 Task: Font style For heading Use Calibri Light with pink colour, bold & Underline. font size for heading '28 Pt. 'Change the font style of data to Calibri Lightand font size to  18 Pt. Change the alignment of both headline & data to  Align bottom. In the sheet  Attendance Sheet for Weekly Follow-up
Action: Mouse pressed left at (112, 144)
Screenshot: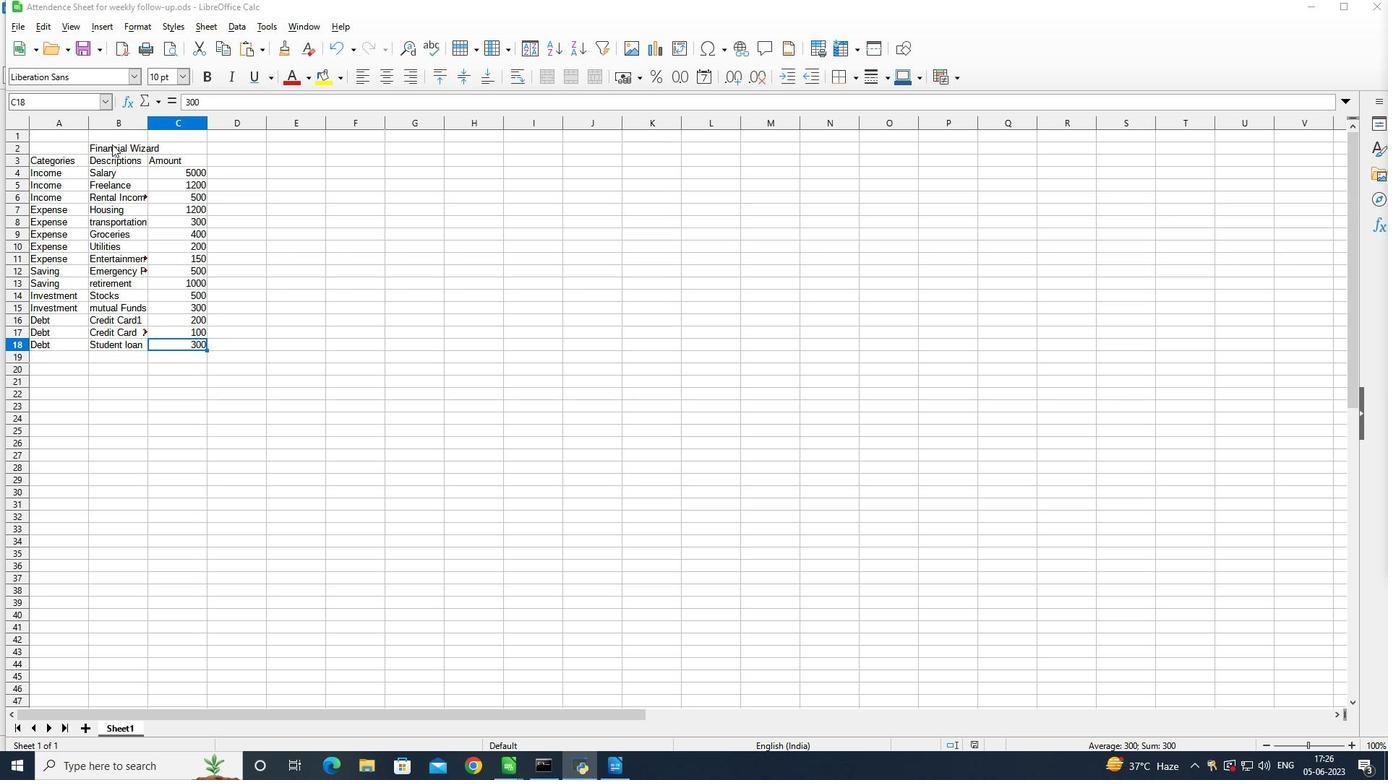 
Action: Mouse moved to (113, 144)
Screenshot: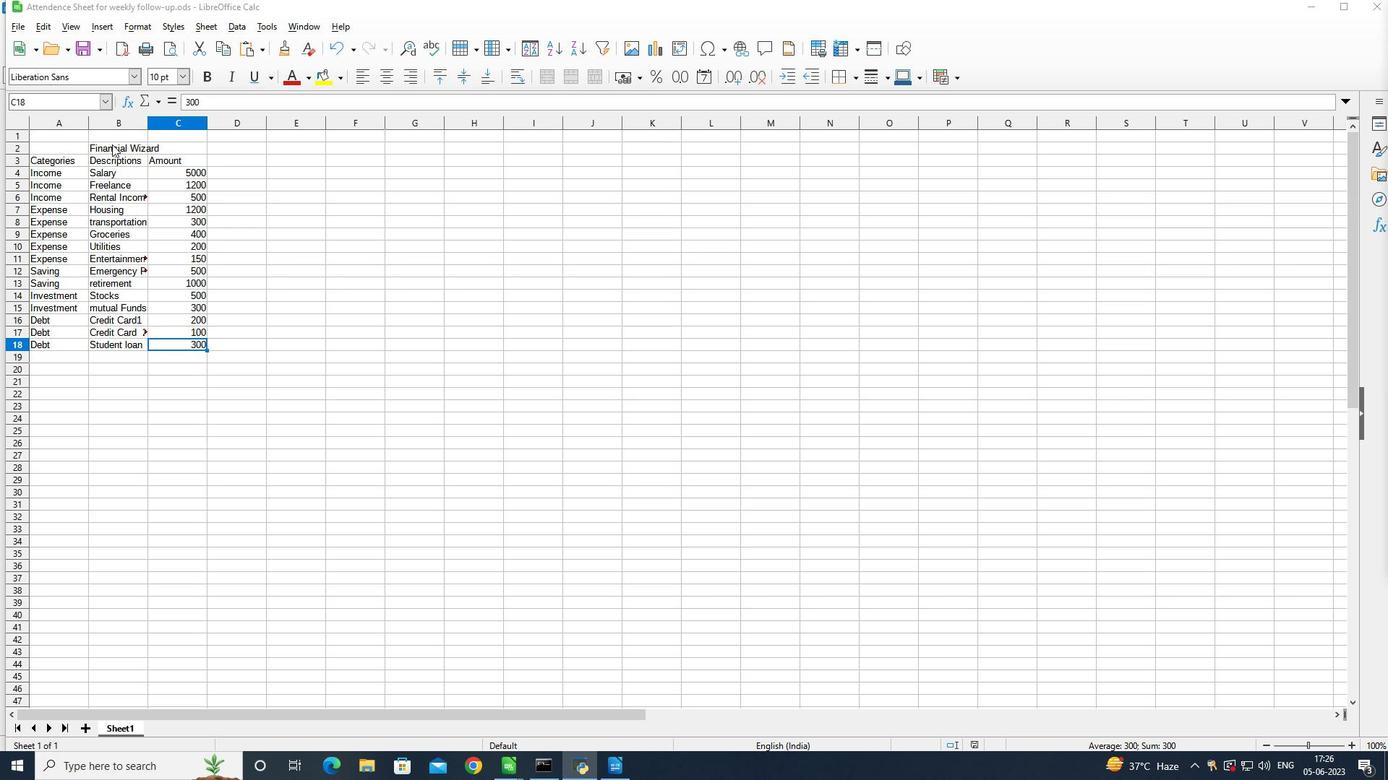 
Action: Mouse pressed left at (113, 144)
Screenshot: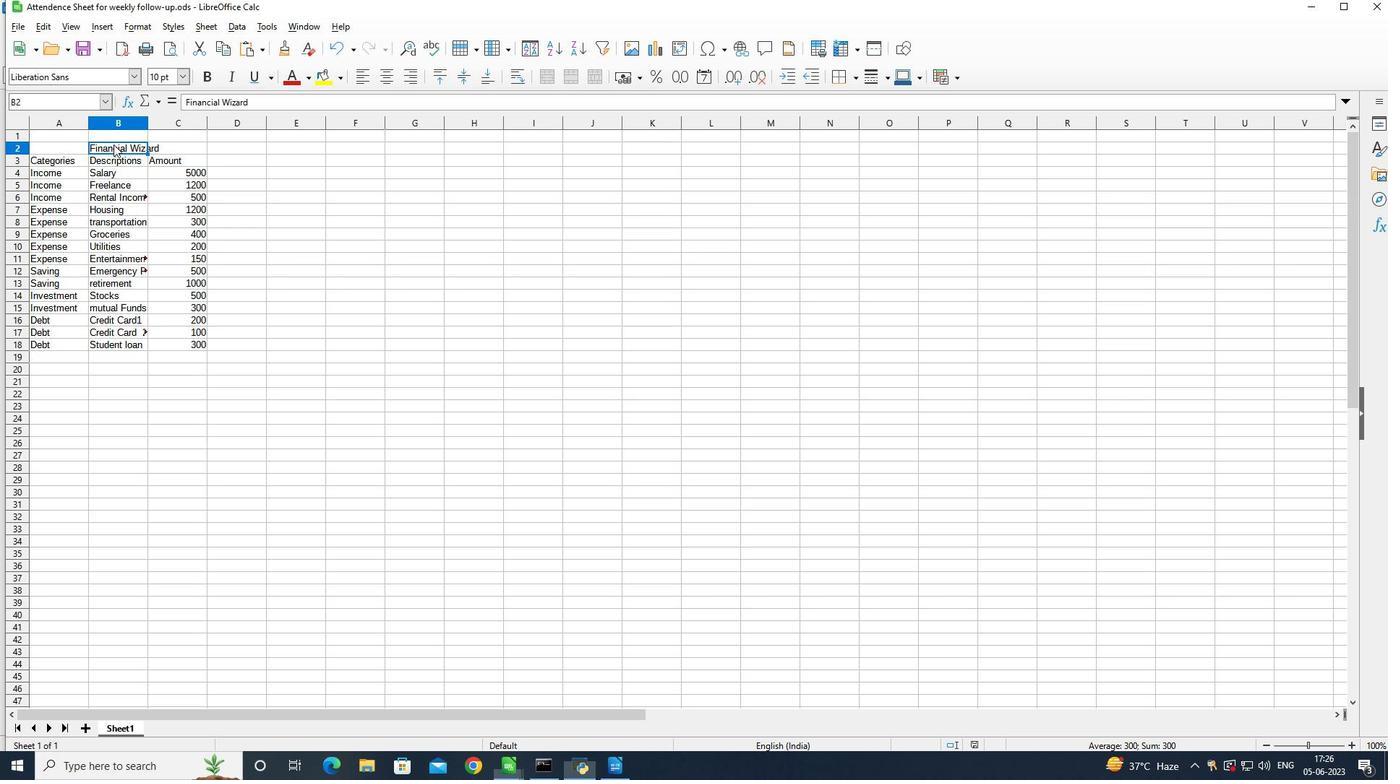 
Action: Mouse pressed left at (113, 144)
Screenshot: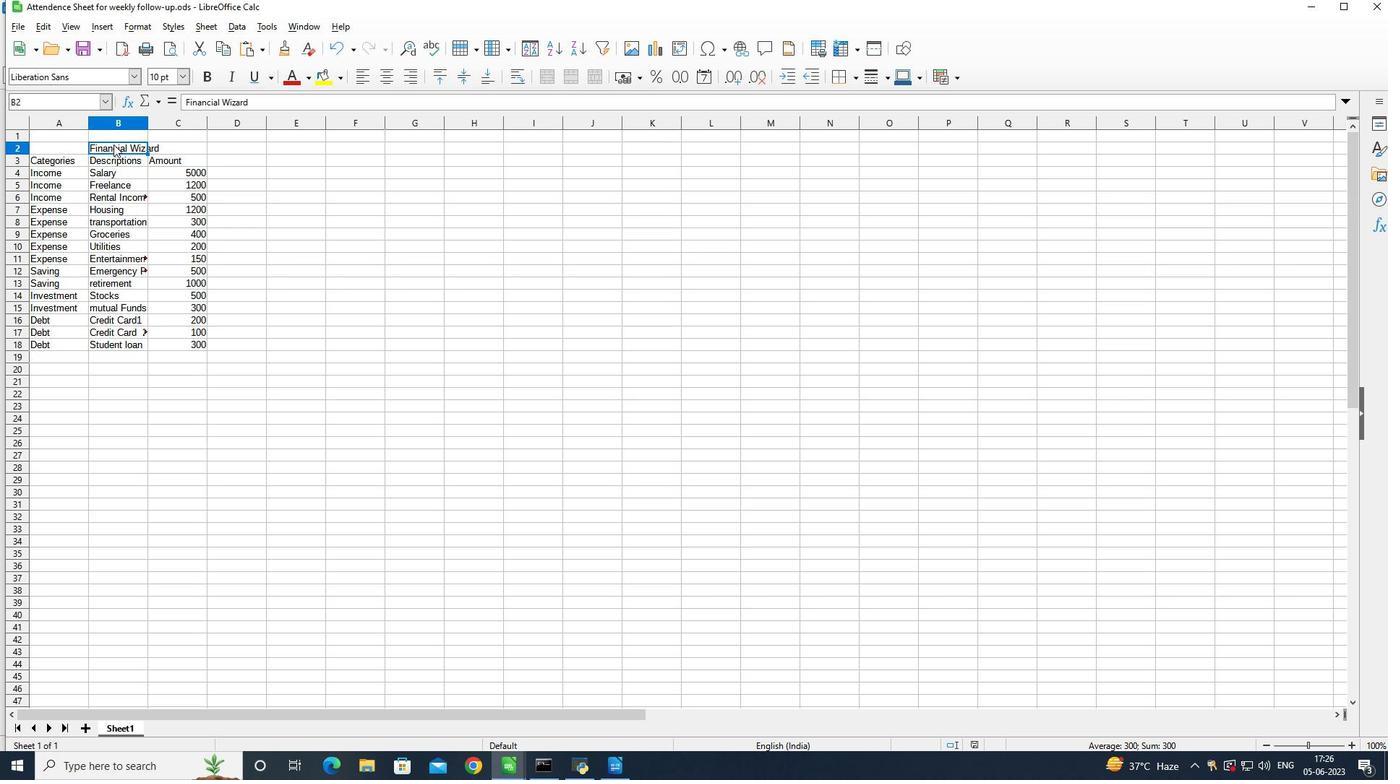
Action: Mouse moved to (85, 75)
Screenshot: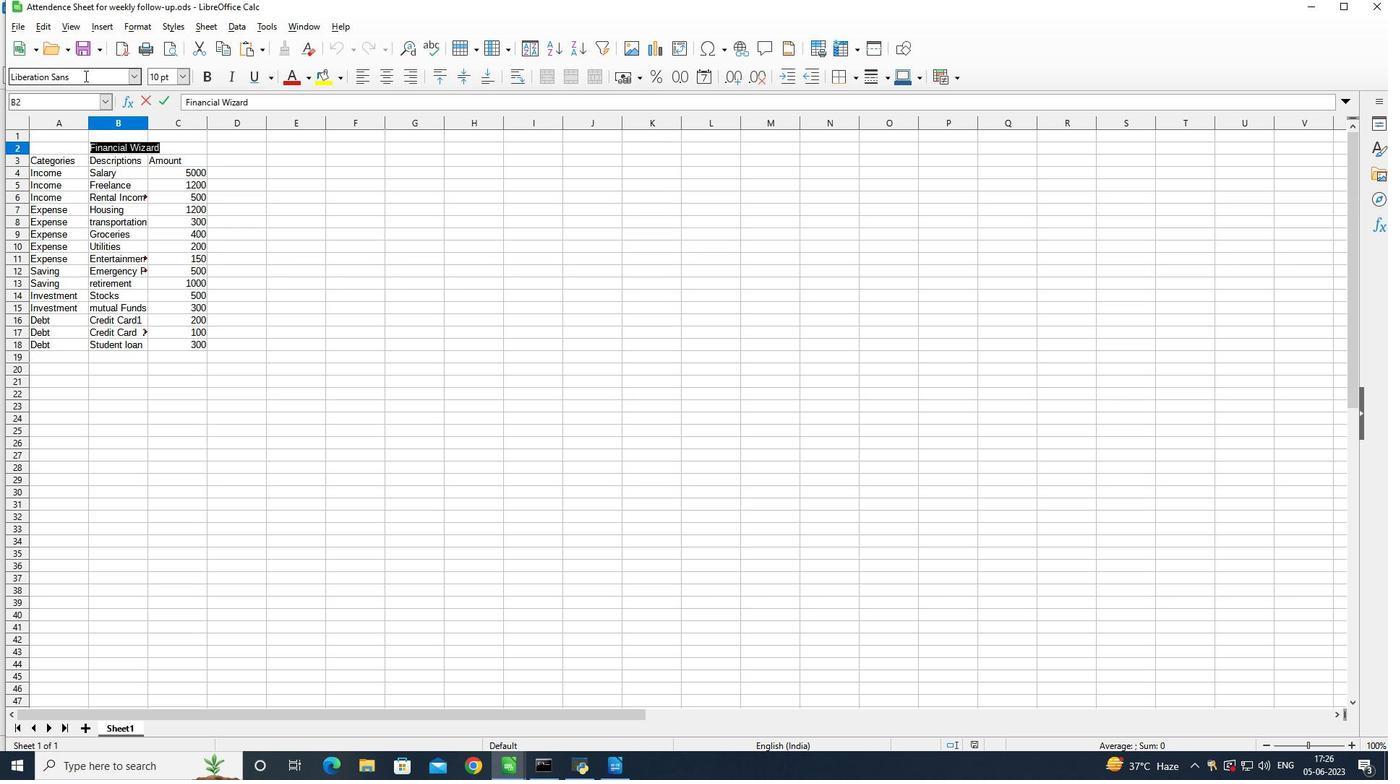 
Action: Mouse pressed left at (85, 75)
Screenshot: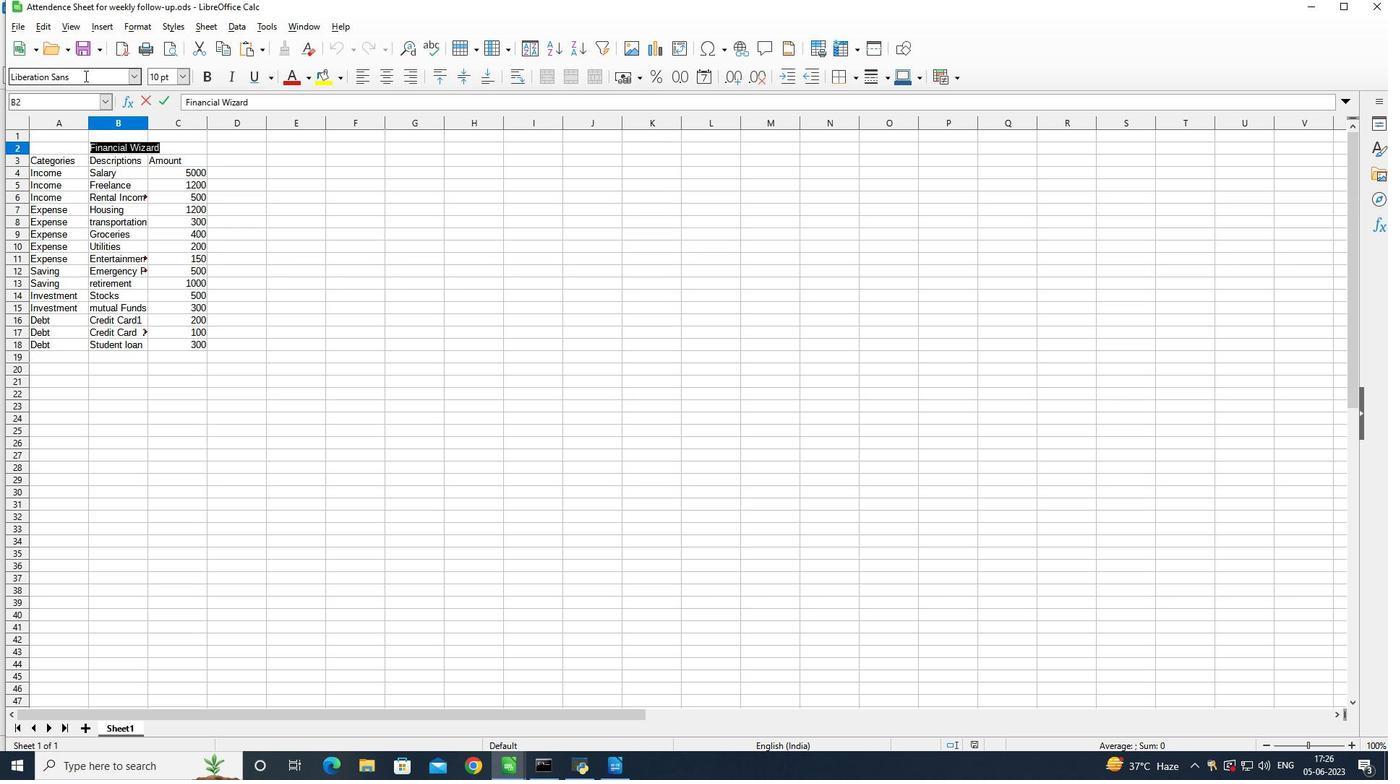 
Action: Mouse moved to (780, 132)
Screenshot: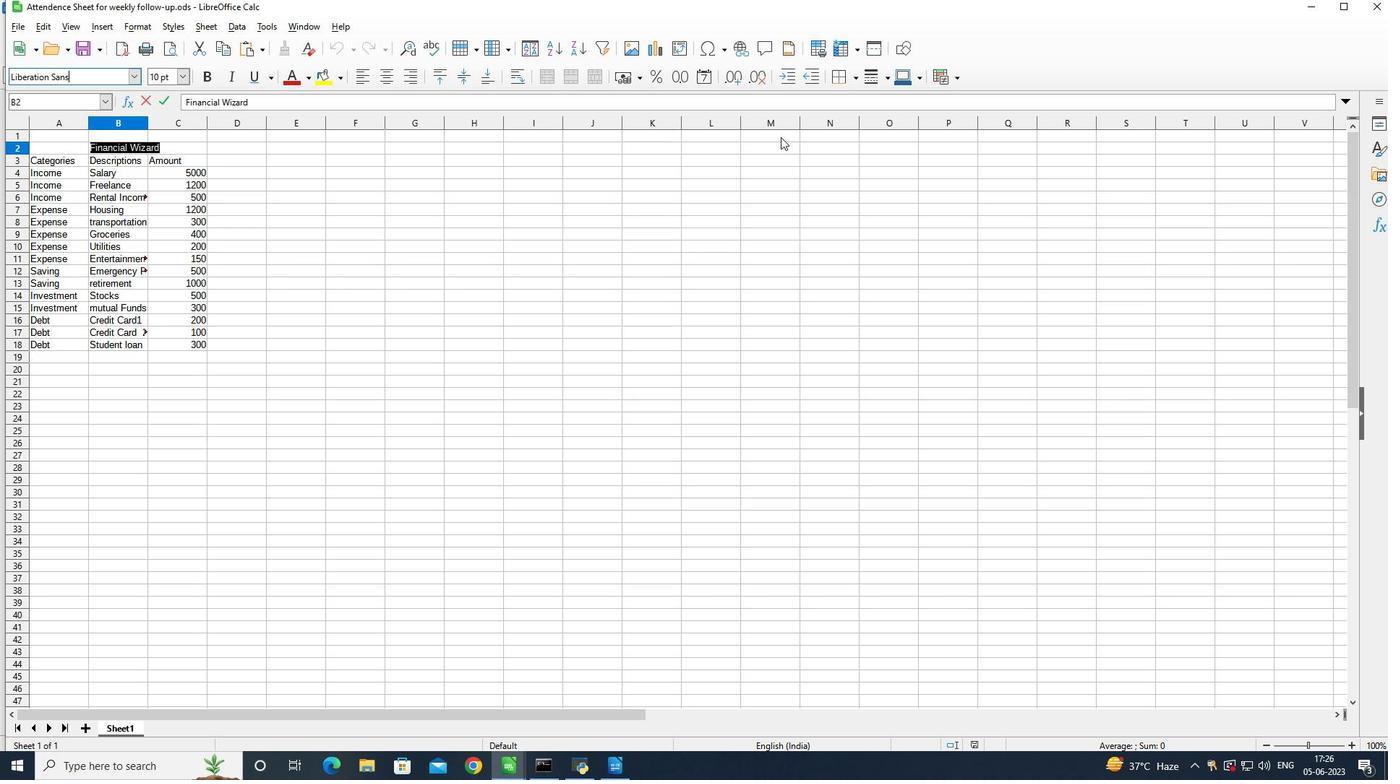 
Action: Key pressed <Key.enter><Key.enter><Key.enter><Key.enter><Key.enter><Key.enter><Key.enter><Key.enter><Key.enter><Key.enter><Key.enter><Key.enter><Key.enter><Key.enter><Key.enter><Key.enter><Key.enter><Key.enter><Key.enter><Key.enter><Key.enter><Key.enter>
Screenshot: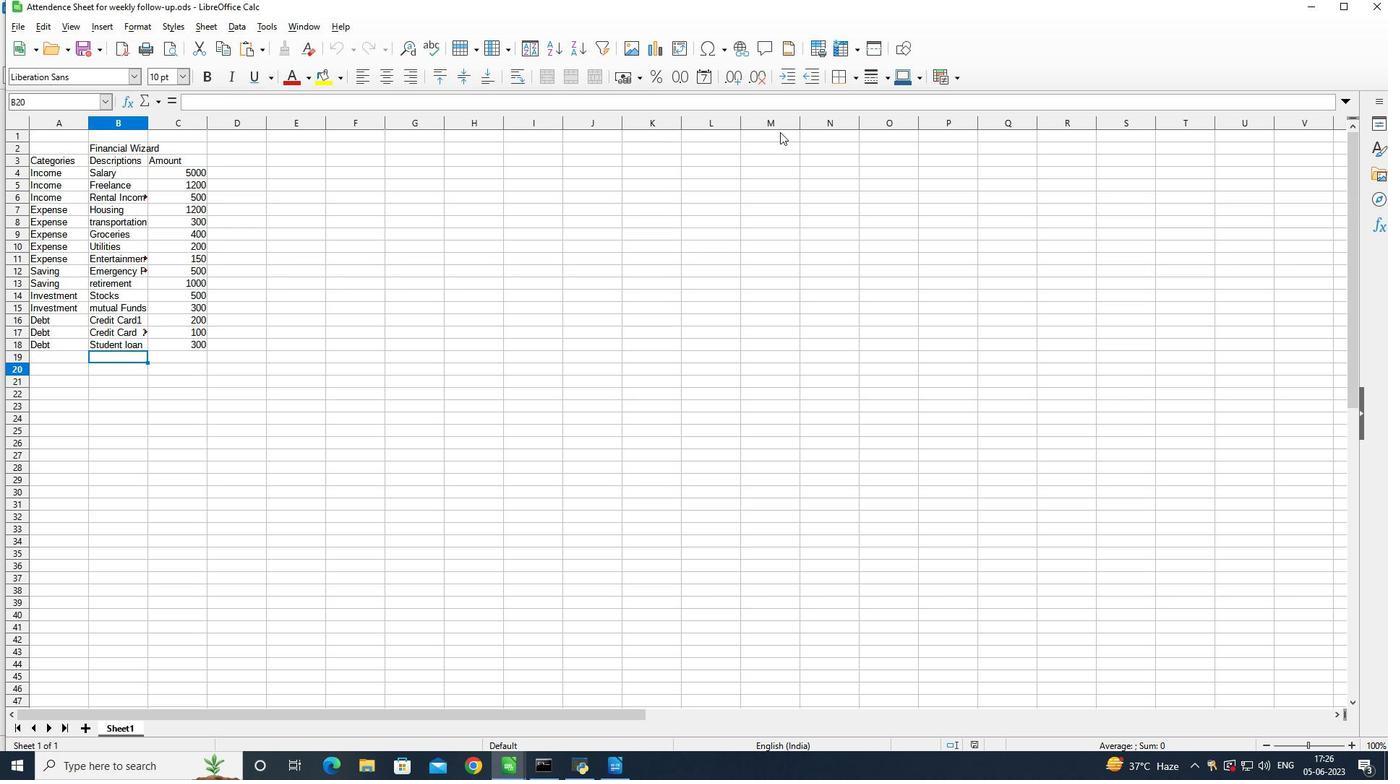 
Action: Mouse moved to (114, 147)
Screenshot: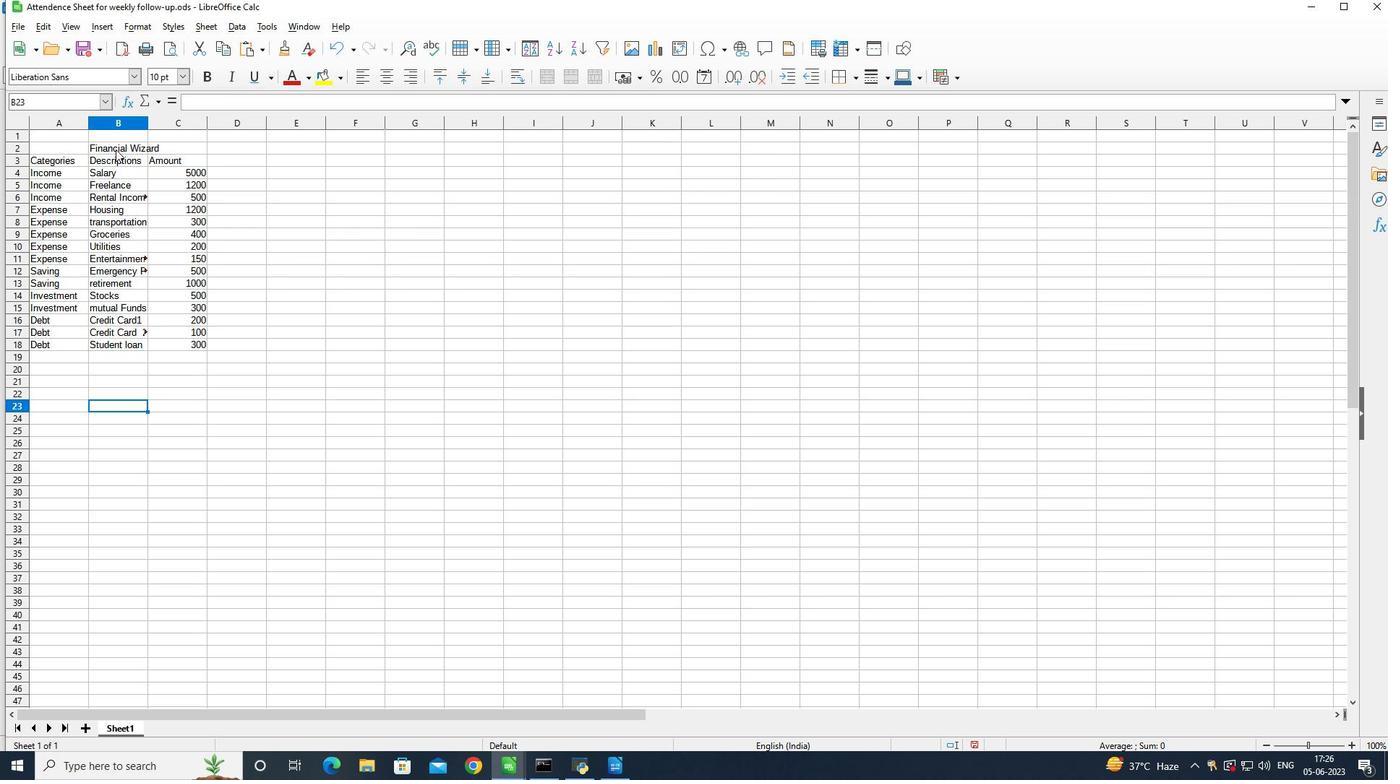 
Action: Mouse pressed left at (114, 147)
Screenshot: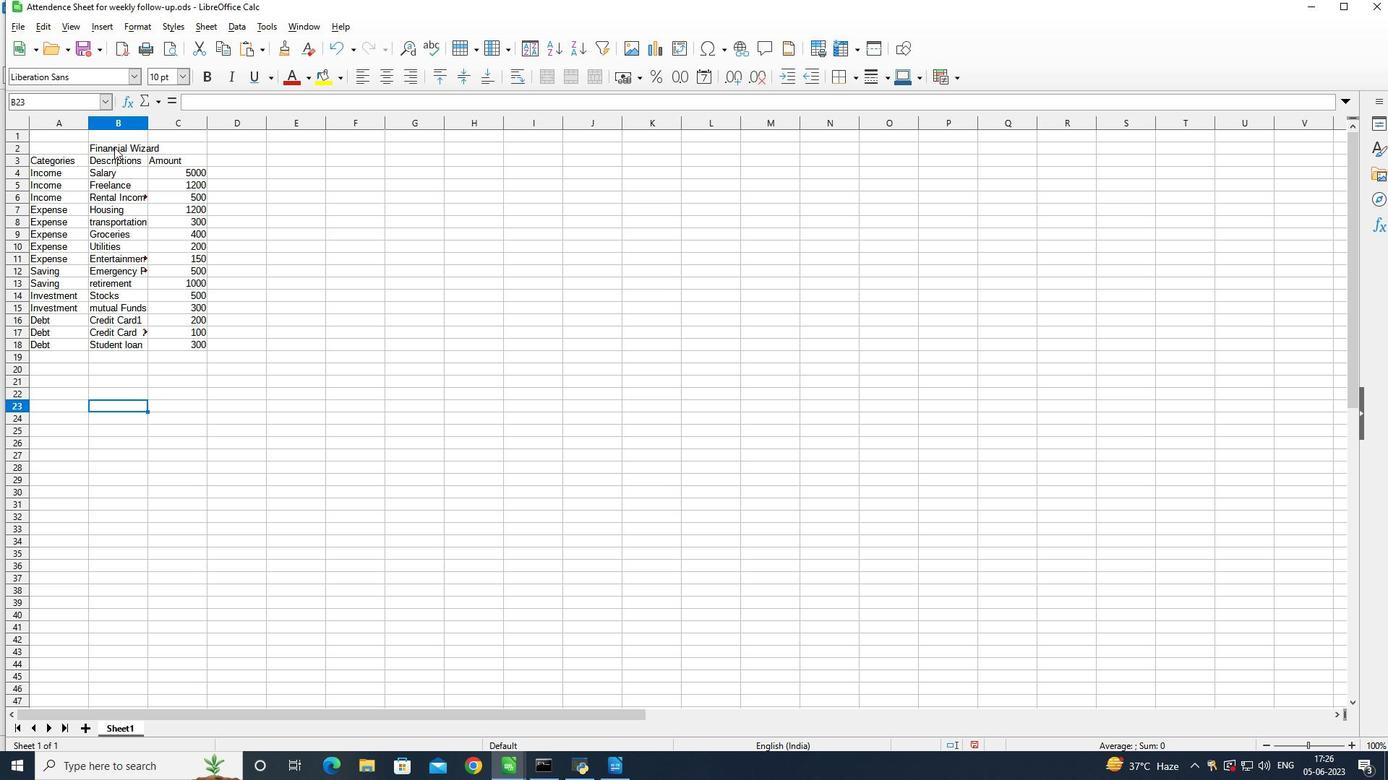 
Action: Mouse pressed left at (114, 147)
Screenshot: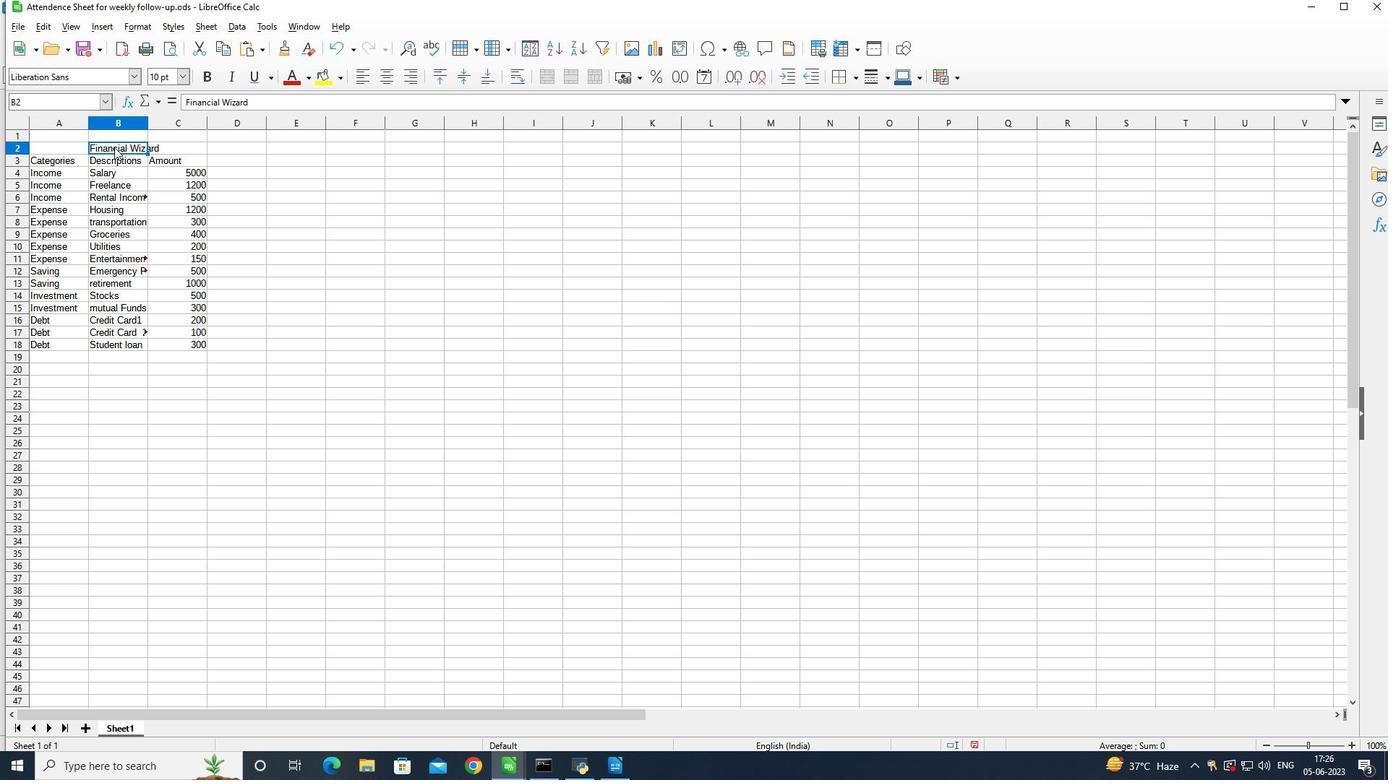 
Action: Mouse moved to (114, 147)
Screenshot: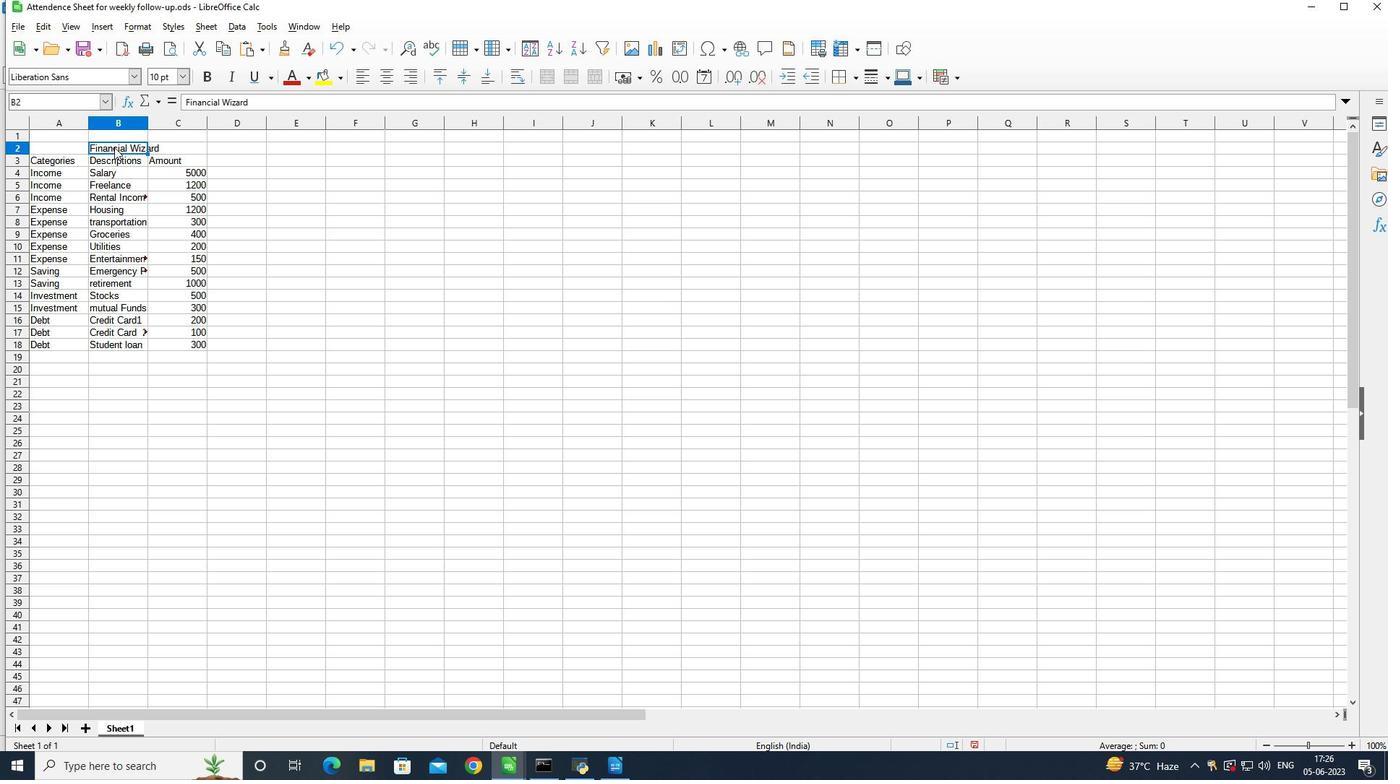 
Action: Mouse pressed left at (114, 147)
Screenshot: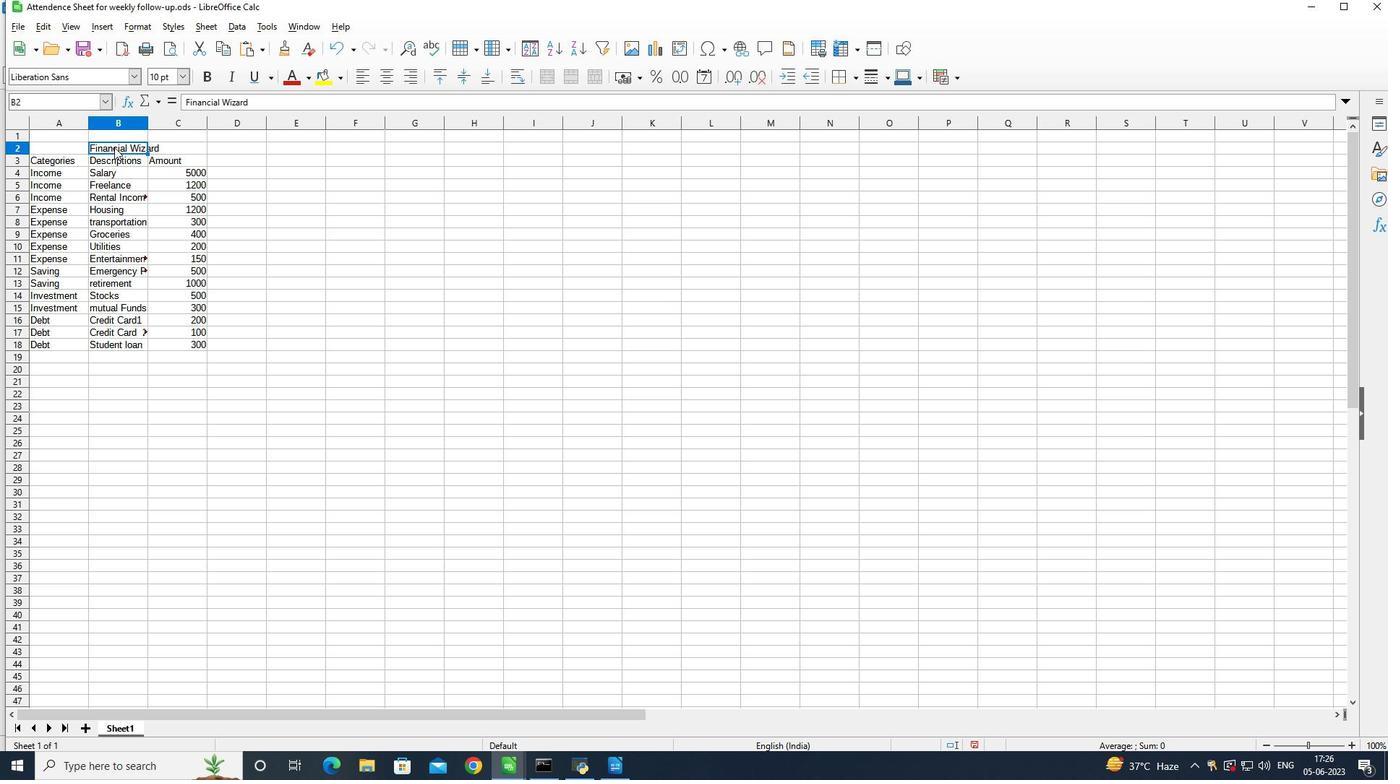 
Action: Mouse moved to (83, 73)
Screenshot: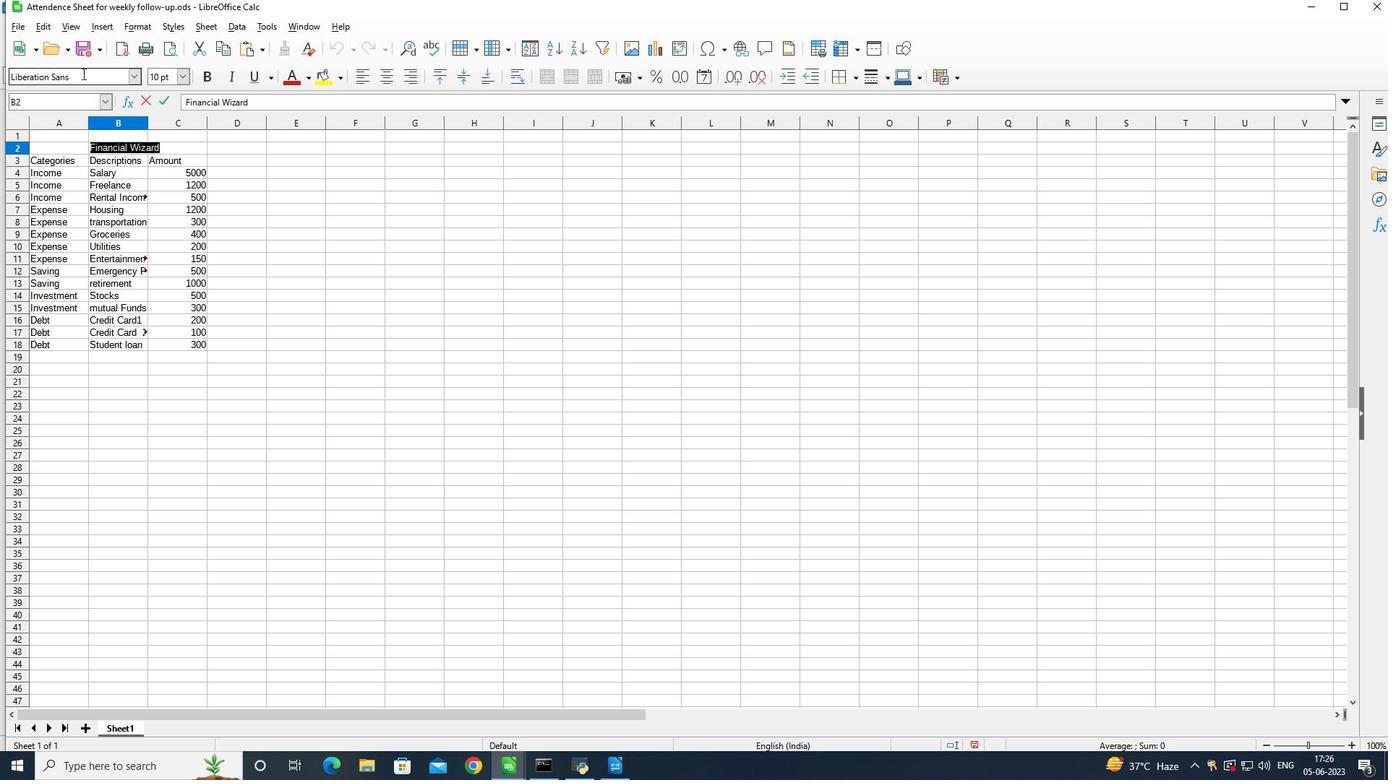 
Action: Mouse pressed left at (83, 73)
Screenshot: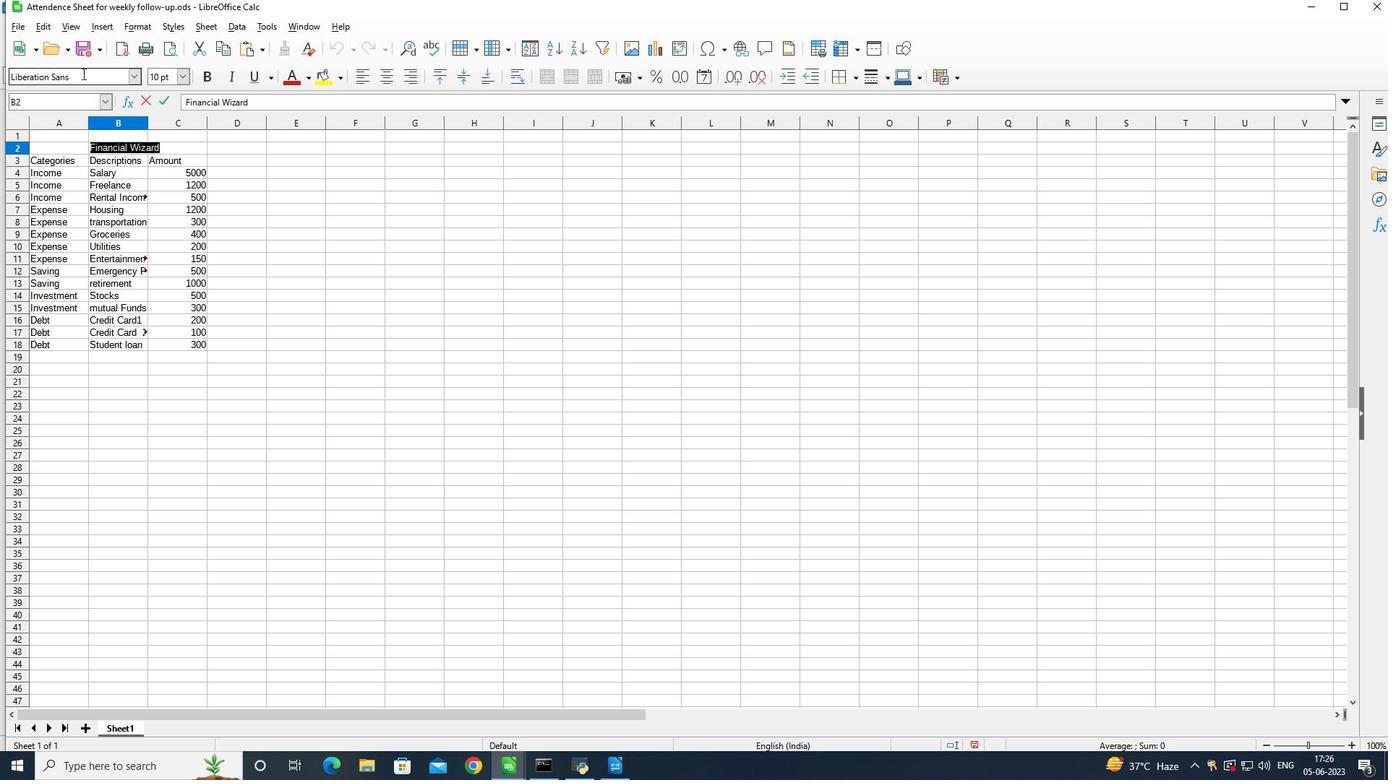 
Action: Mouse moved to (387, 87)
Screenshot: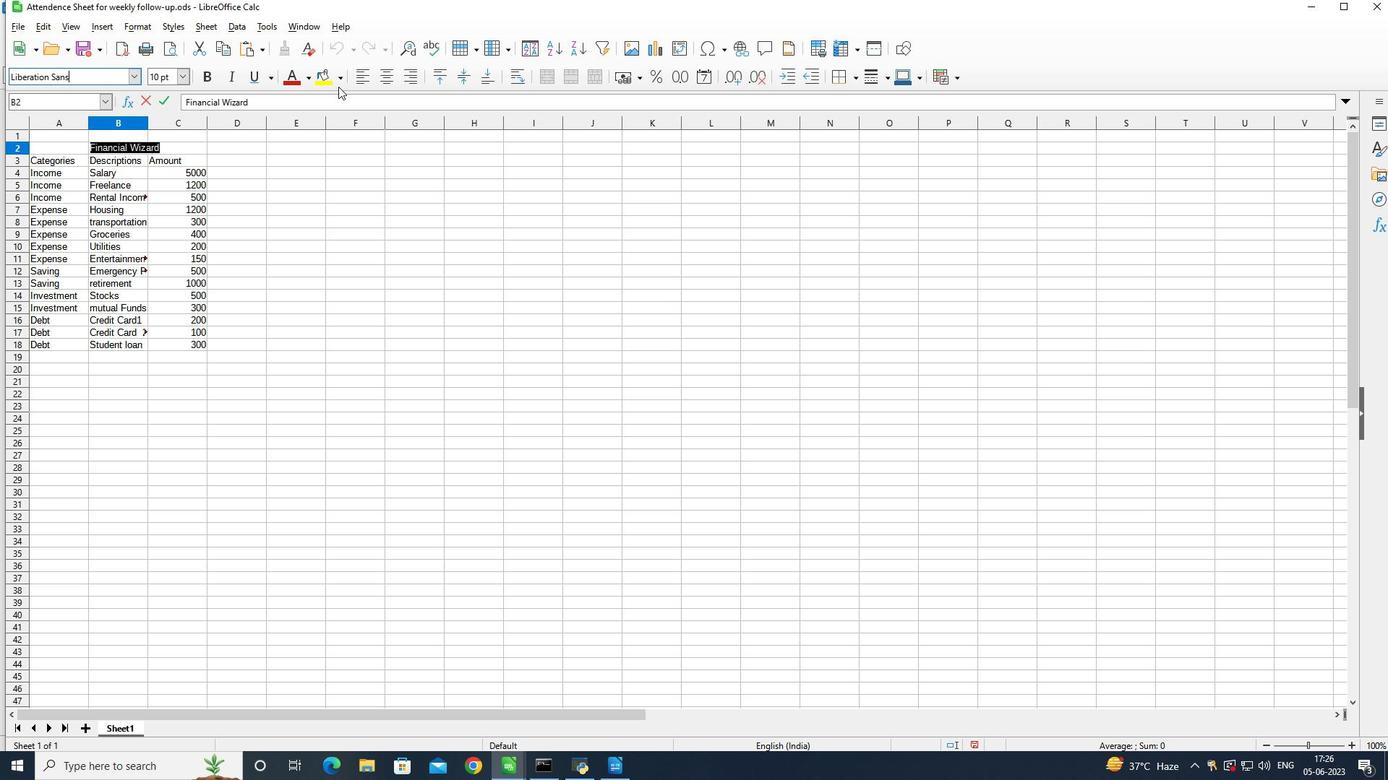 
Action: Key pressed <Key.backspace><Key.backspace><Key.backspace><Key.backspace><Key.backspace><Key.backspace><Key.backspace><Key.backspace><Key.backspace><Key.backspace><Key.backspace><Key.backspace><Key.backspace><Key.backspace><Key.backspace><Key.backspace><Key.backspace><Key.backspace><Key.backspace><Key.backspace><Key.shift>c<Key.backspace>alibri<Key.space><Key.shift>Light<Key.enter>
Screenshot: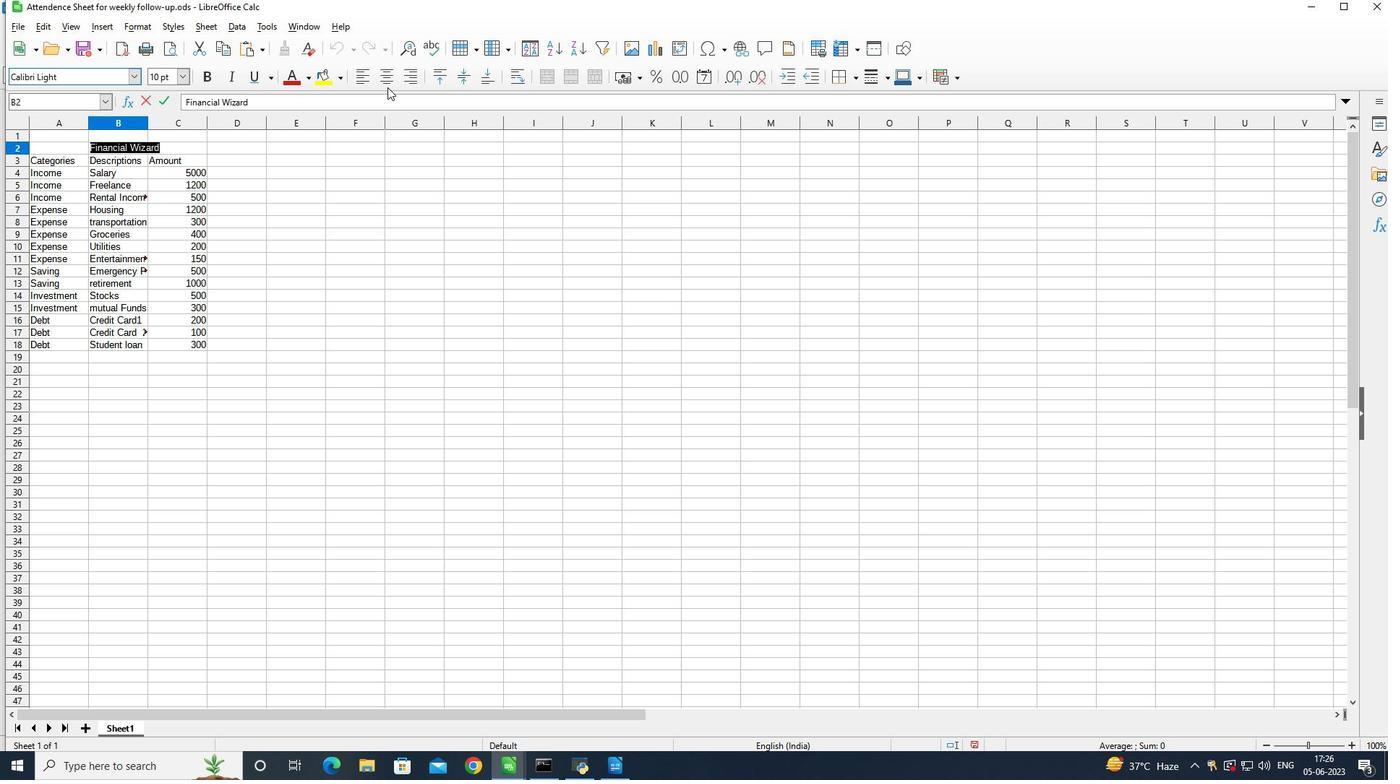 
Action: Mouse moved to (310, 73)
Screenshot: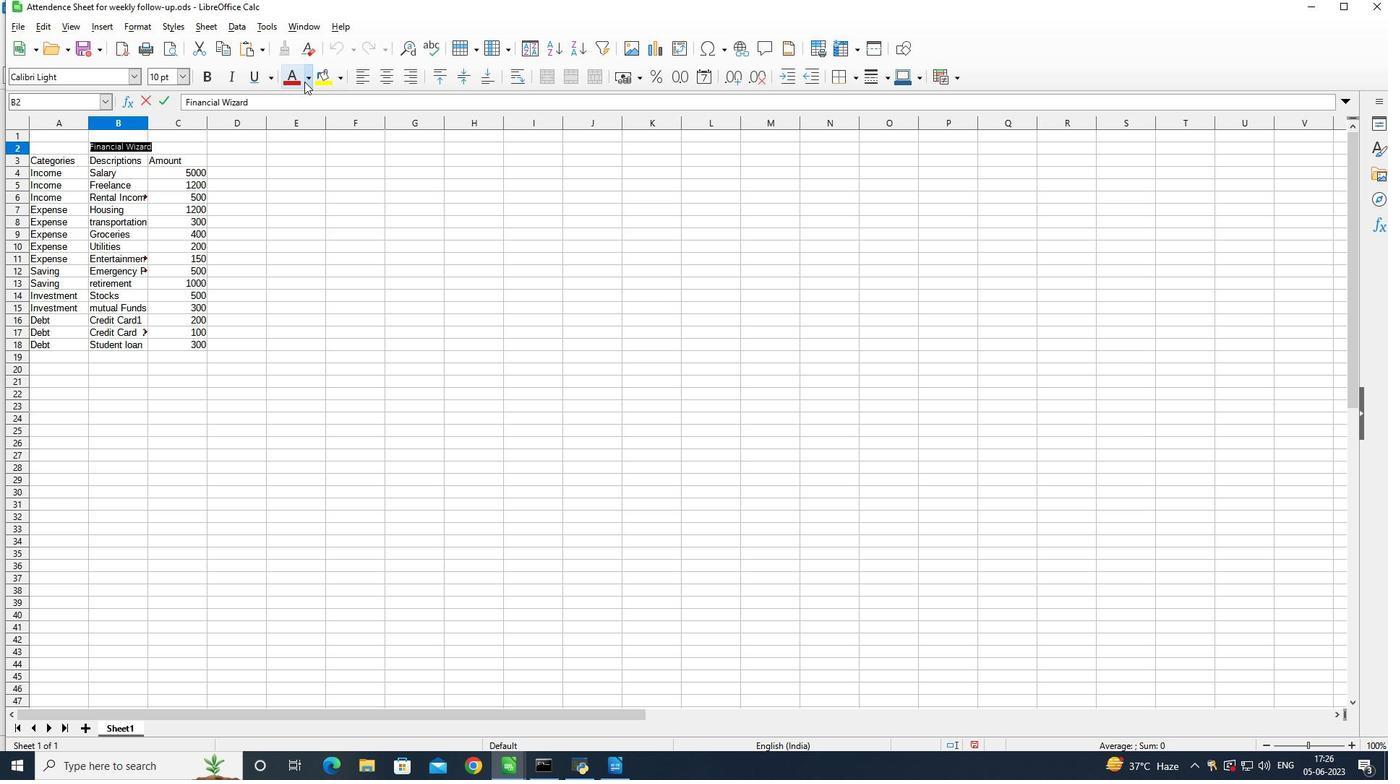 
Action: Mouse pressed left at (310, 73)
Screenshot: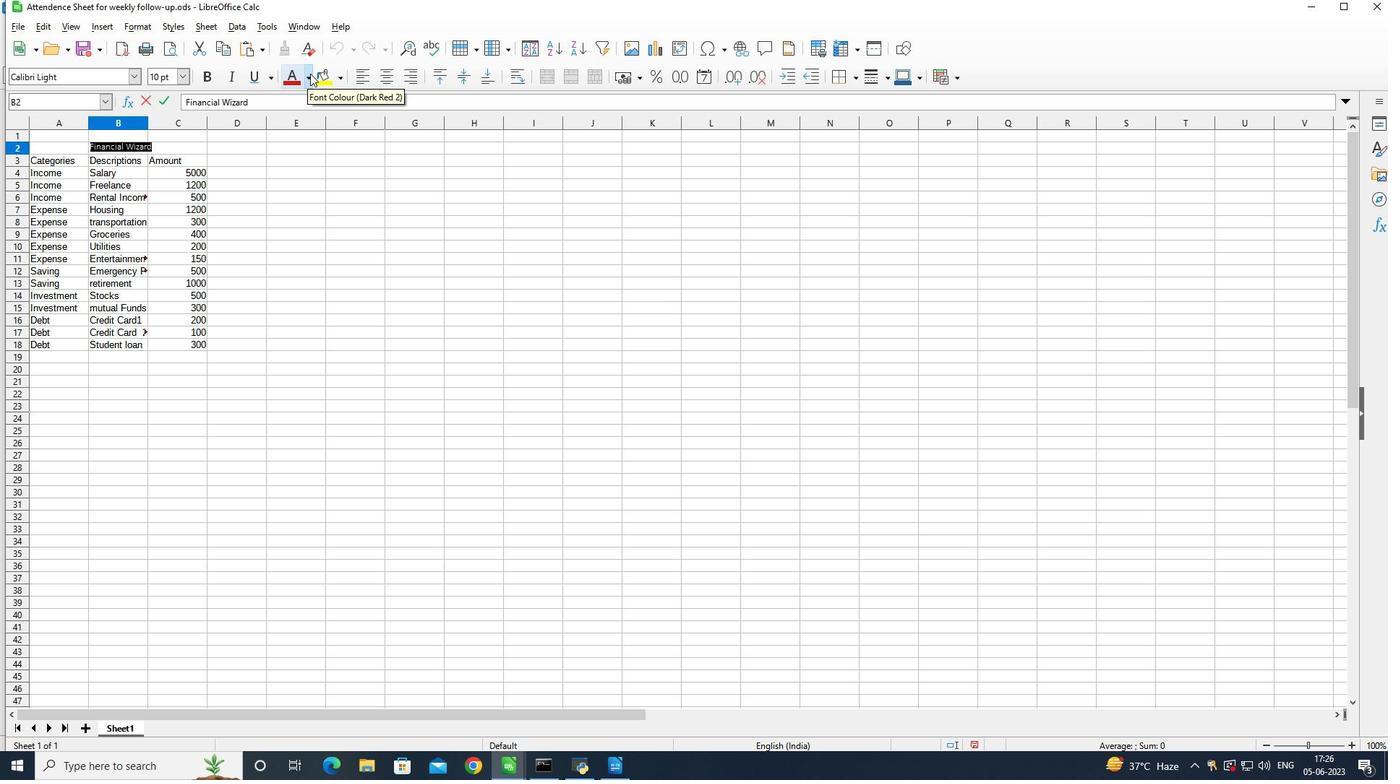 
Action: Mouse moved to (420, 149)
Screenshot: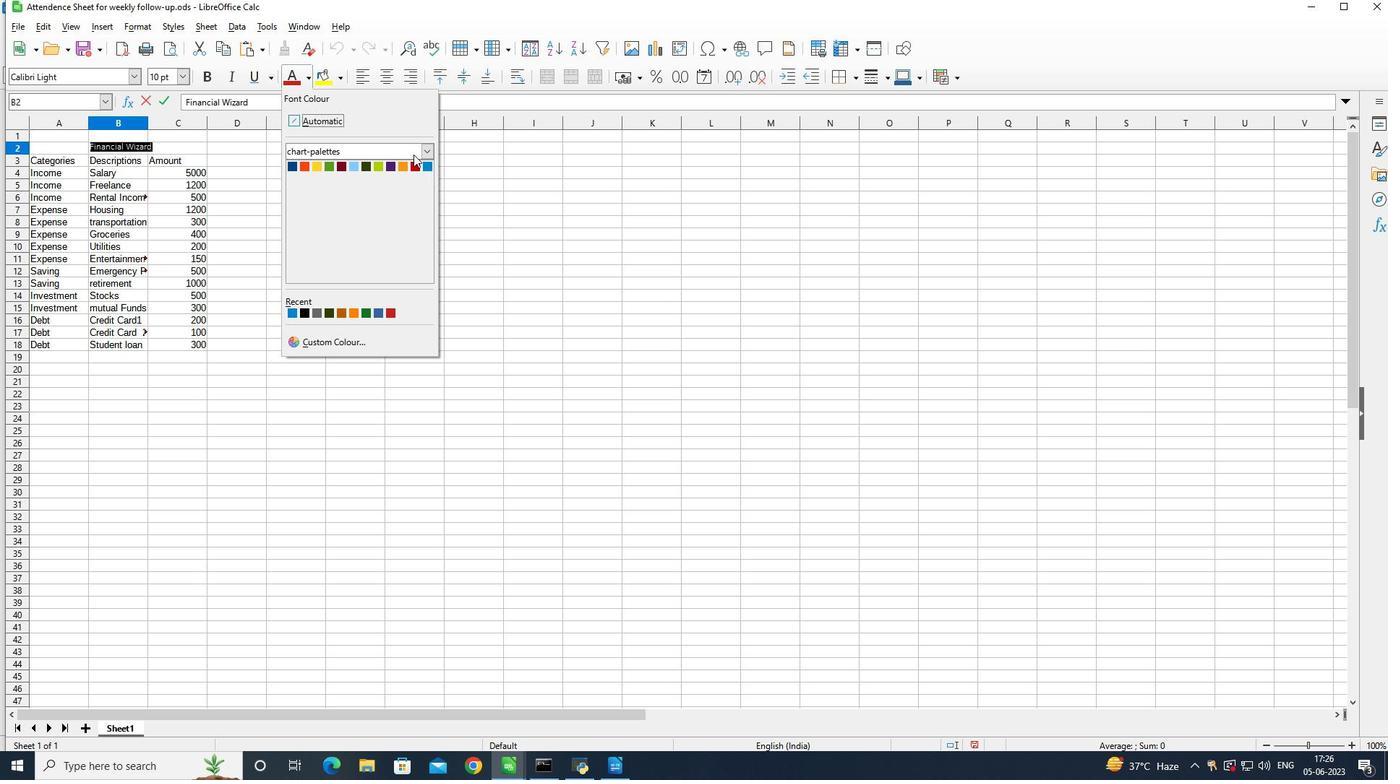 
Action: Mouse pressed left at (420, 149)
Screenshot: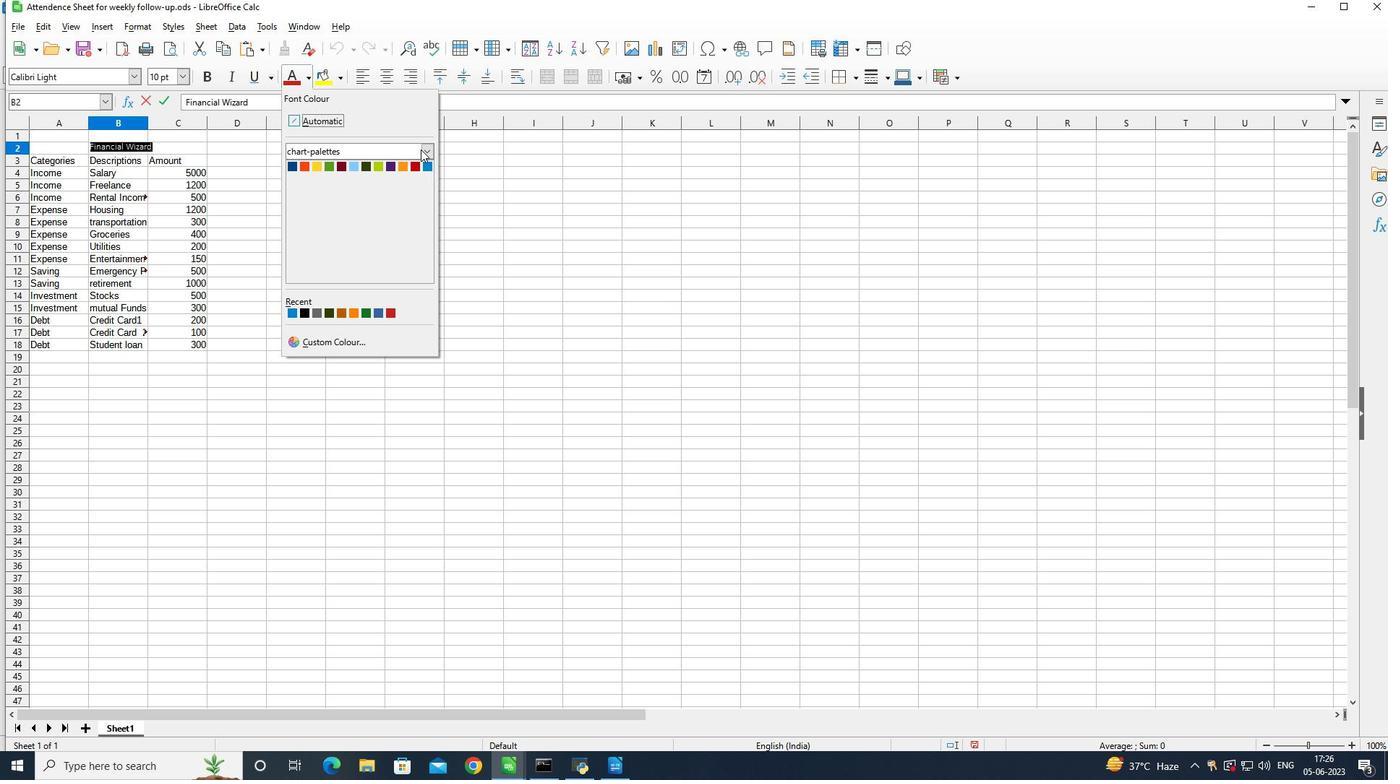 
Action: Mouse moved to (344, 254)
Screenshot: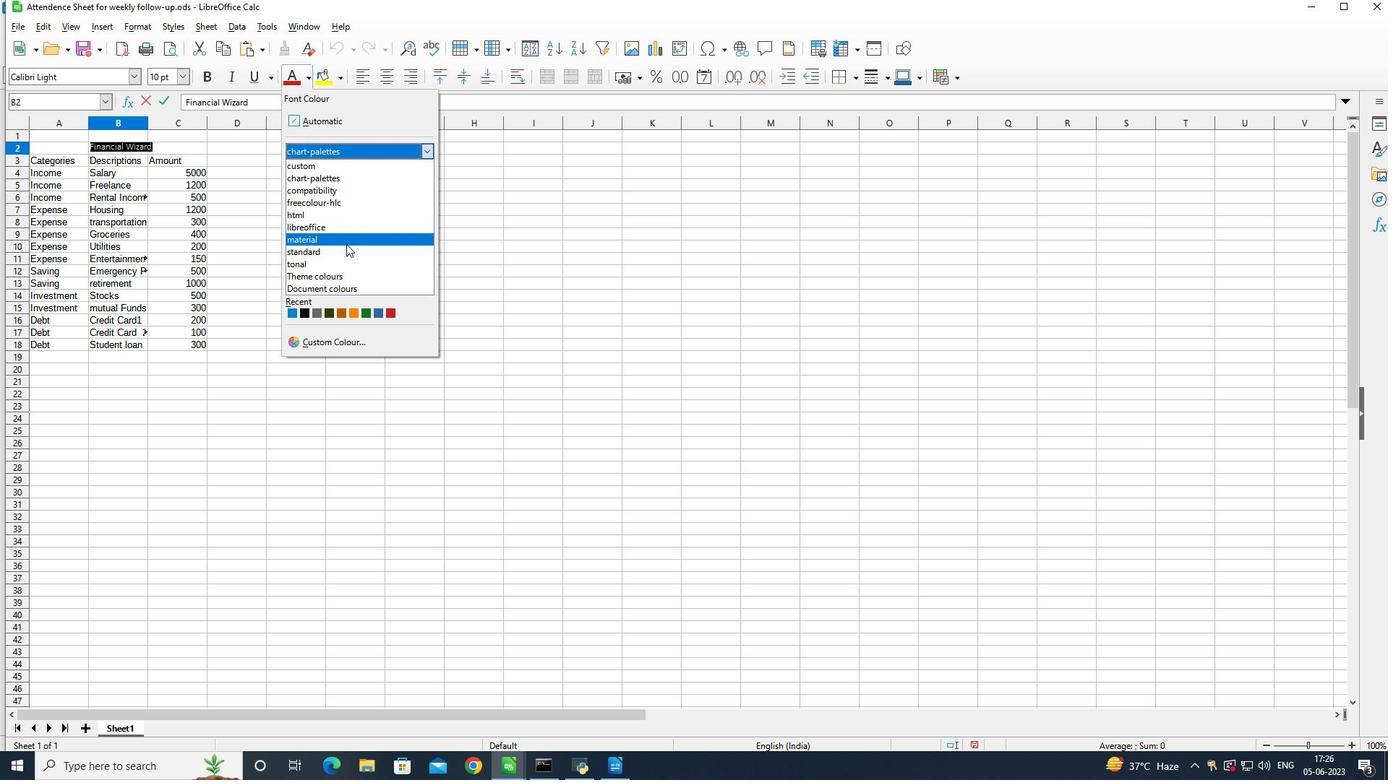 
Action: Mouse pressed left at (344, 254)
Screenshot: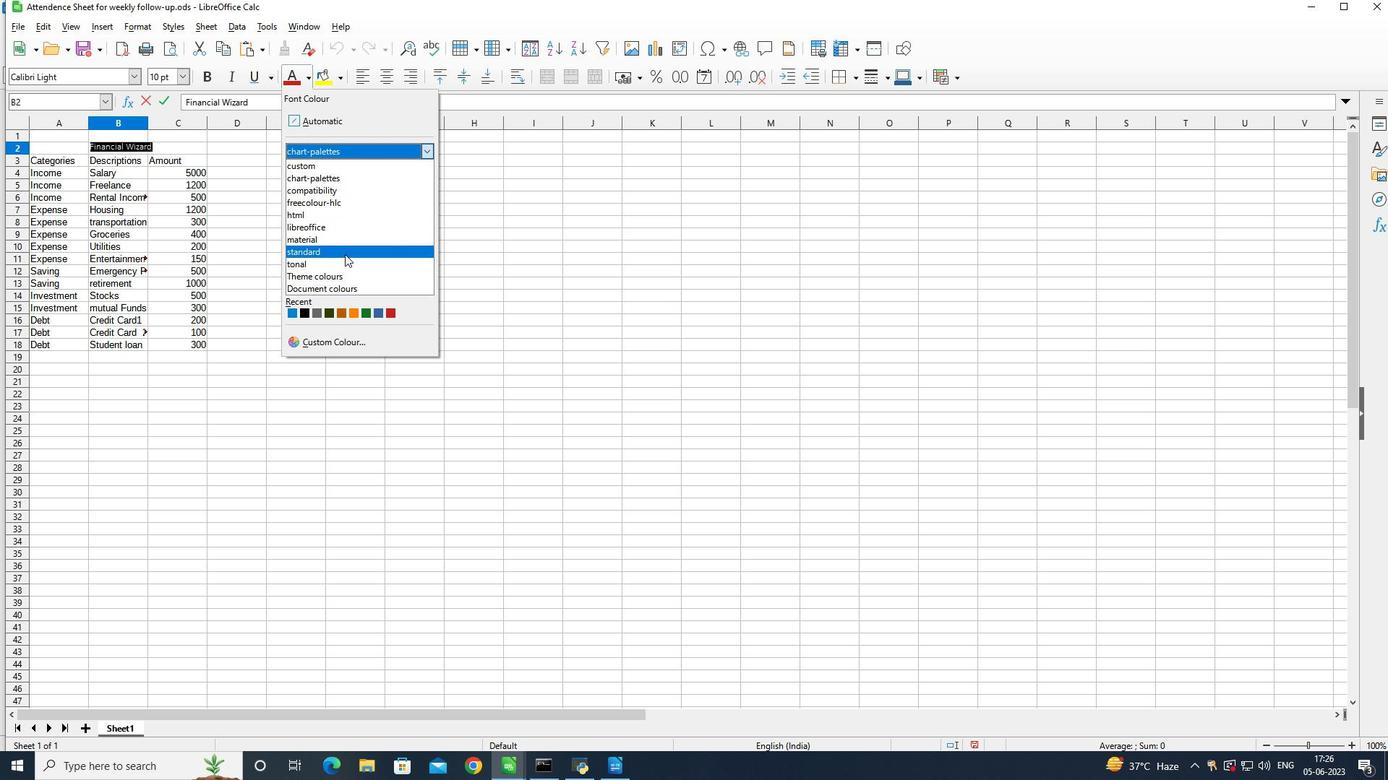 
Action: Mouse moved to (344, 341)
Screenshot: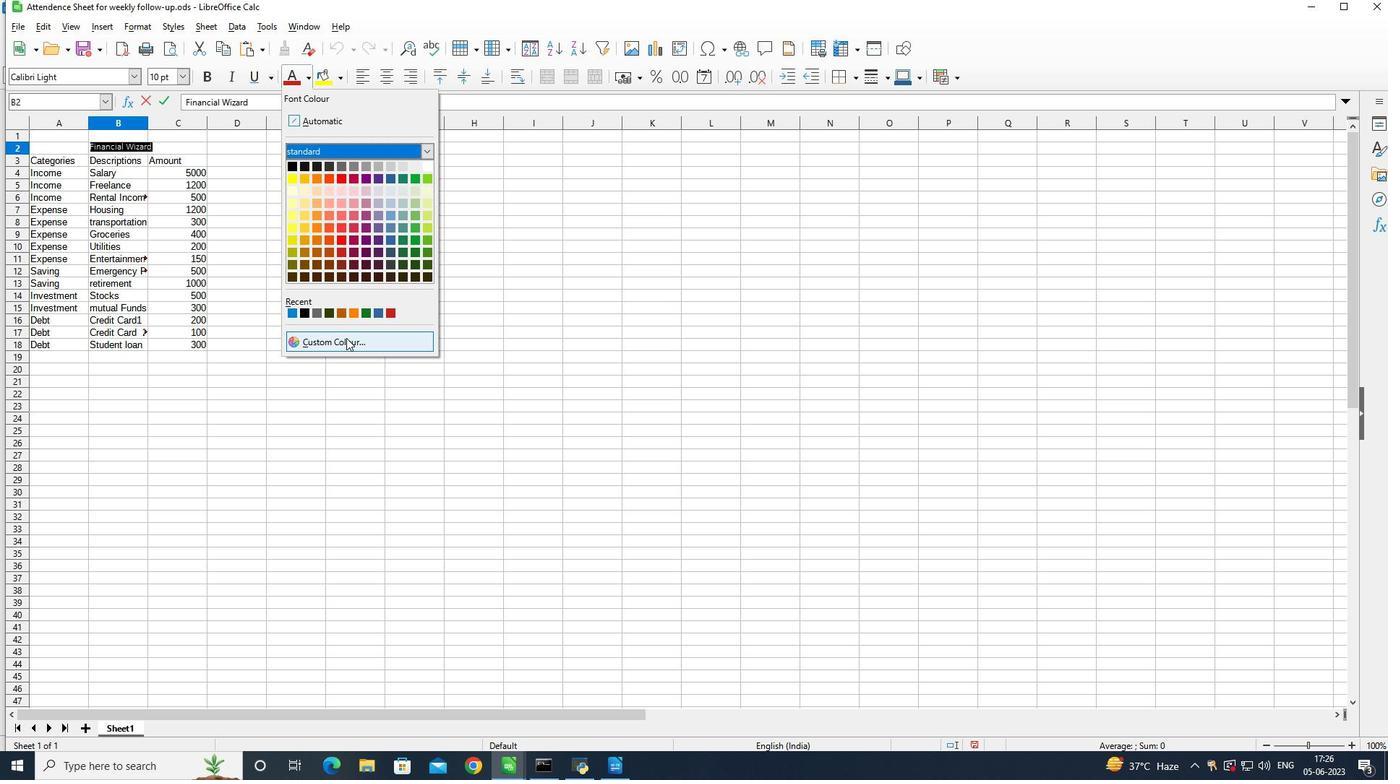 
Action: Mouse pressed left at (344, 341)
Screenshot: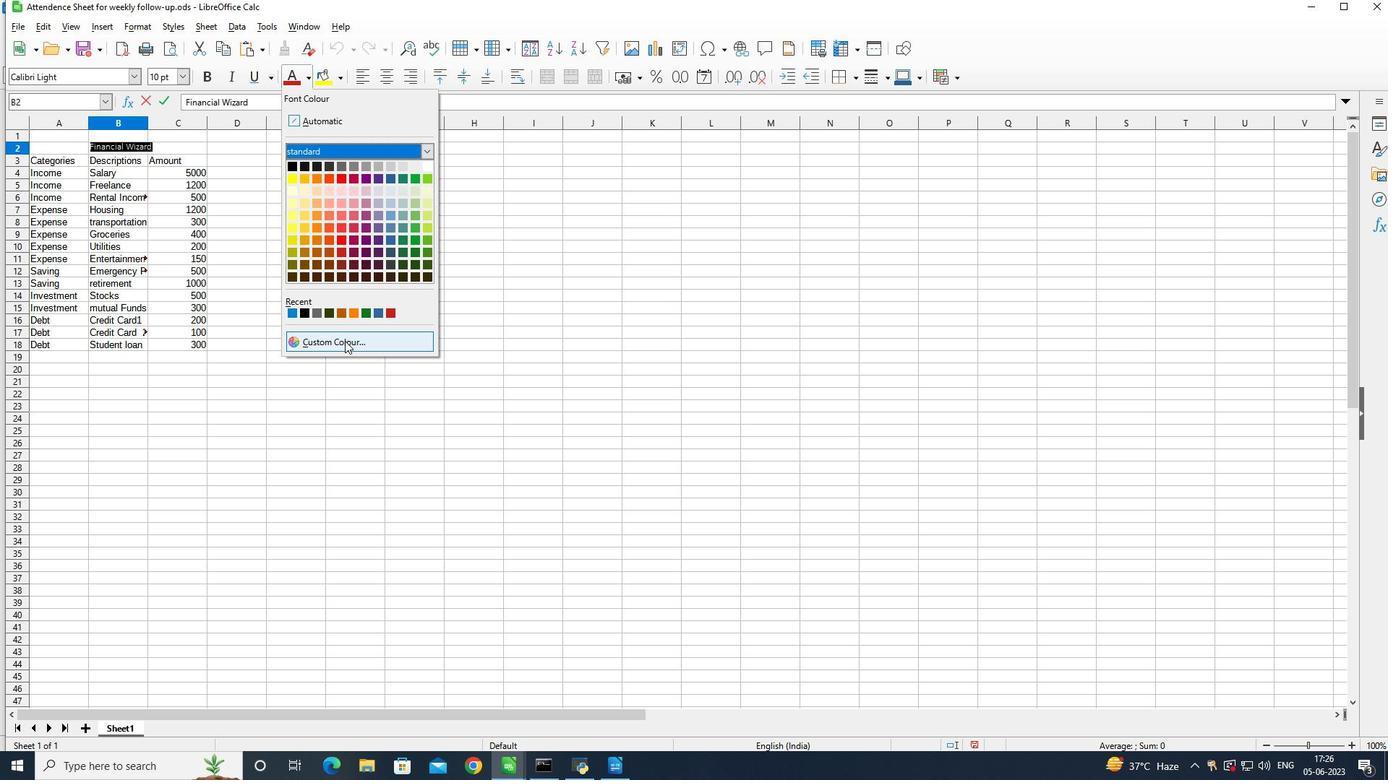 
Action: Mouse moved to (720, 275)
Screenshot: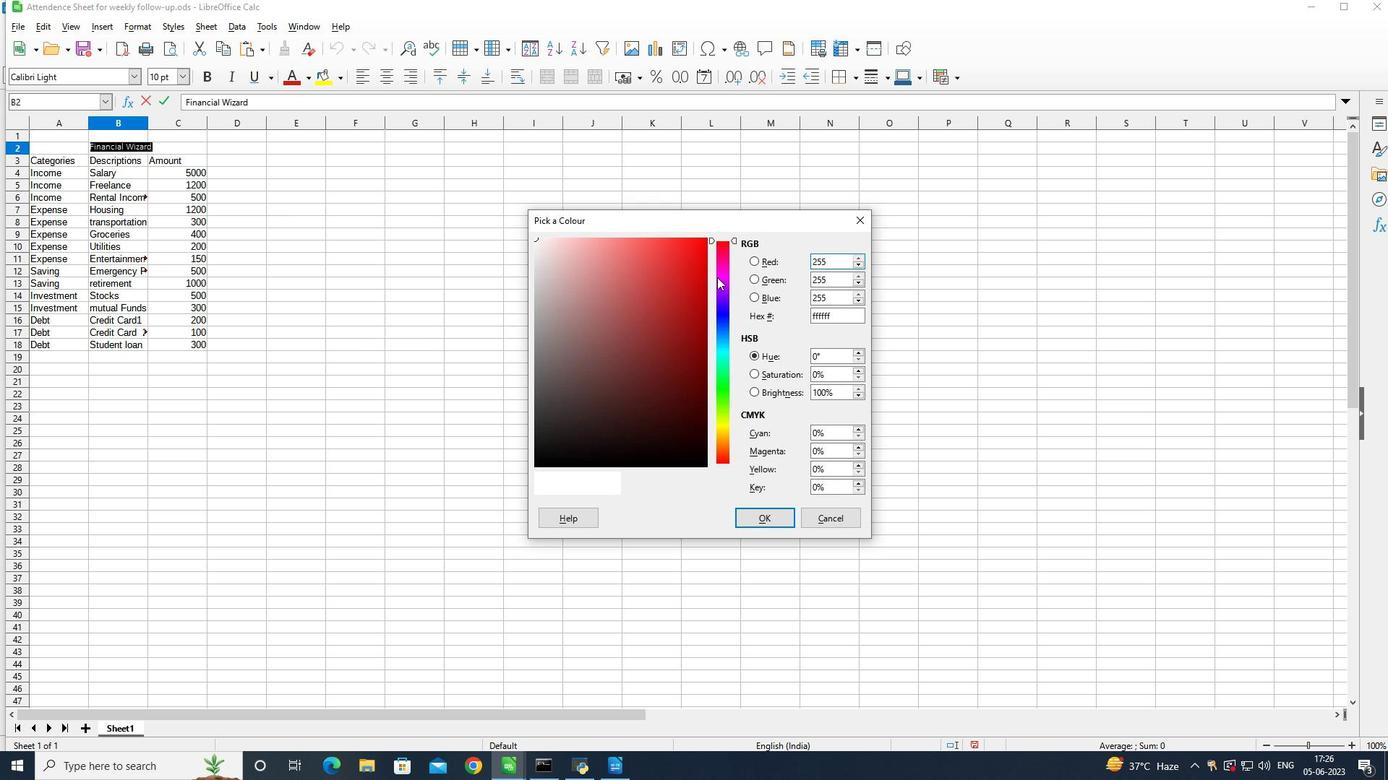 
Action: Mouse pressed left at (720, 275)
Screenshot: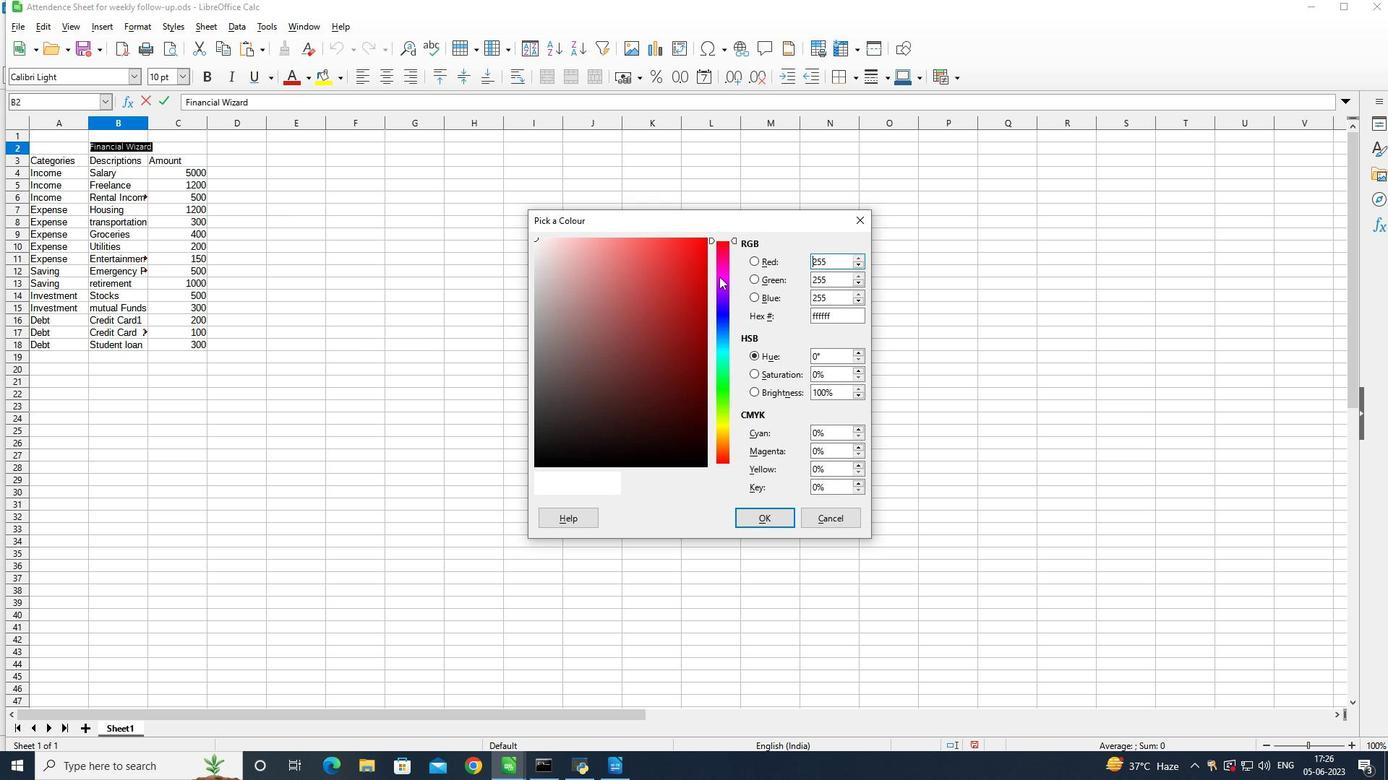 
Action: Mouse moved to (684, 269)
Screenshot: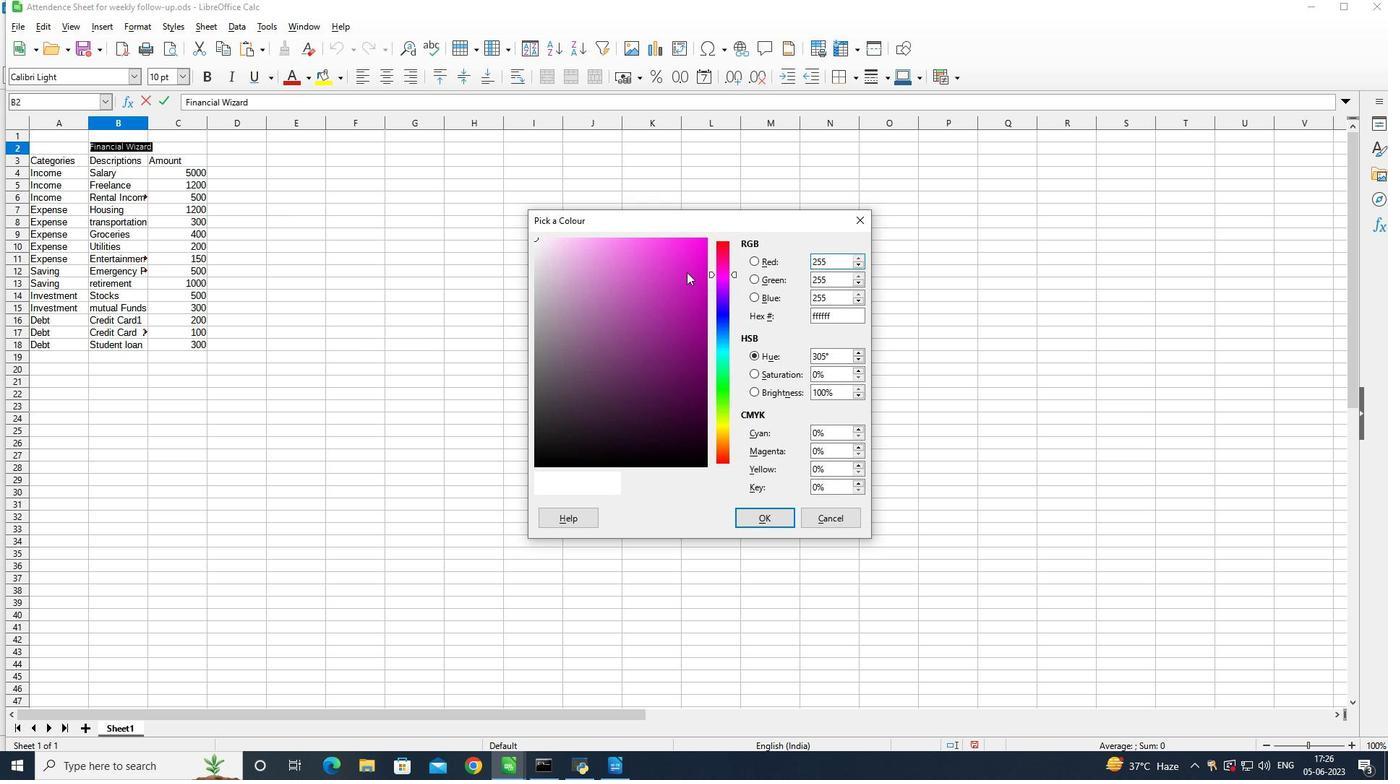 
Action: Mouse pressed left at (684, 269)
Screenshot: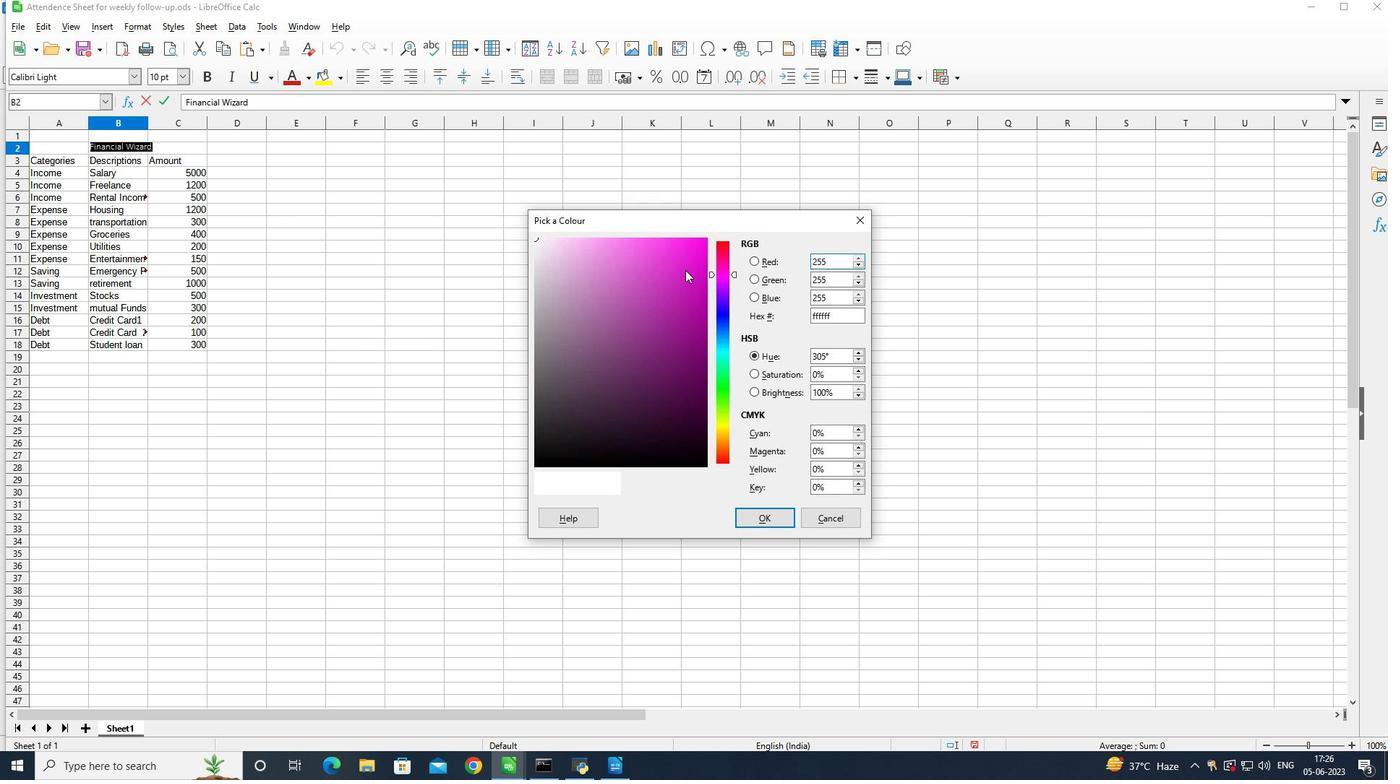 
Action: Mouse moved to (756, 519)
Screenshot: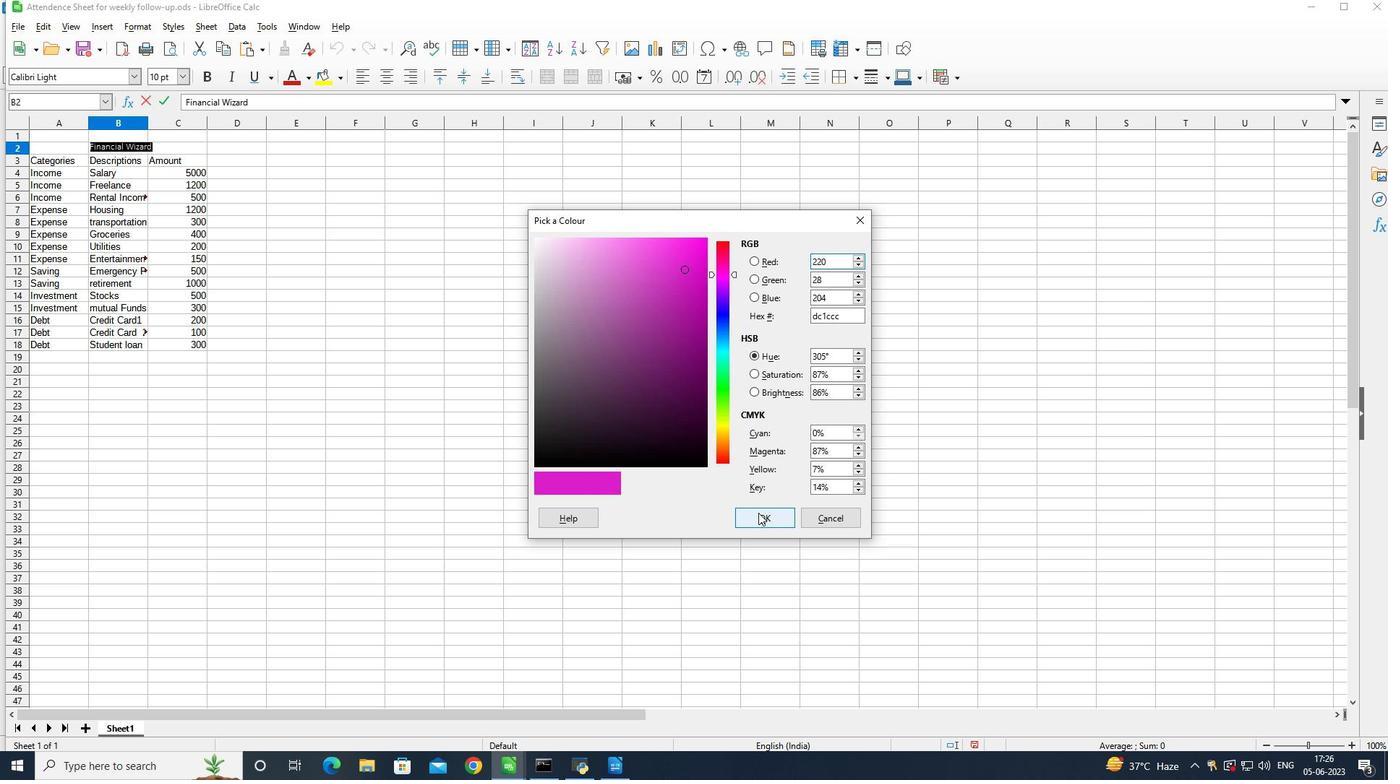 
Action: Mouse pressed left at (756, 519)
Screenshot: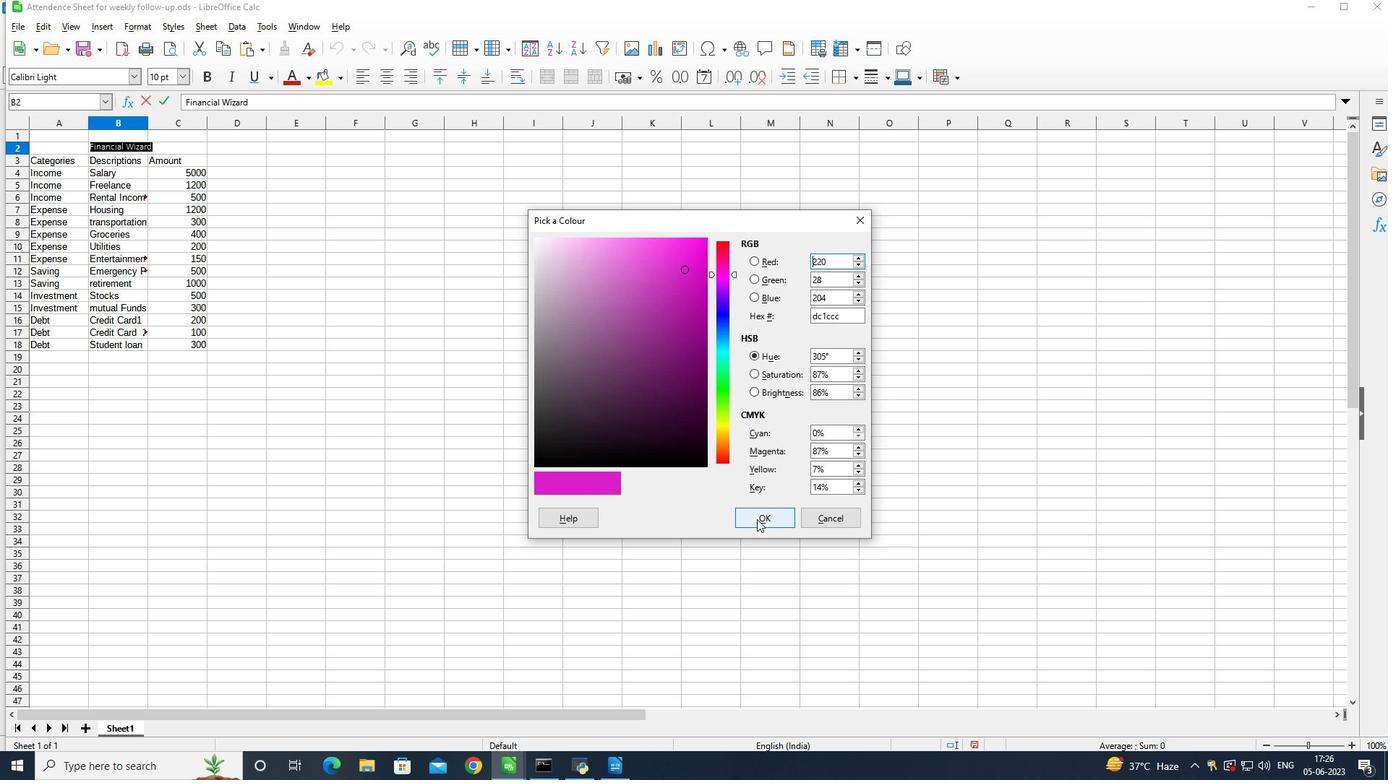 
Action: Mouse moved to (199, 72)
Screenshot: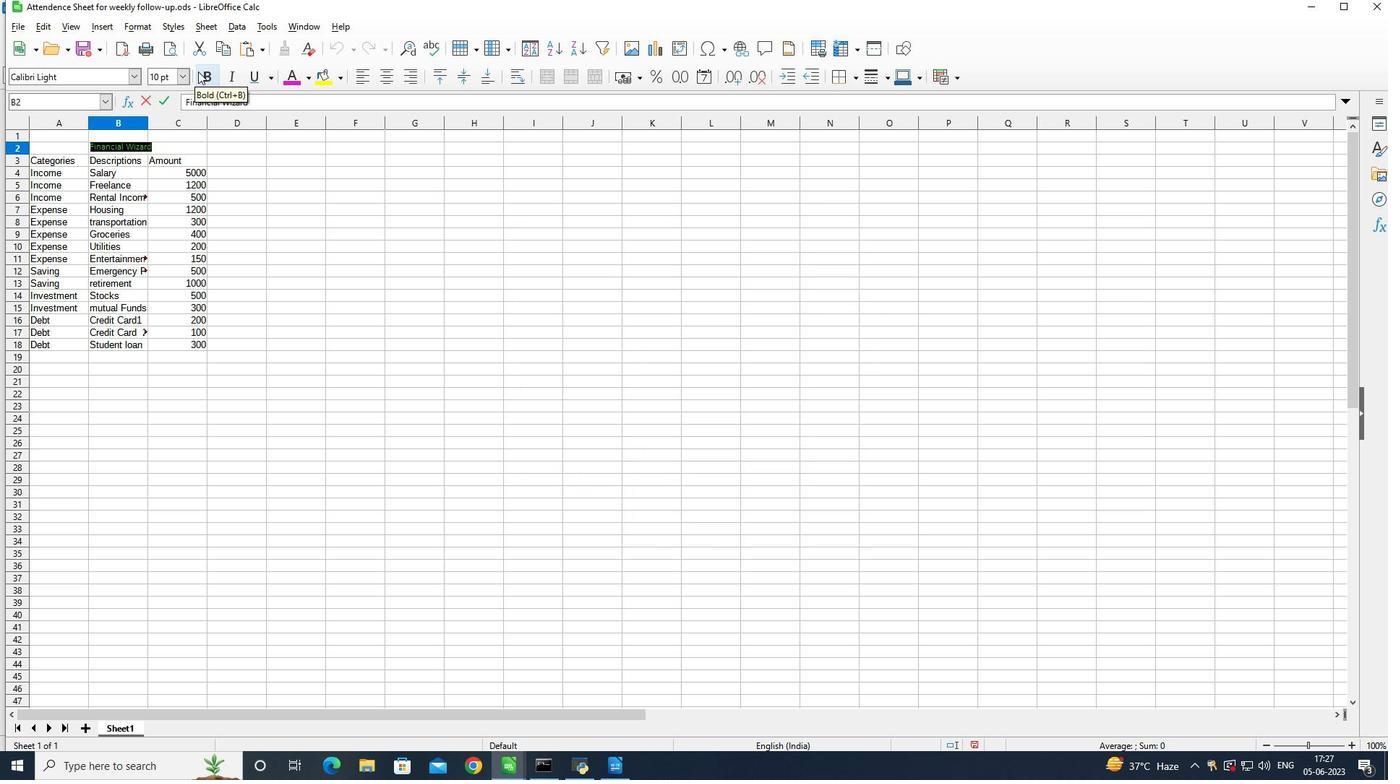 
Action: Mouse pressed left at (199, 72)
Screenshot: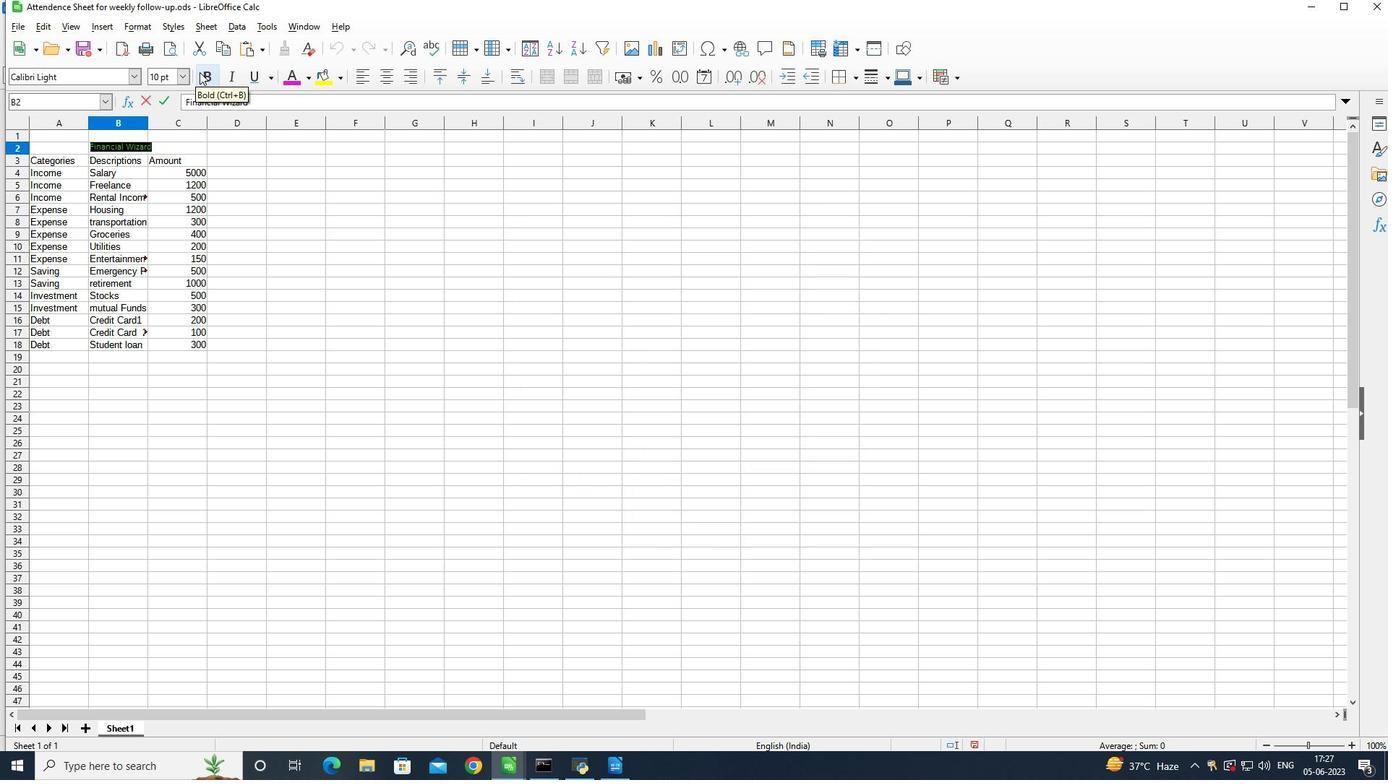 
Action: Mouse moved to (252, 78)
Screenshot: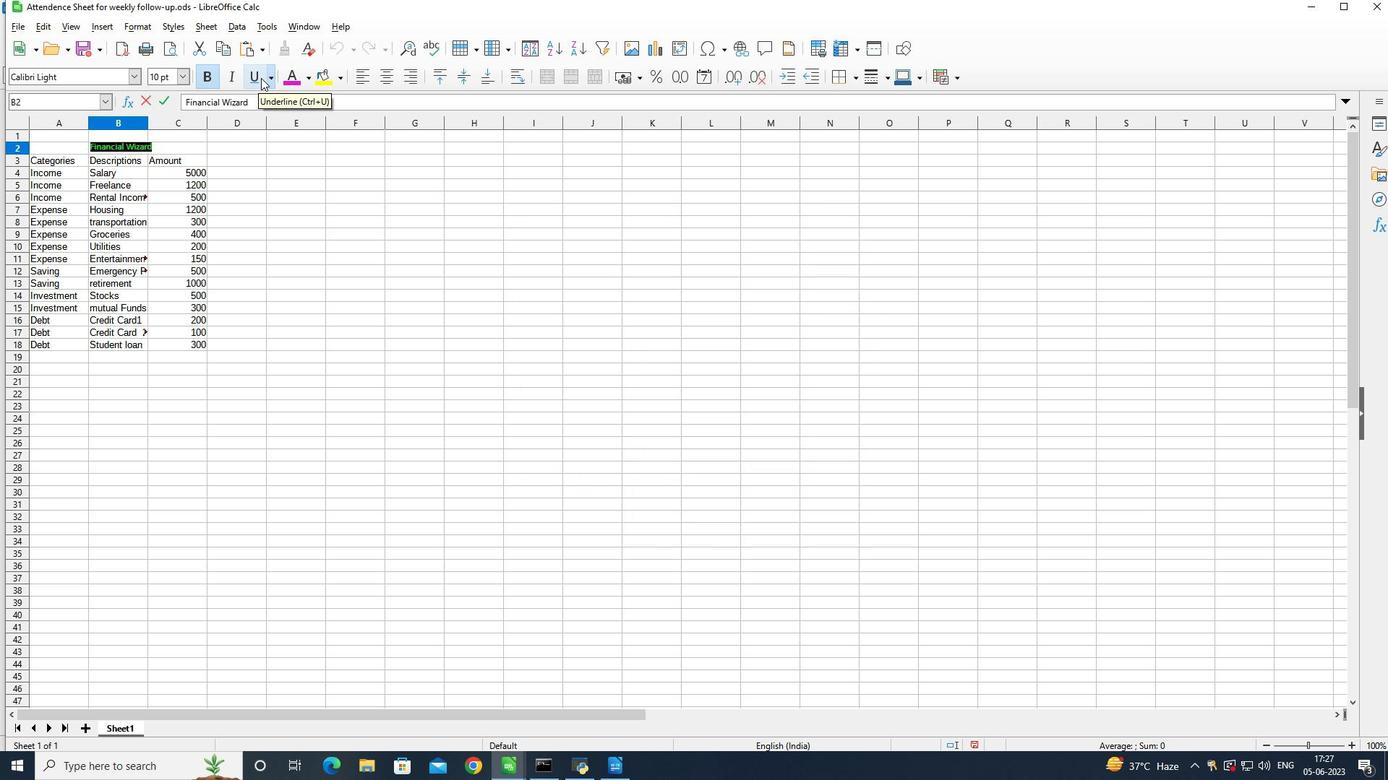 
Action: Mouse pressed left at (252, 78)
Screenshot: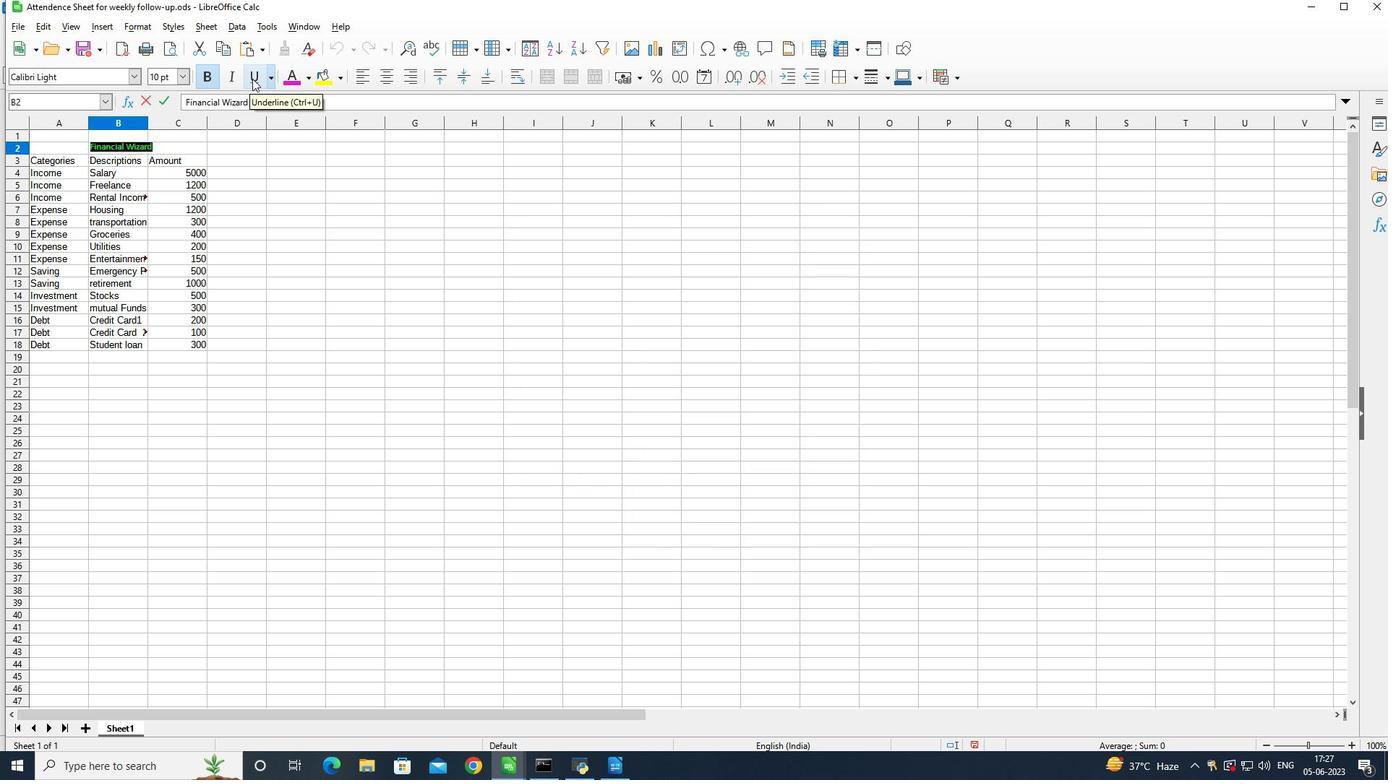 
Action: Mouse moved to (180, 75)
Screenshot: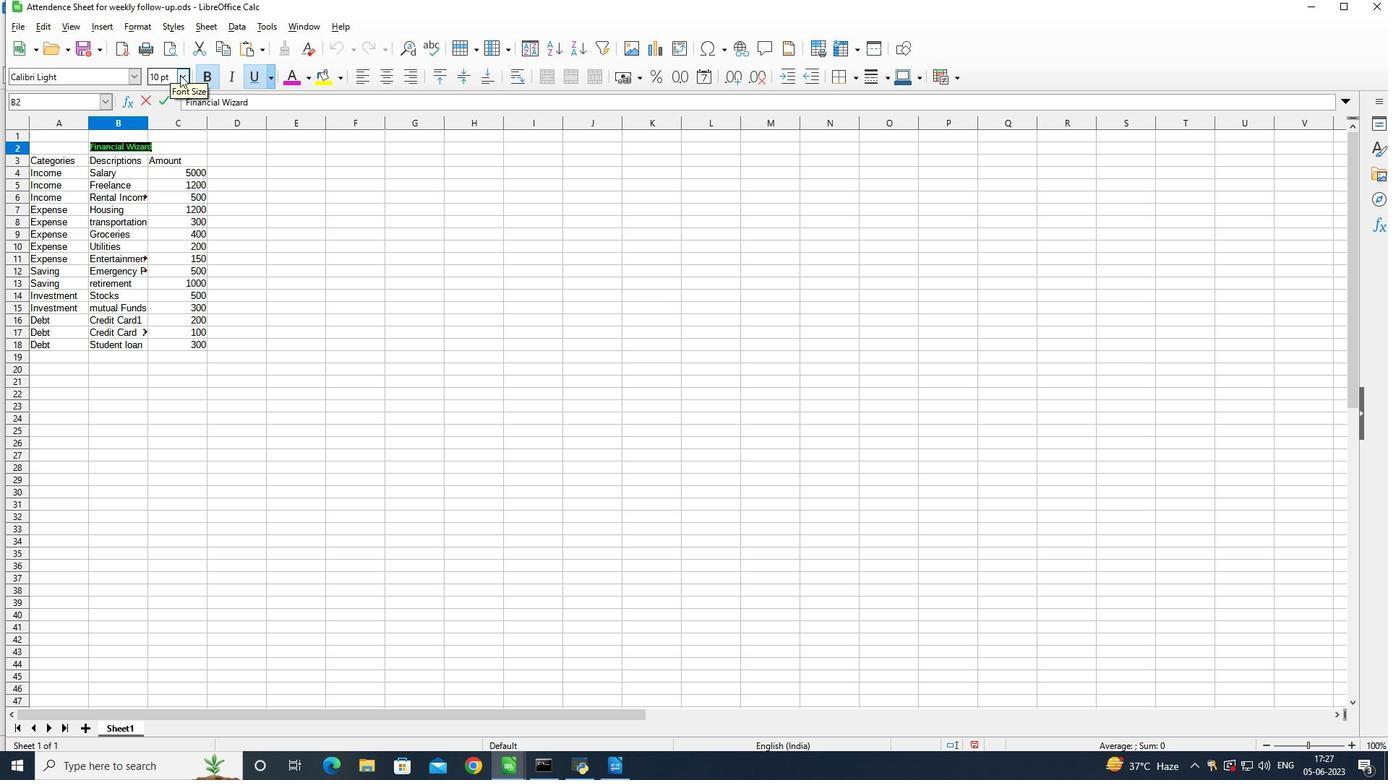 
Action: Mouse pressed left at (180, 75)
Screenshot: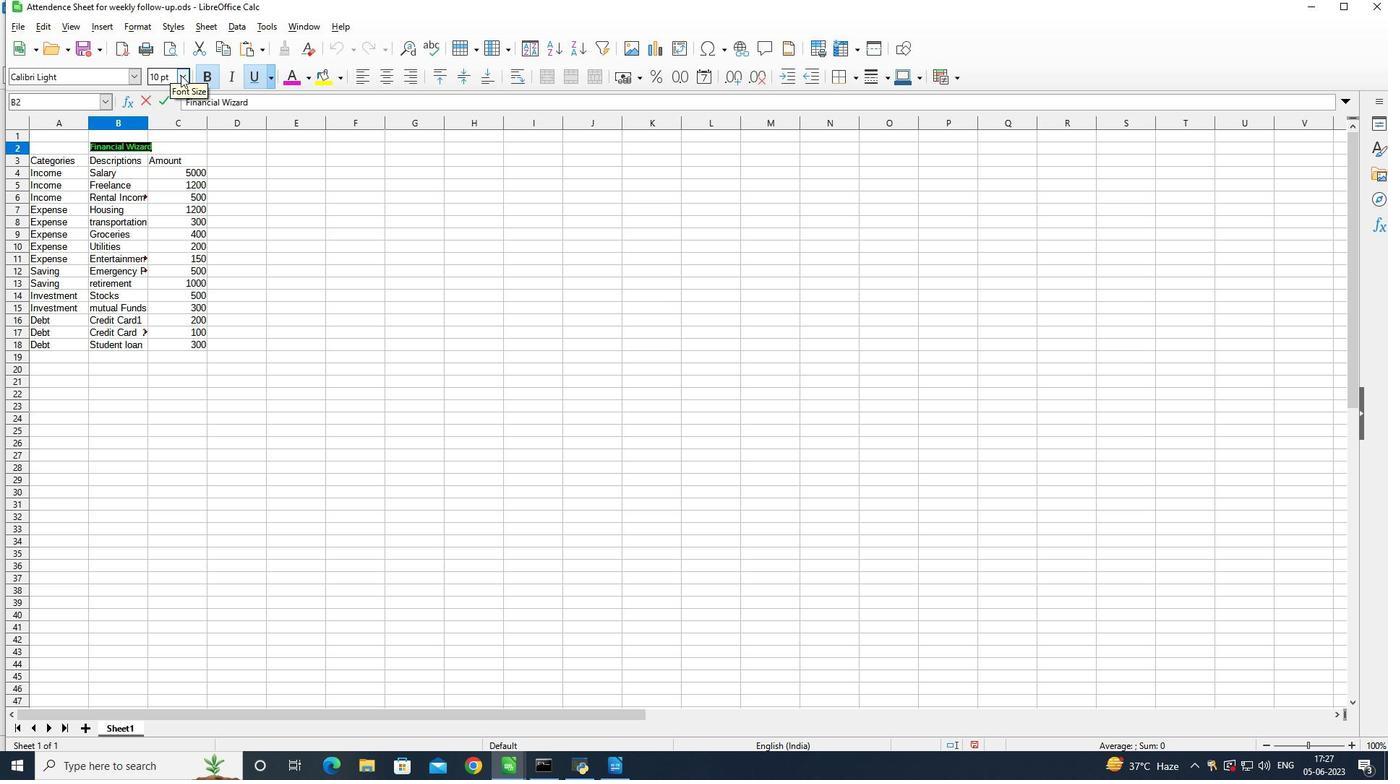 
Action: Mouse moved to (160, 310)
Screenshot: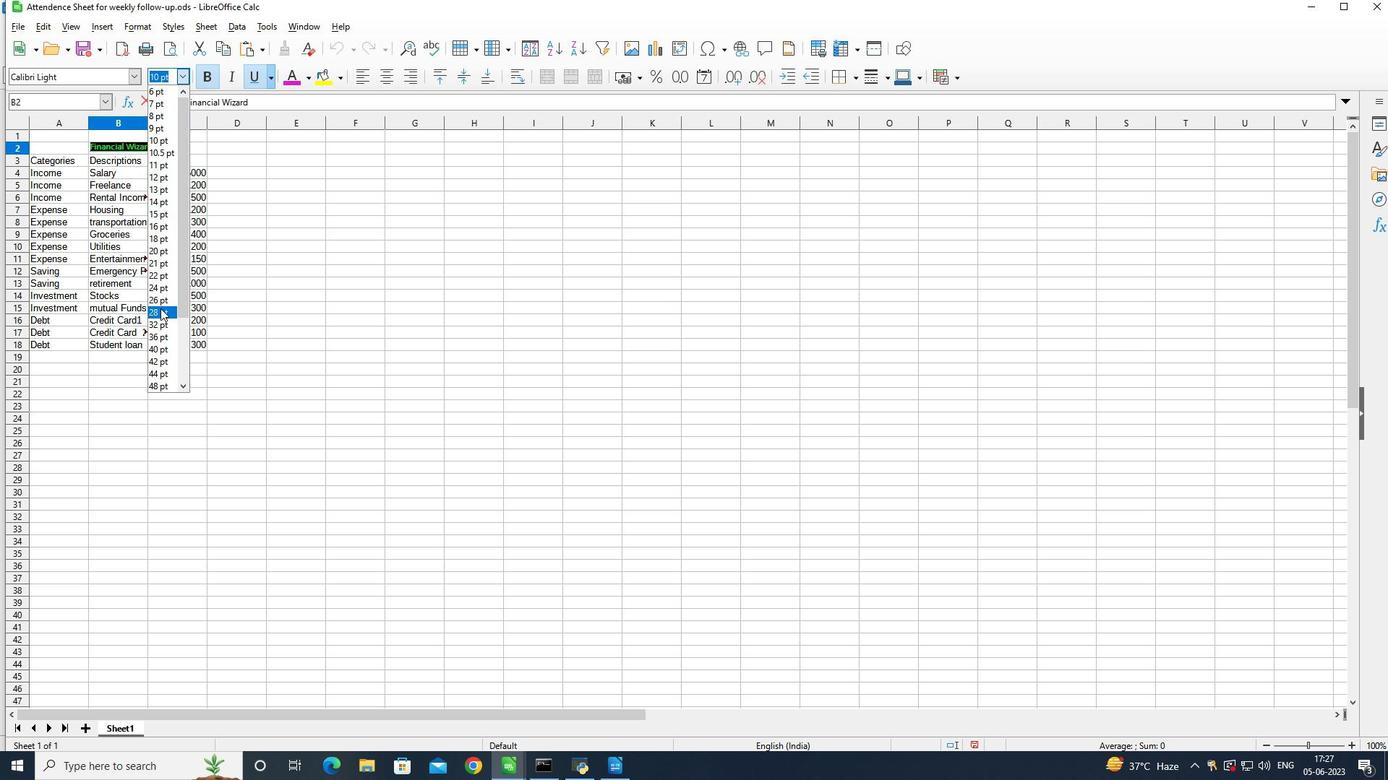 
Action: Mouse pressed left at (160, 310)
Screenshot: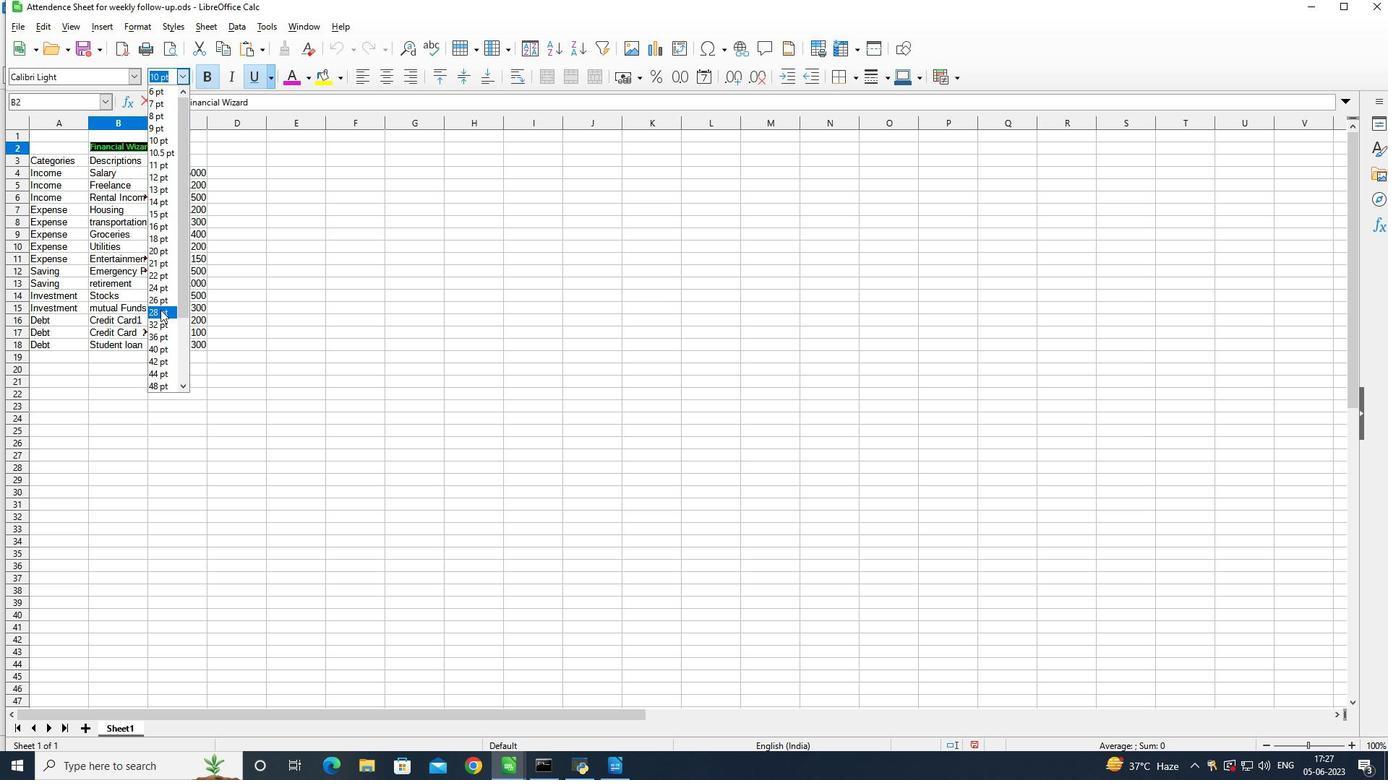 
Action: Mouse moved to (122, 222)
Screenshot: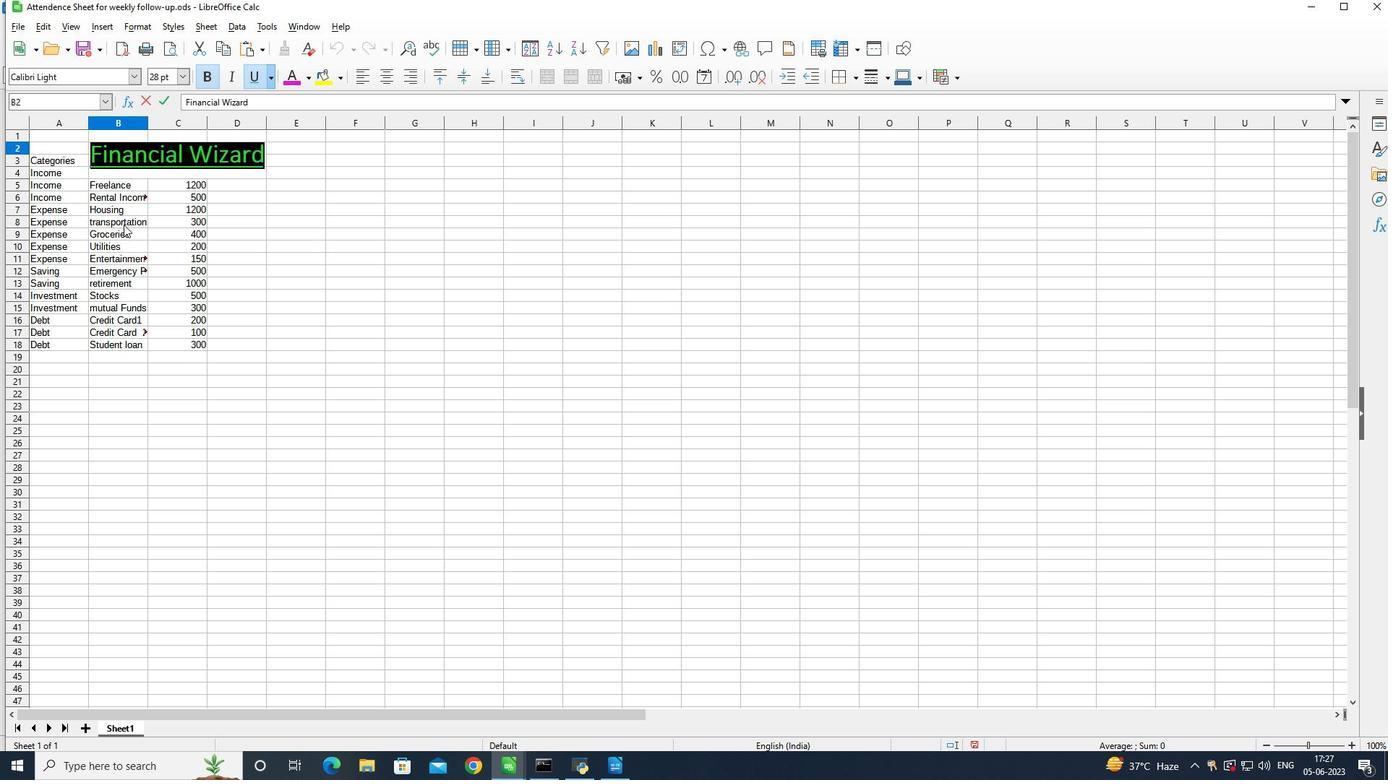 
Action: Mouse pressed left at (122, 222)
Screenshot: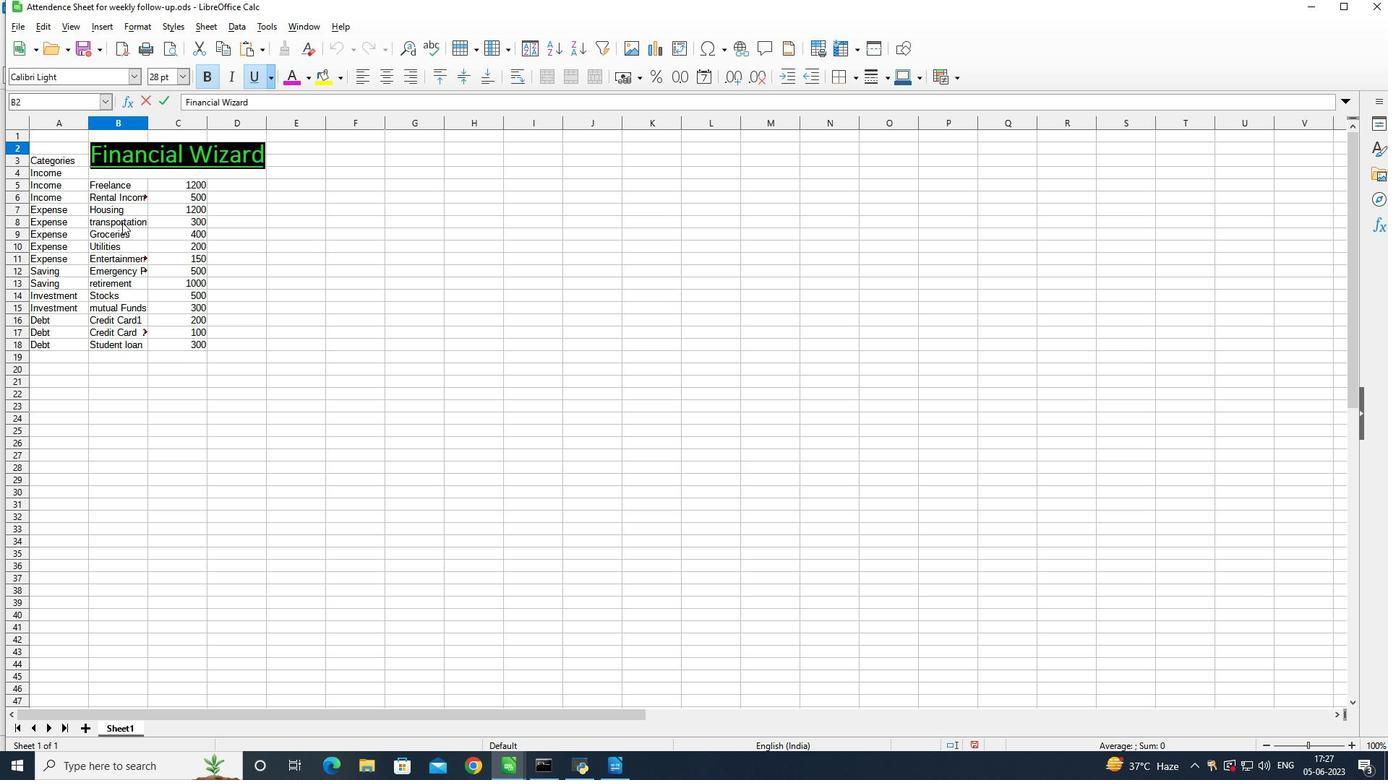 
Action: Mouse moved to (36, 180)
Screenshot: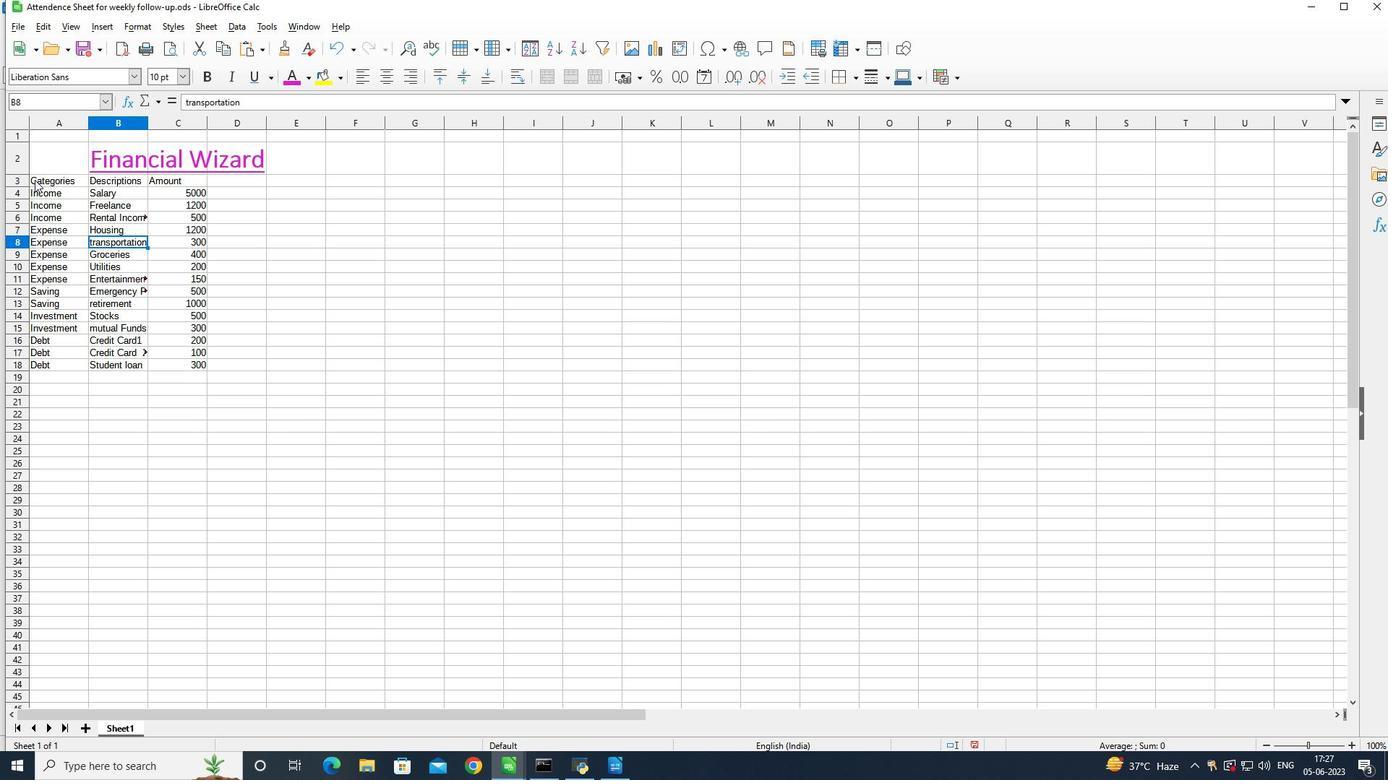 
Action: Mouse pressed left at (36, 180)
Screenshot: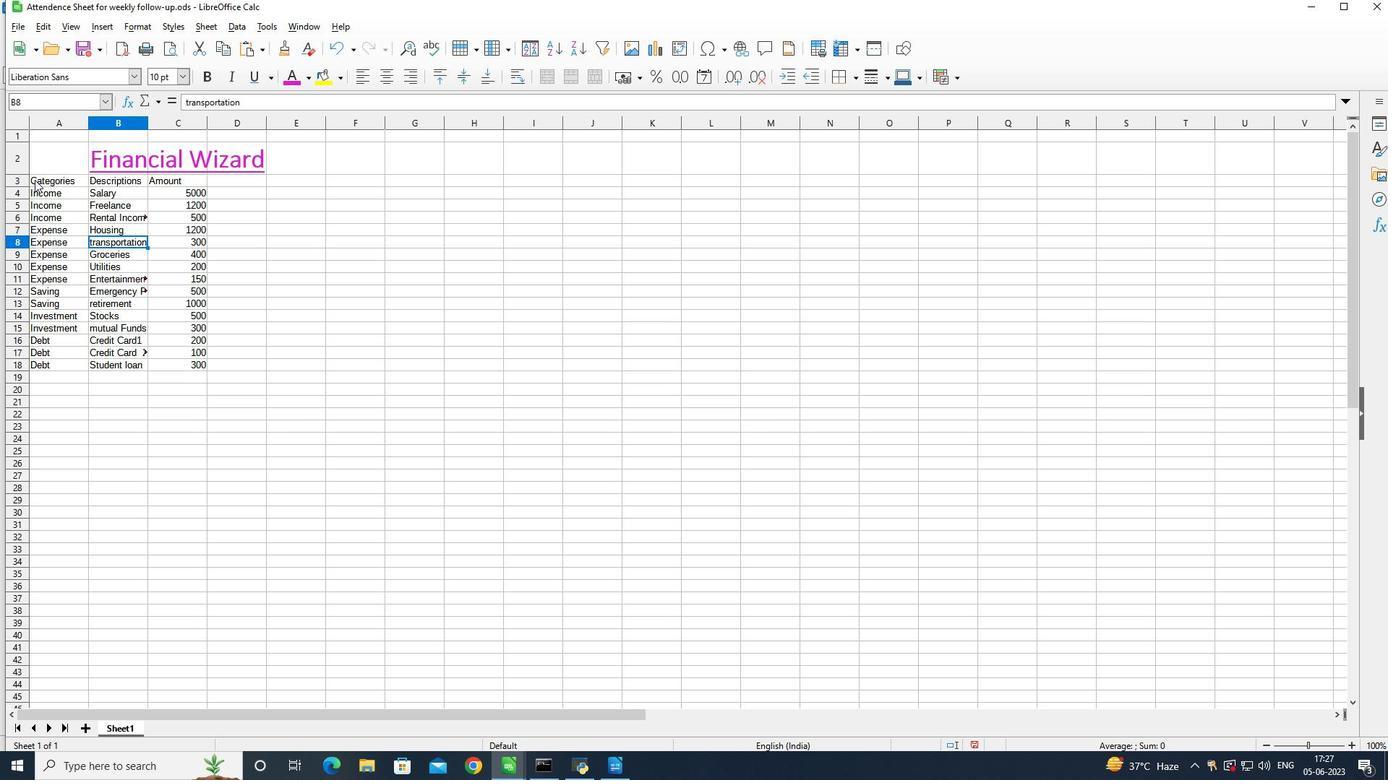 
Action: Mouse moved to (90, 75)
Screenshot: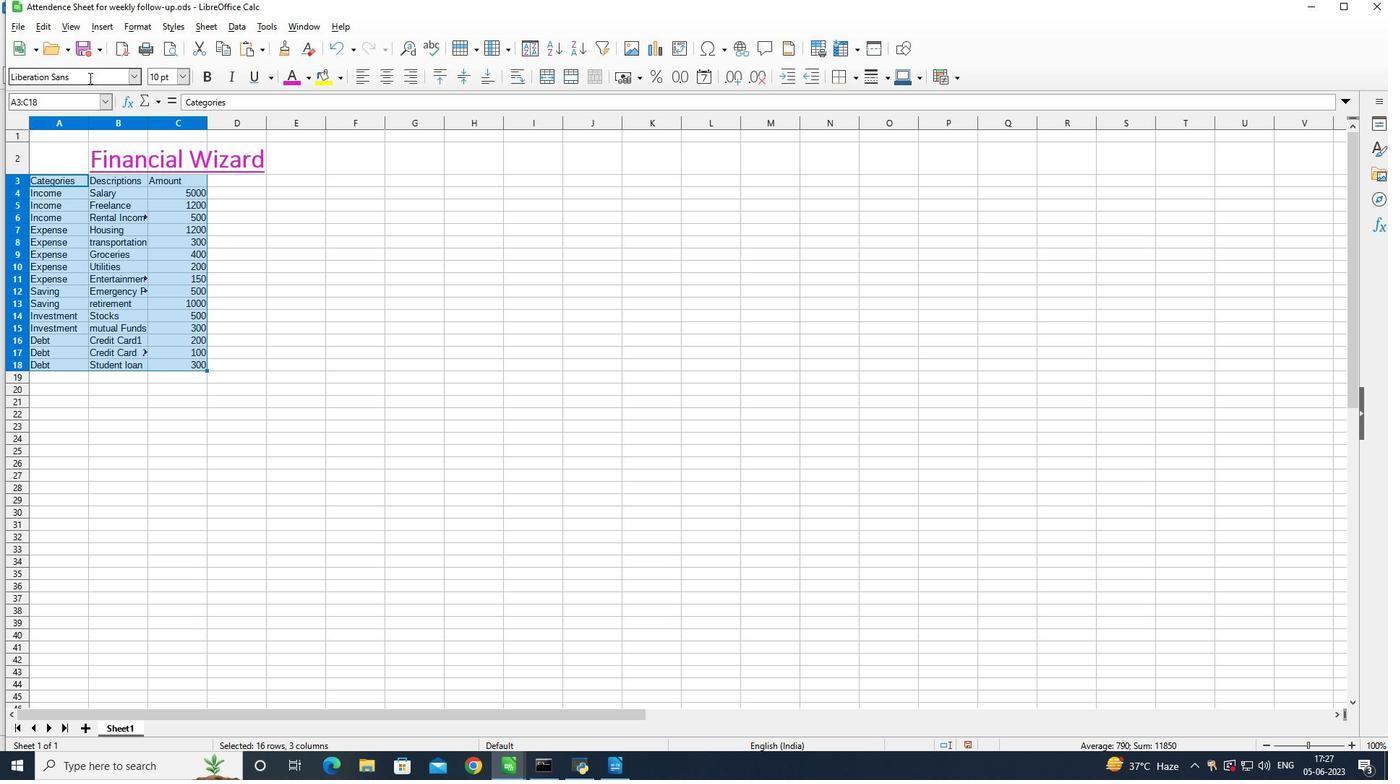 
Action: Mouse pressed left at (90, 75)
Screenshot: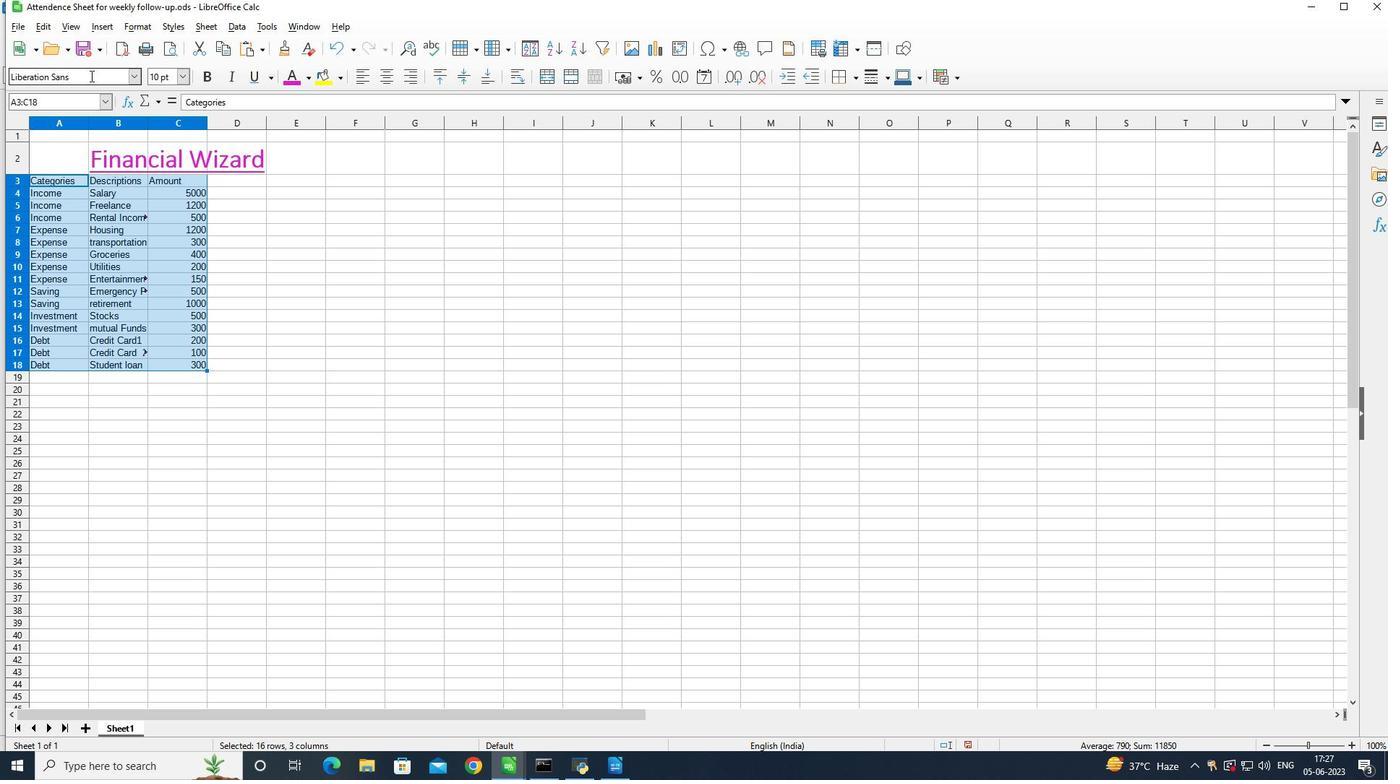 
Action: Mouse moved to (527, 67)
Screenshot: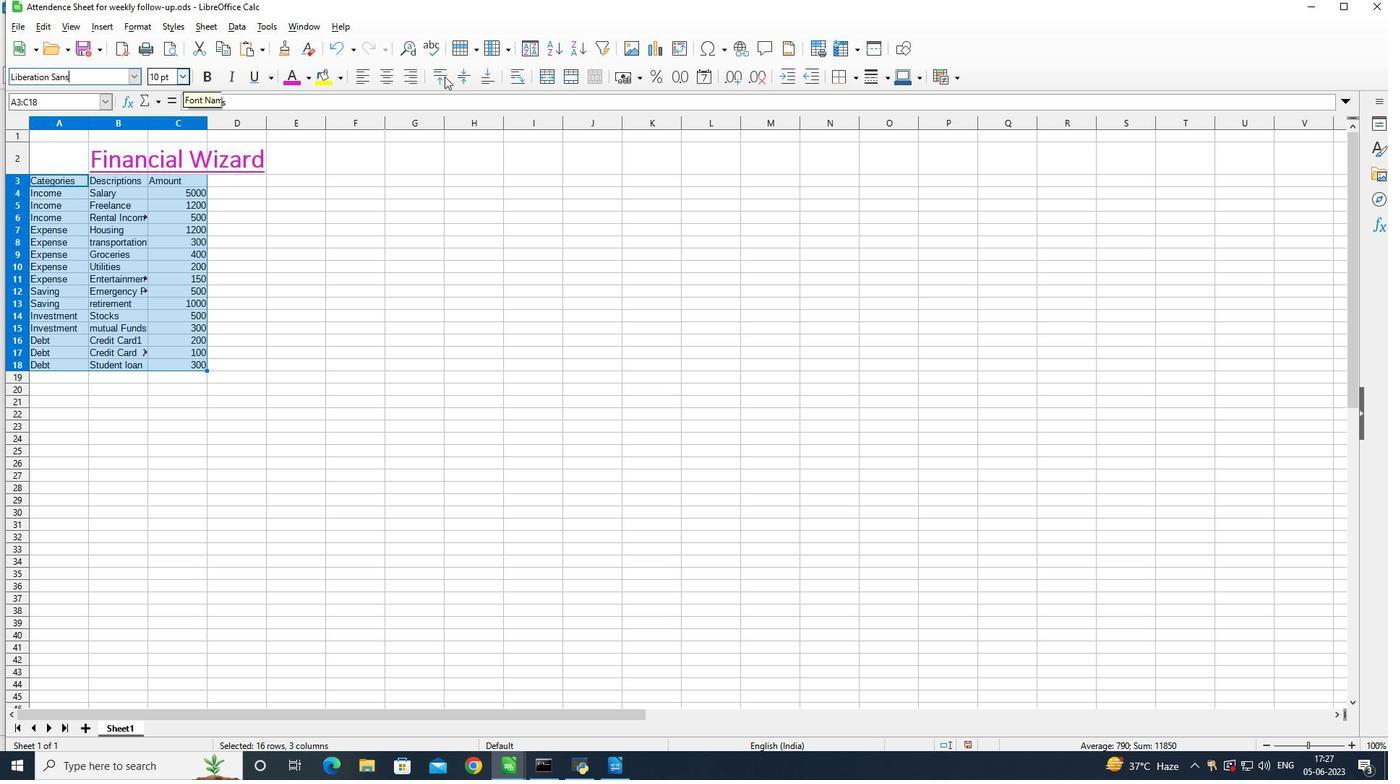 
Action: Key pressed <Key.backspace><Key.backspace><Key.backspace><Key.backspace><Key.backspace><Key.backspace><Key.backspace><Key.backspace><Key.backspace><Key.backspace><Key.backspace><Key.backspace><Key.backspace><Key.backspace><Key.backspace><Key.backspace><Key.backspace><Key.backspace><Key.backspace><Key.backspace><Key.backspace><Key.backspace><Key.backspace><Key.backspace><Key.backspace><Key.backspace><Key.shift>Calibri<Key.space><Key.shift>Light<Key.enter>
Screenshot: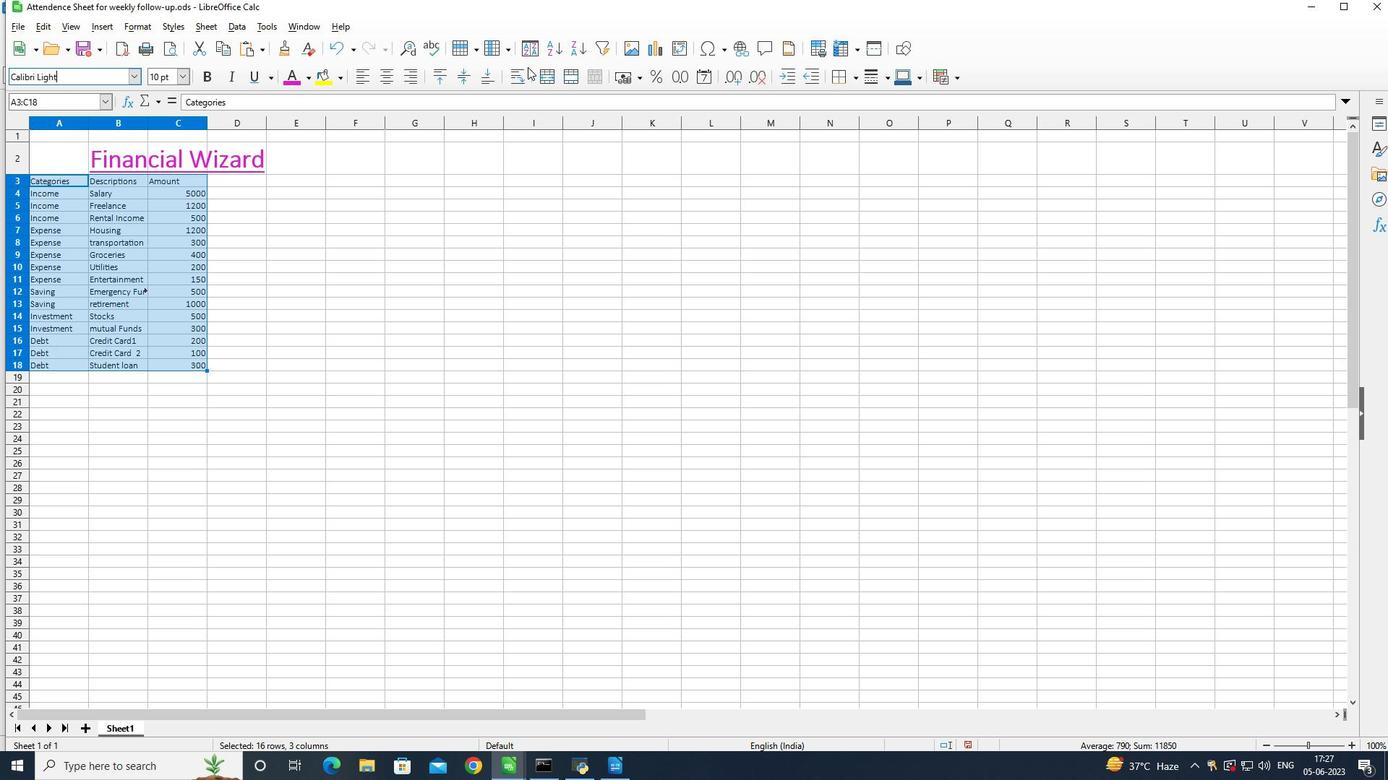 
Action: Mouse moved to (185, 78)
Screenshot: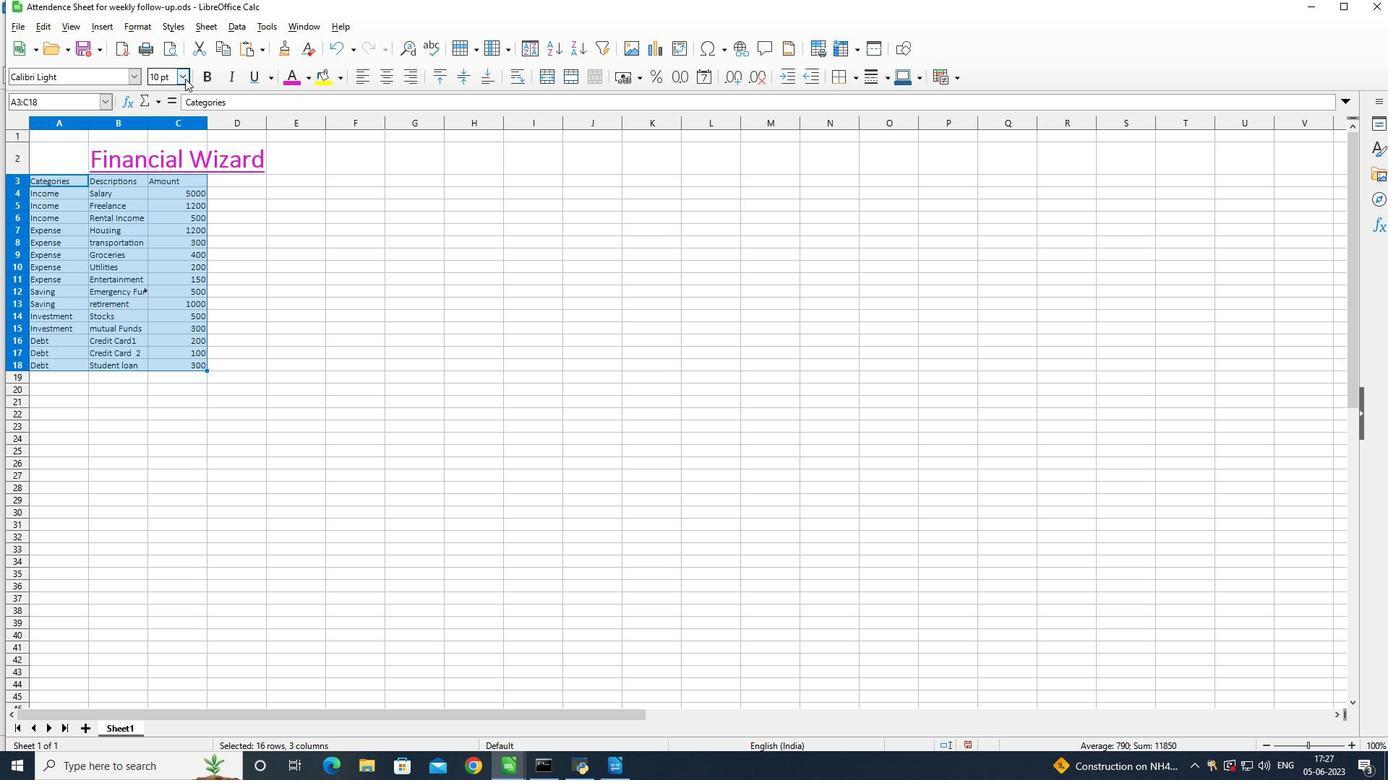 
Action: Mouse pressed left at (185, 78)
Screenshot: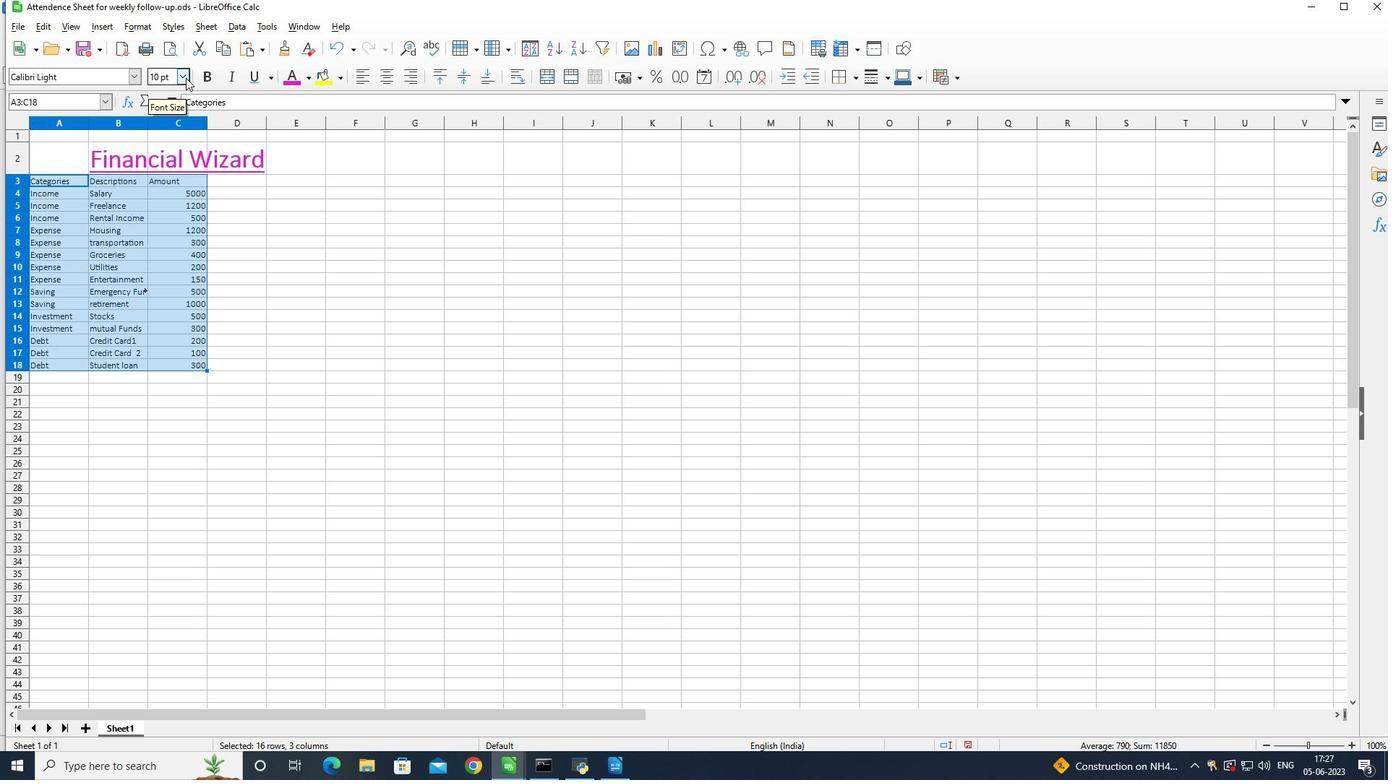
Action: Mouse moved to (162, 241)
Screenshot: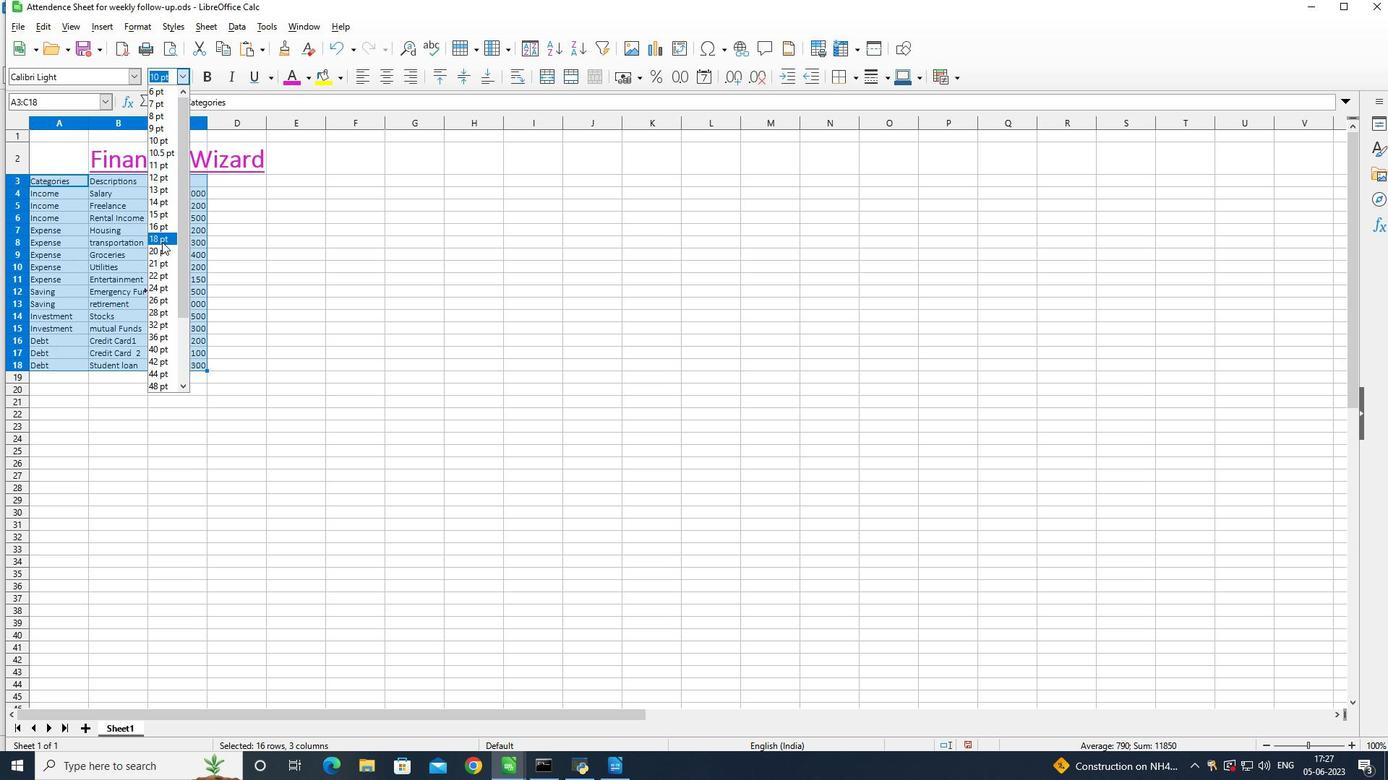 
Action: Mouse pressed left at (162, 241)
Screenshot: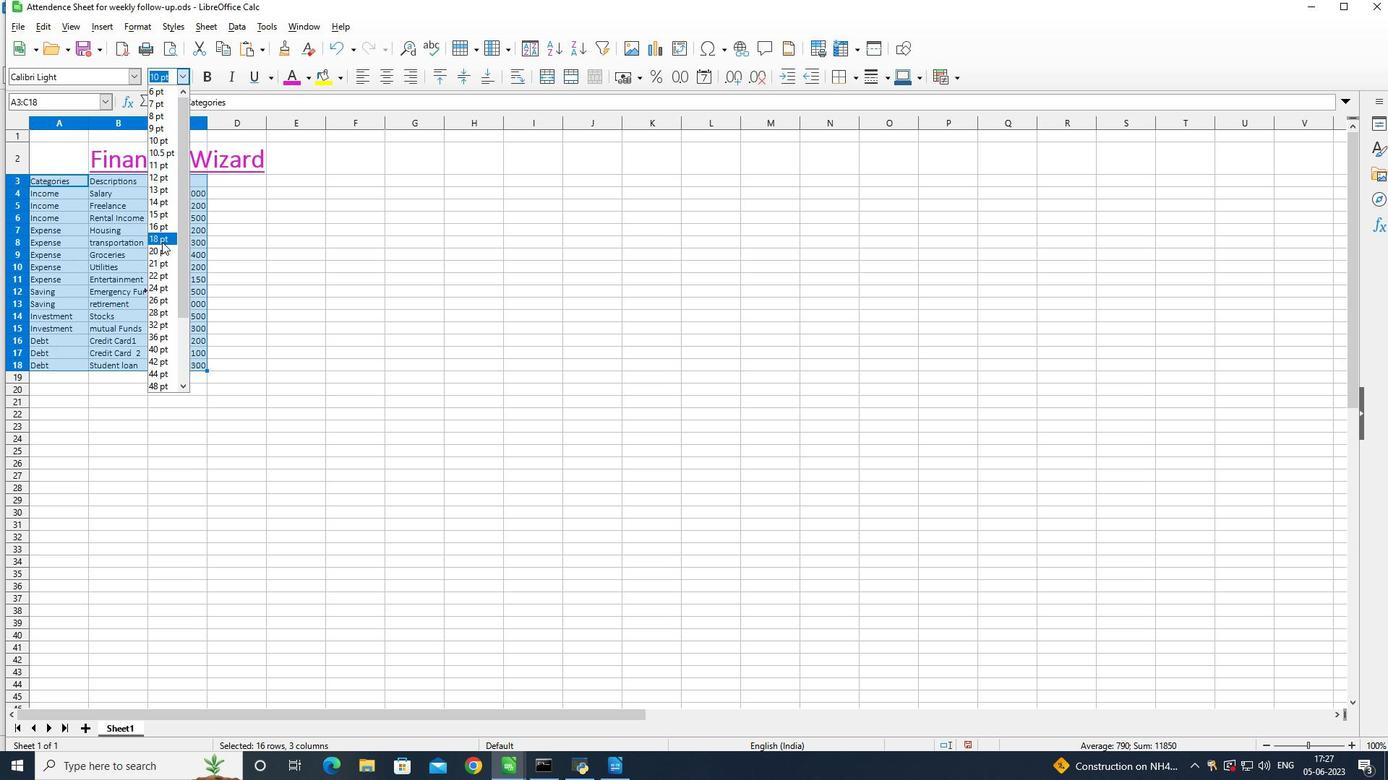 
Action: Mouse moved to (480, 78)
Screenshot: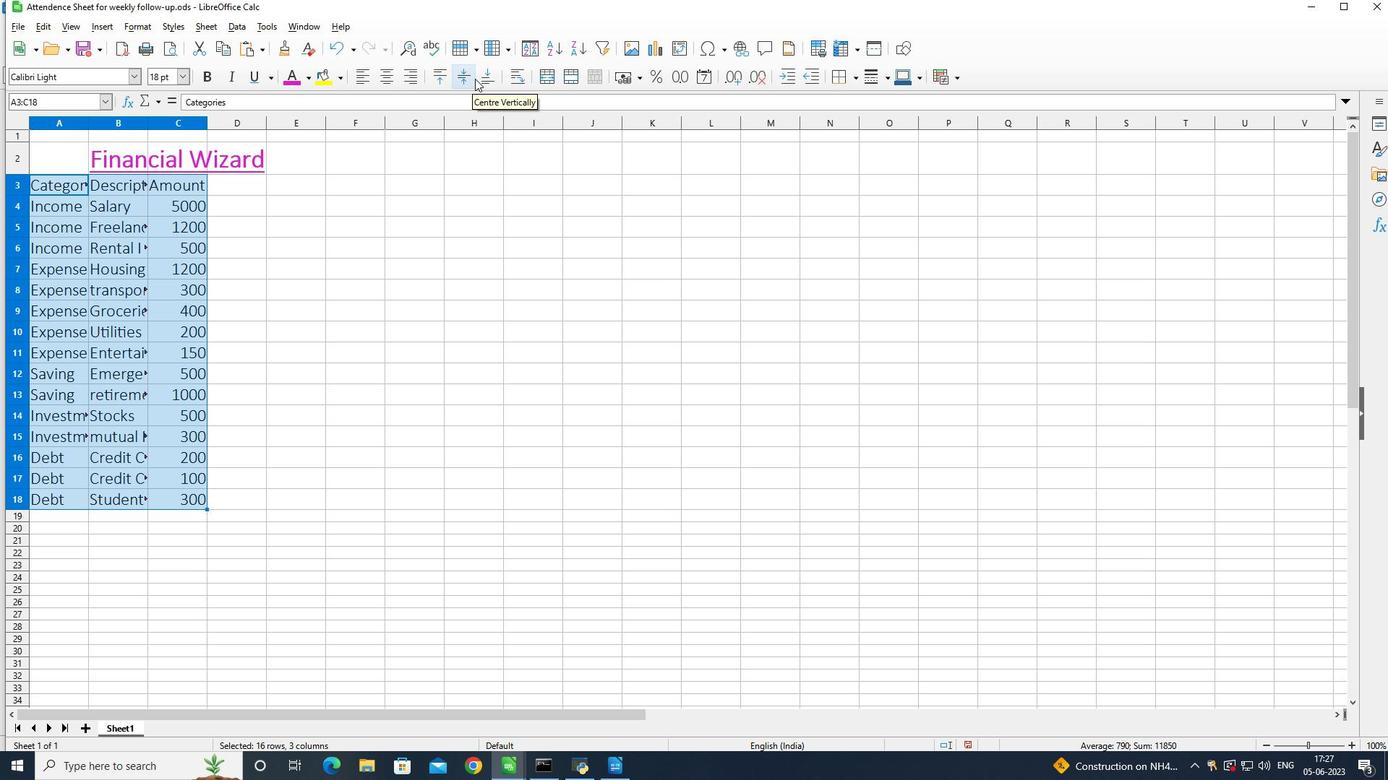 
Action: Mouse pressed left at (480, 78)
Screenshot: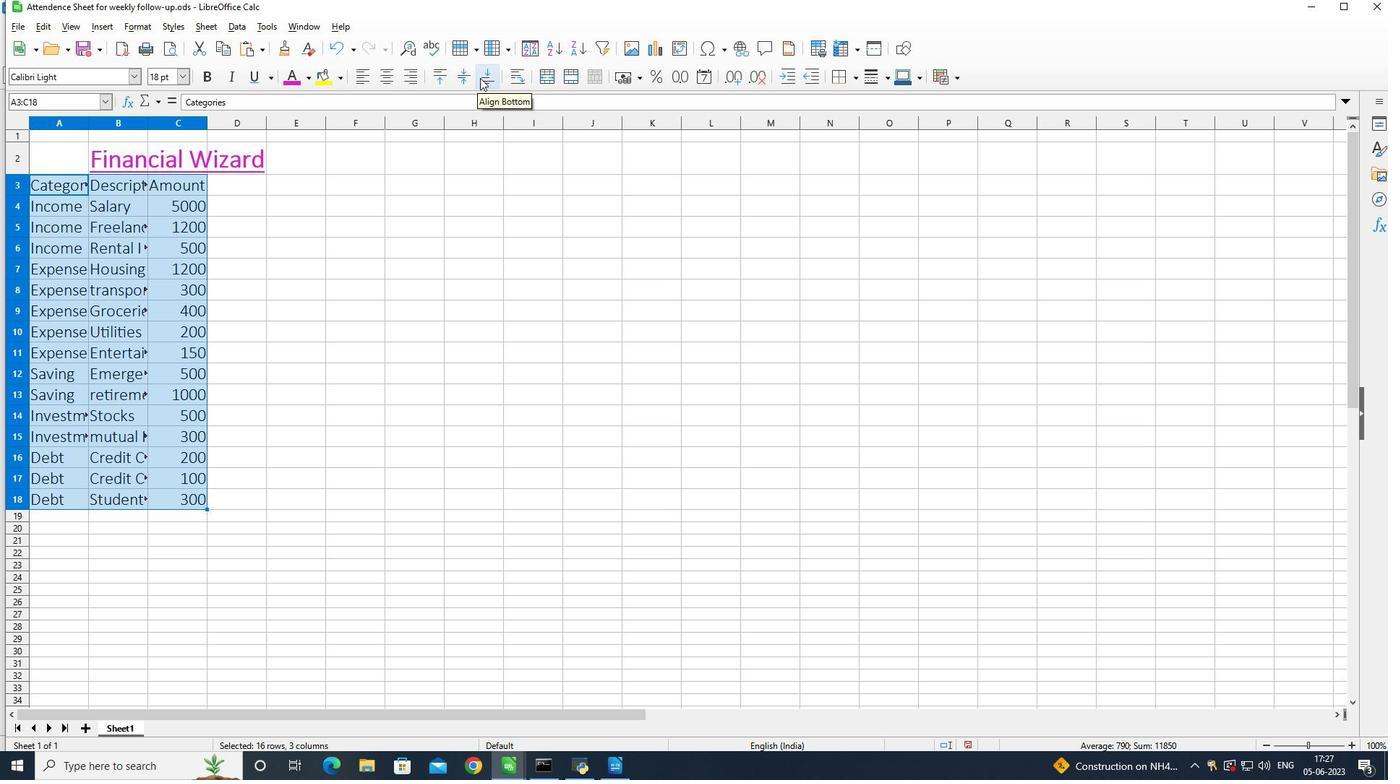 
Action: Mouse moved to (134, 168)
Screenshot: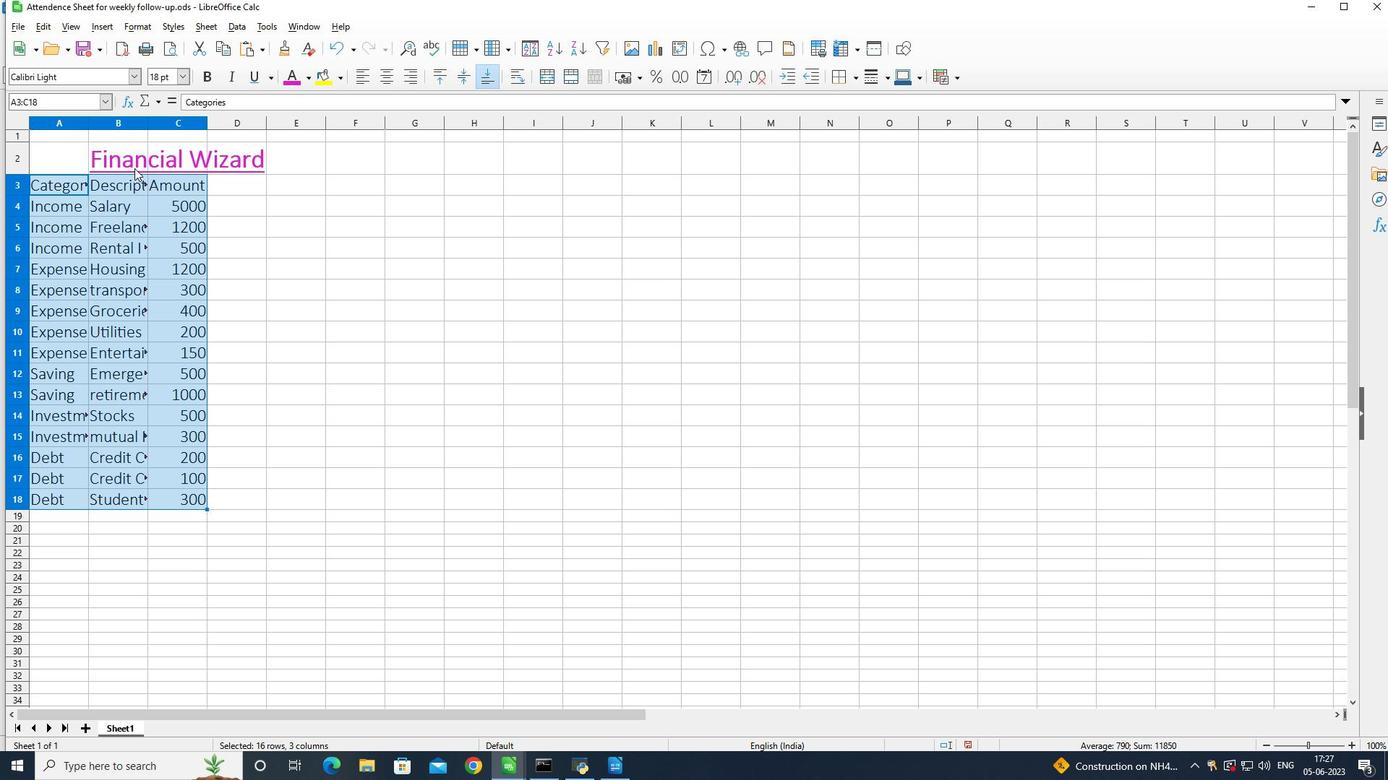 
Action: Mouse pressed left at (134, 168)
Screenshot: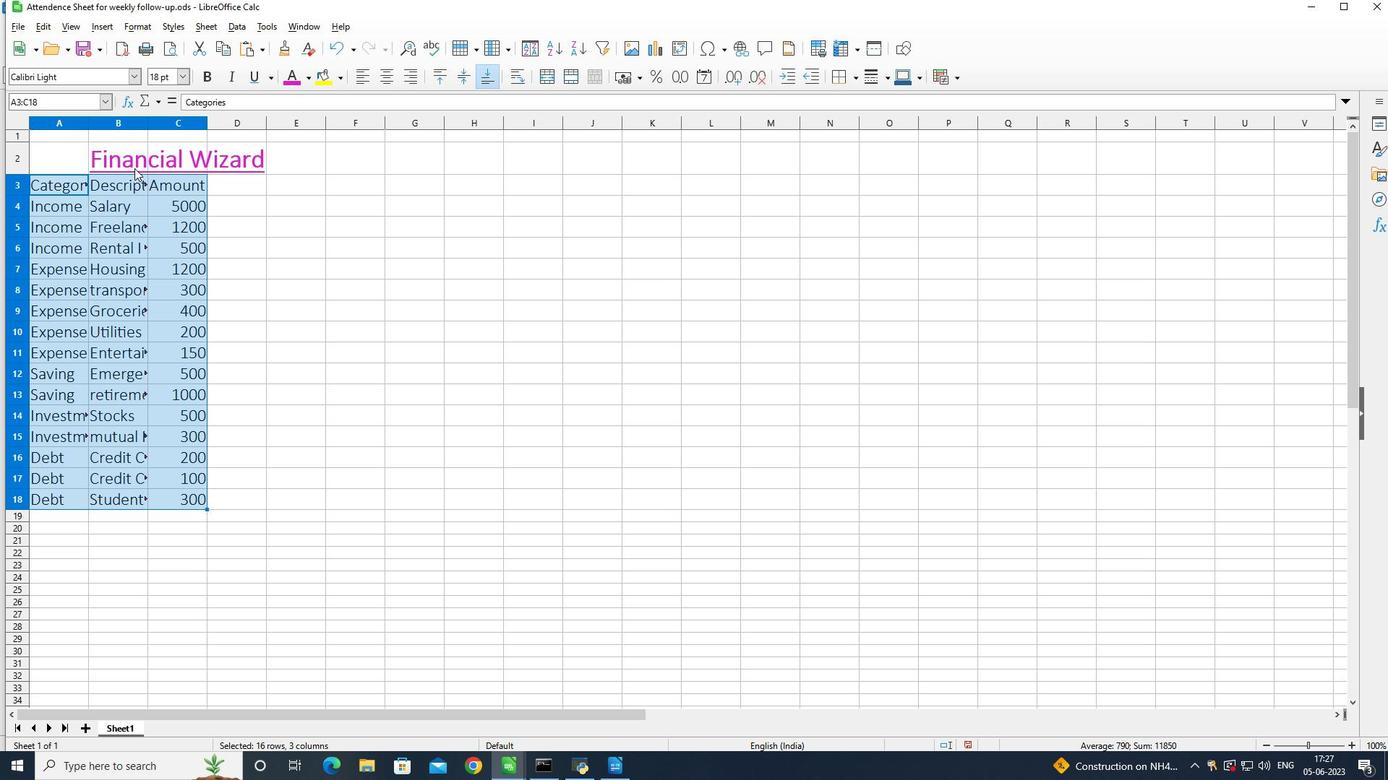 
Action: Mouse pressed left at (134, 168)
Screenshot: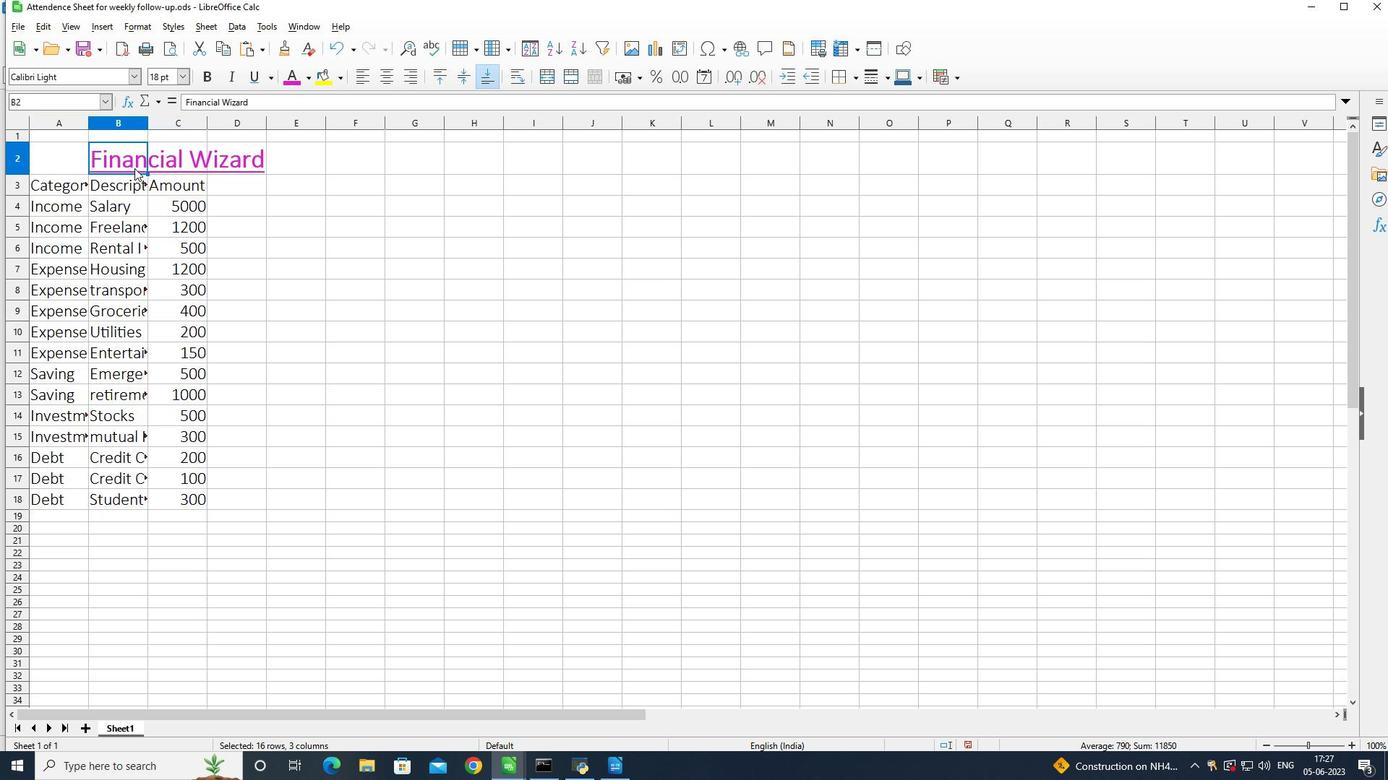 
Action: Mouse moved to (135, 167)
Screenshot: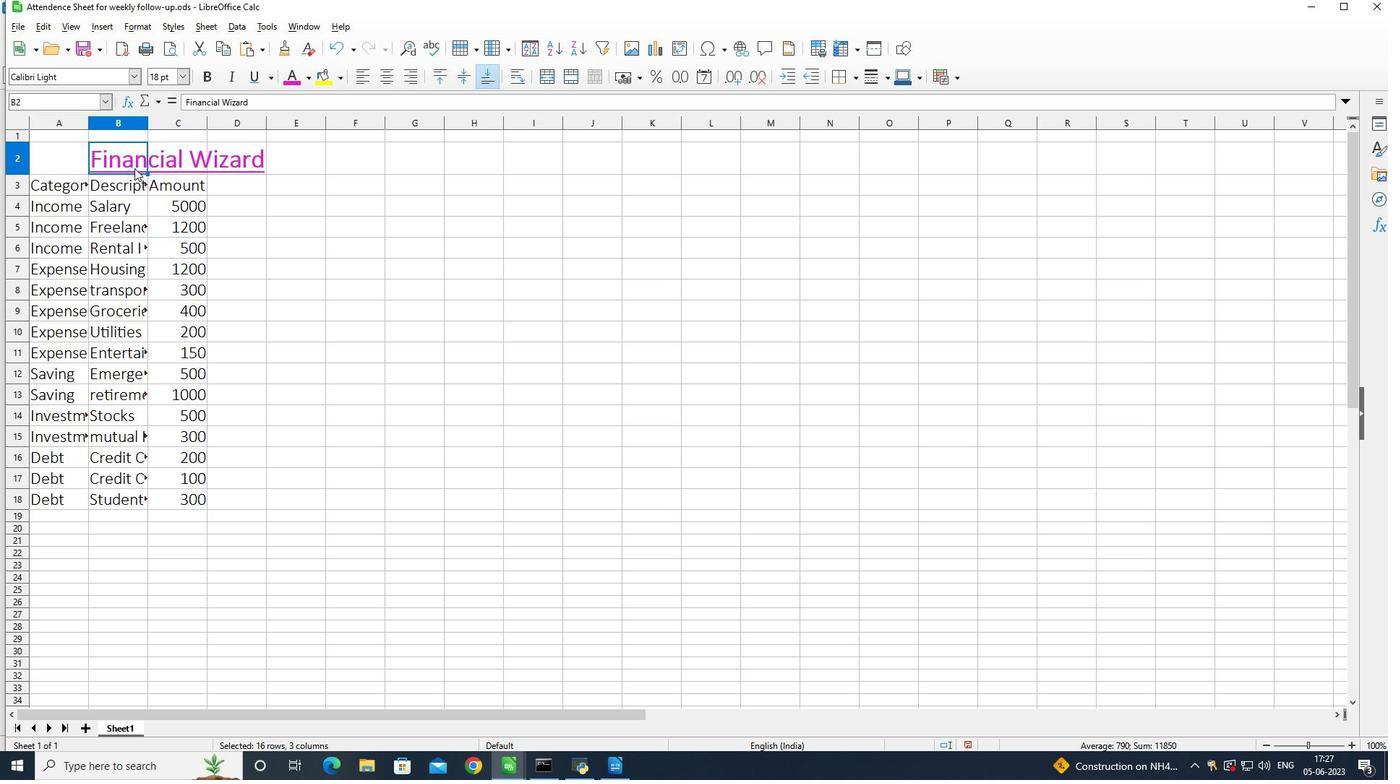 
Action: Mouse pressed left at (135, 167)
Screenshot: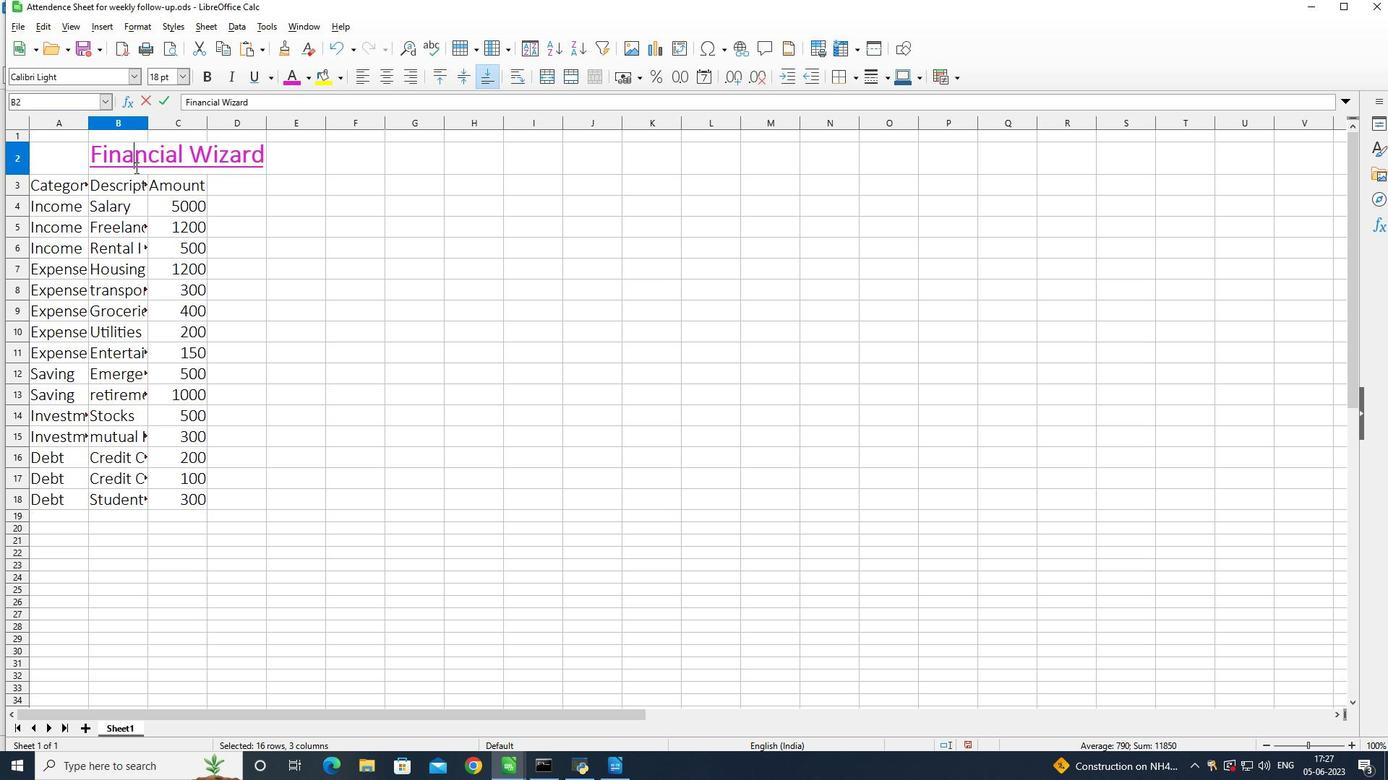 
Action: Mouse moved to (136, 166)
Screenshot: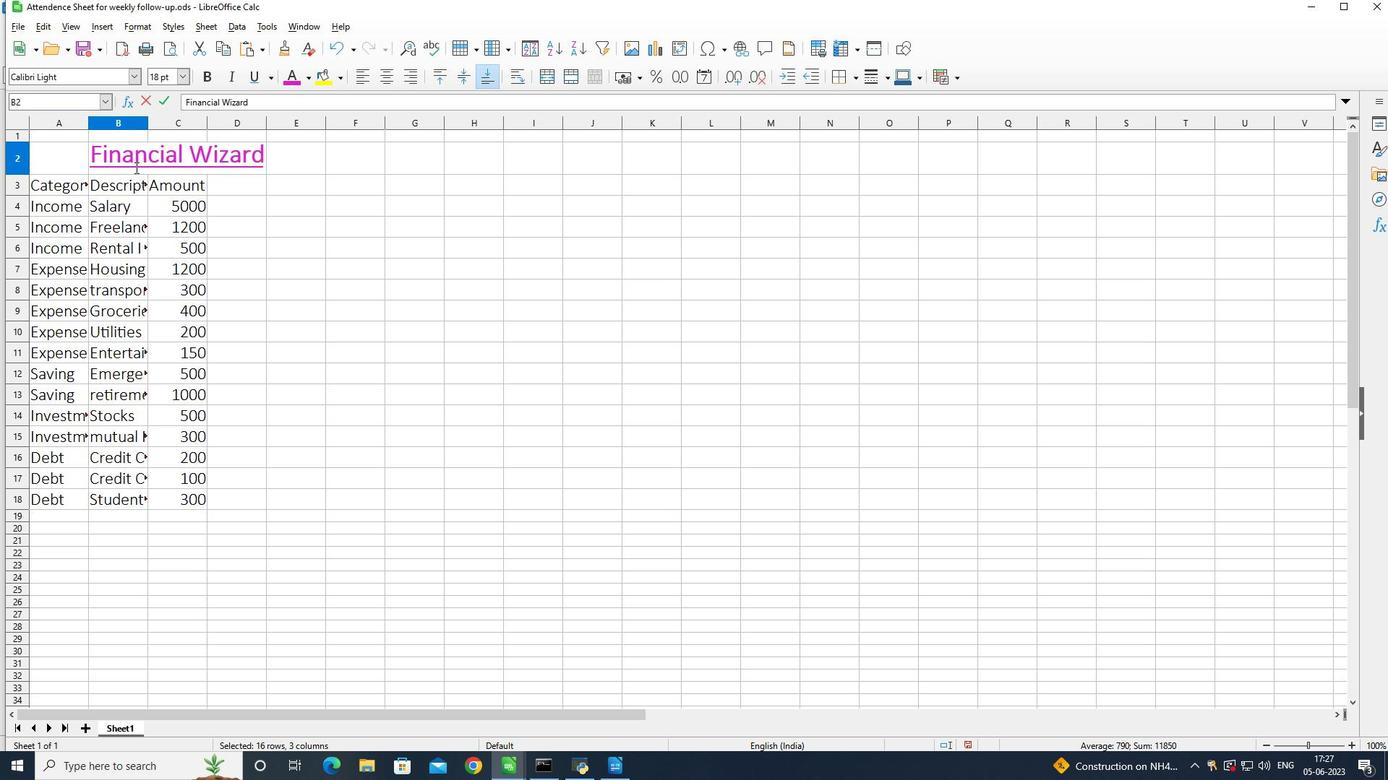 
Action: Mouse pressed left at (136, 166)
Screenshot: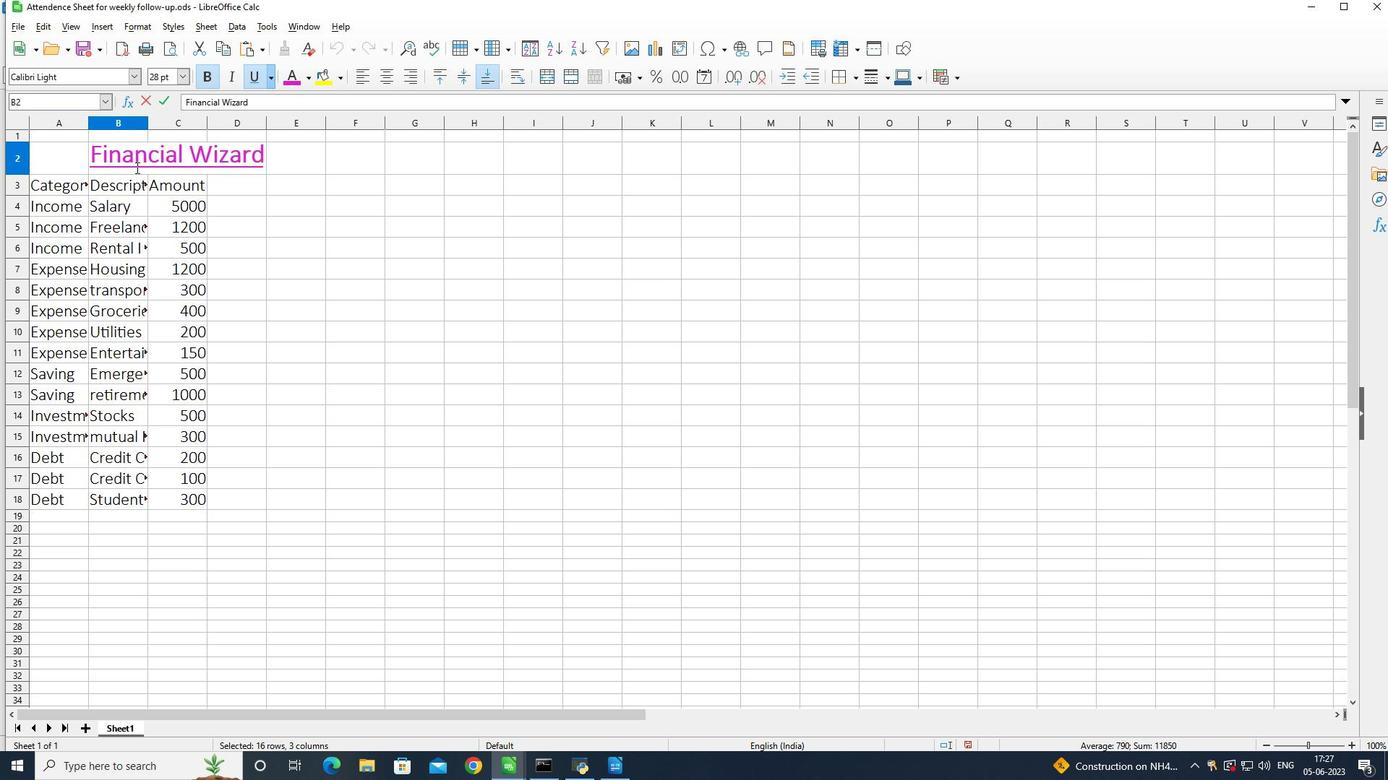 
Action: Mouse pressed left at (136, 166)
Screenshot: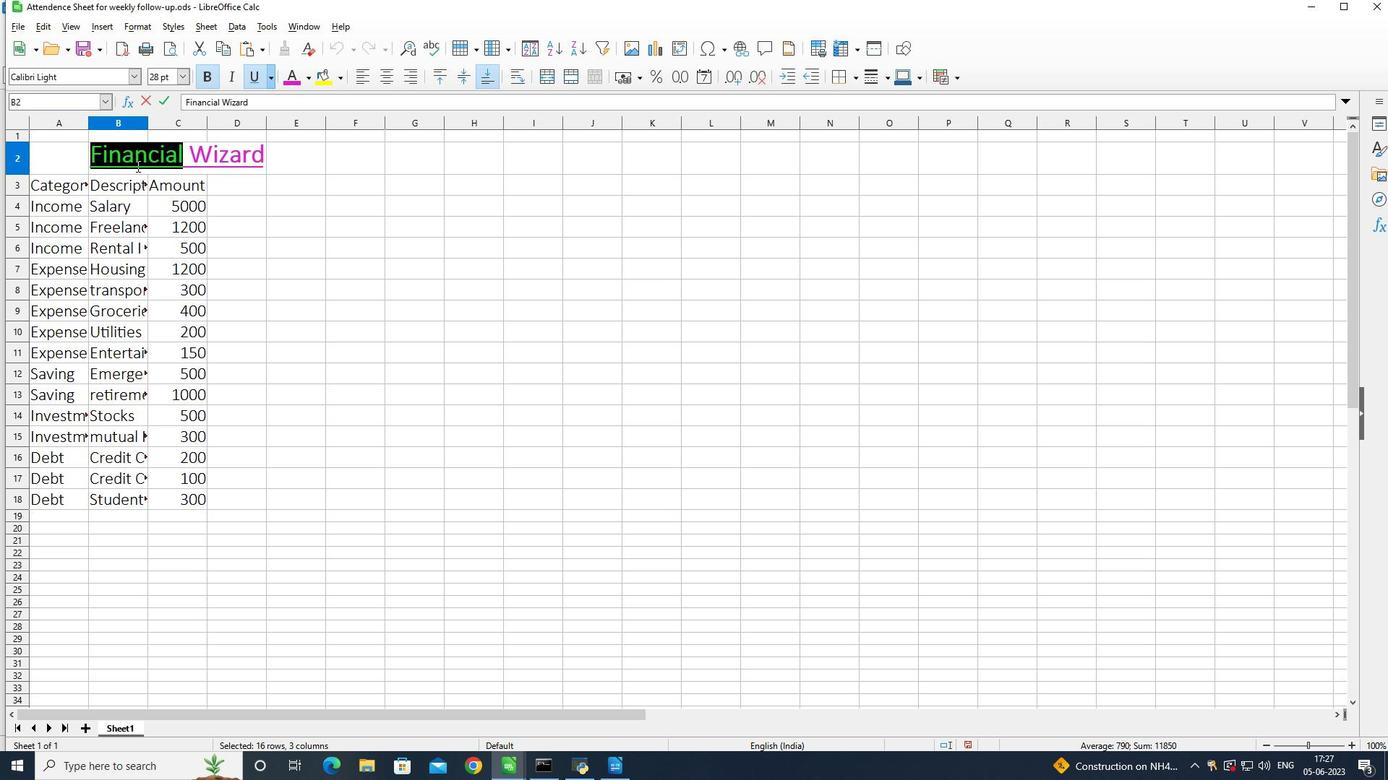 
Action: Mouse moved to (491, 79)
Screenshot: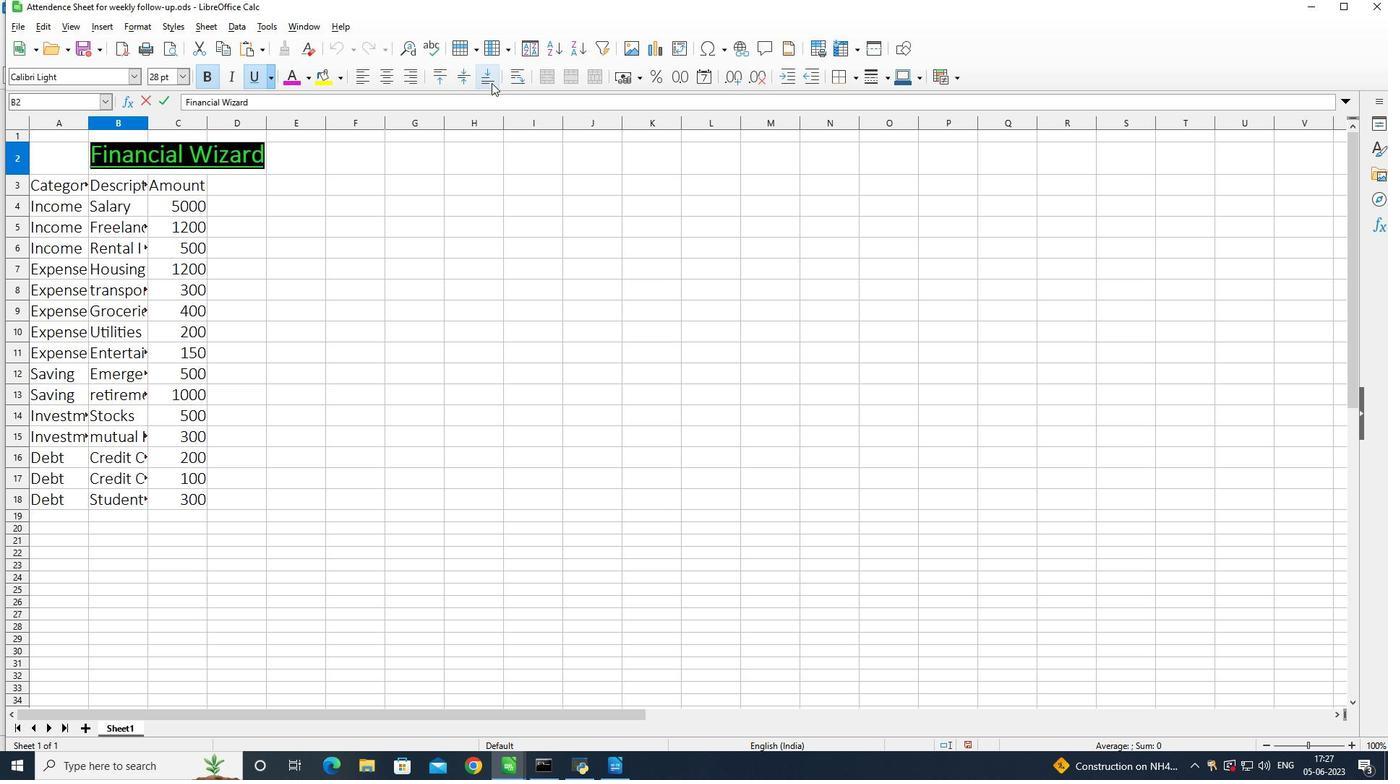 
Action: Mouse pressed left at (491, 79)
Screenshot: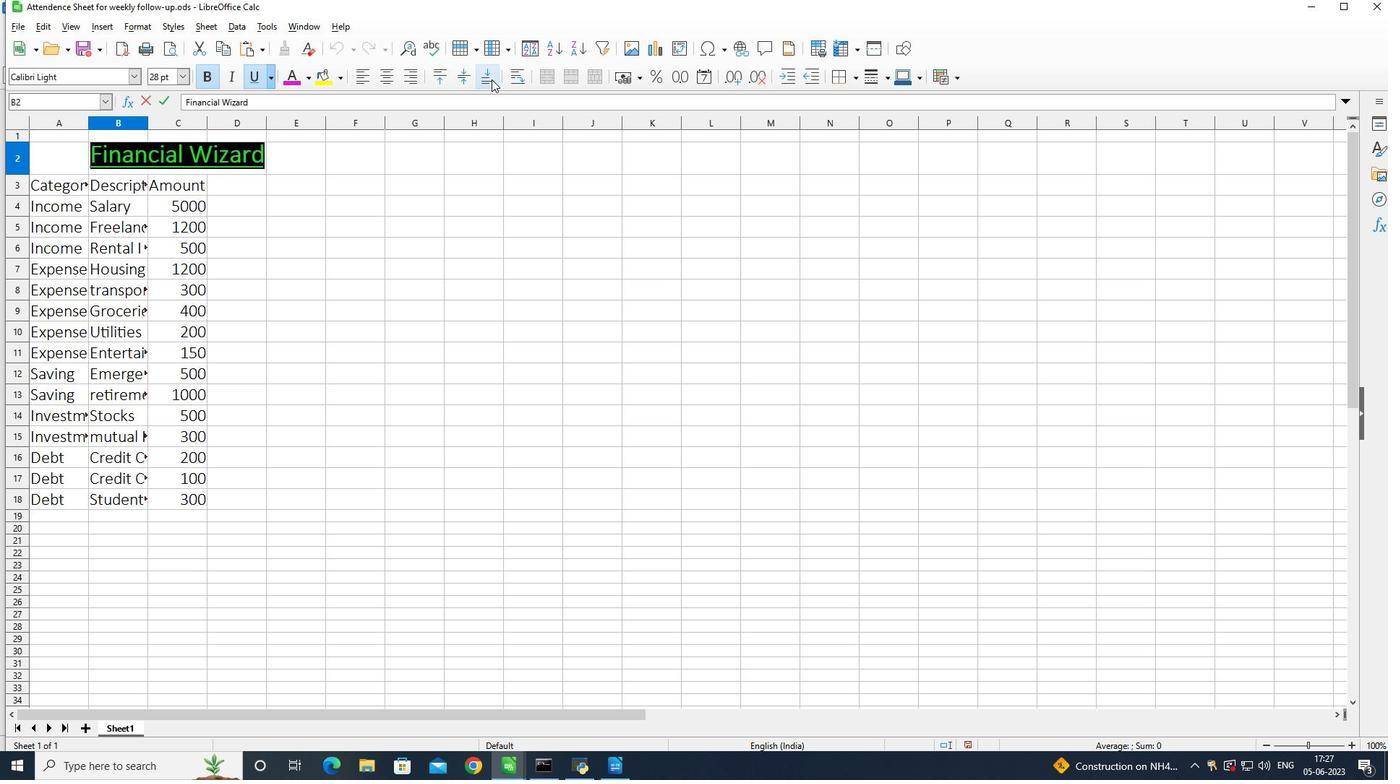 
Action: Mouse moved to (424, 336)
Screenshot: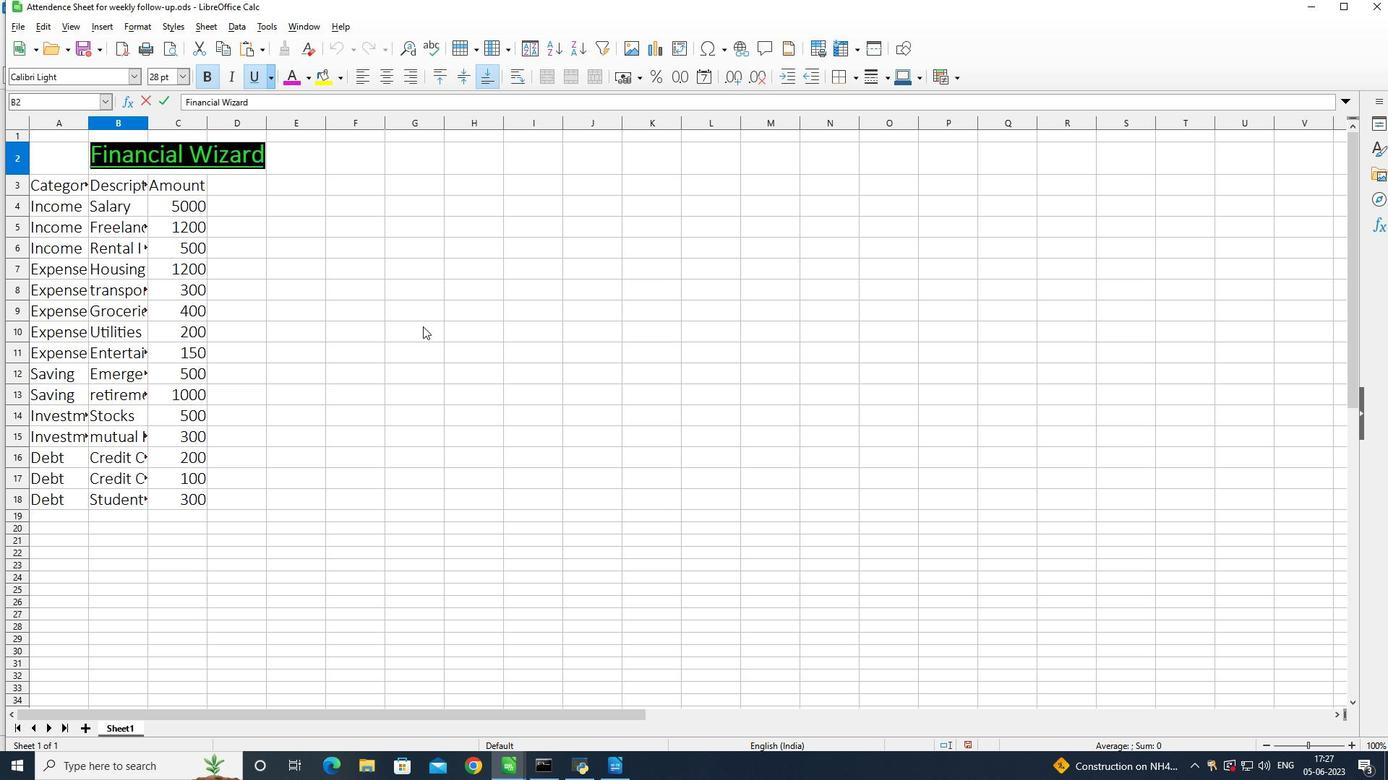 
Action: Mouse pressed left at (424, 336)
Screenshot: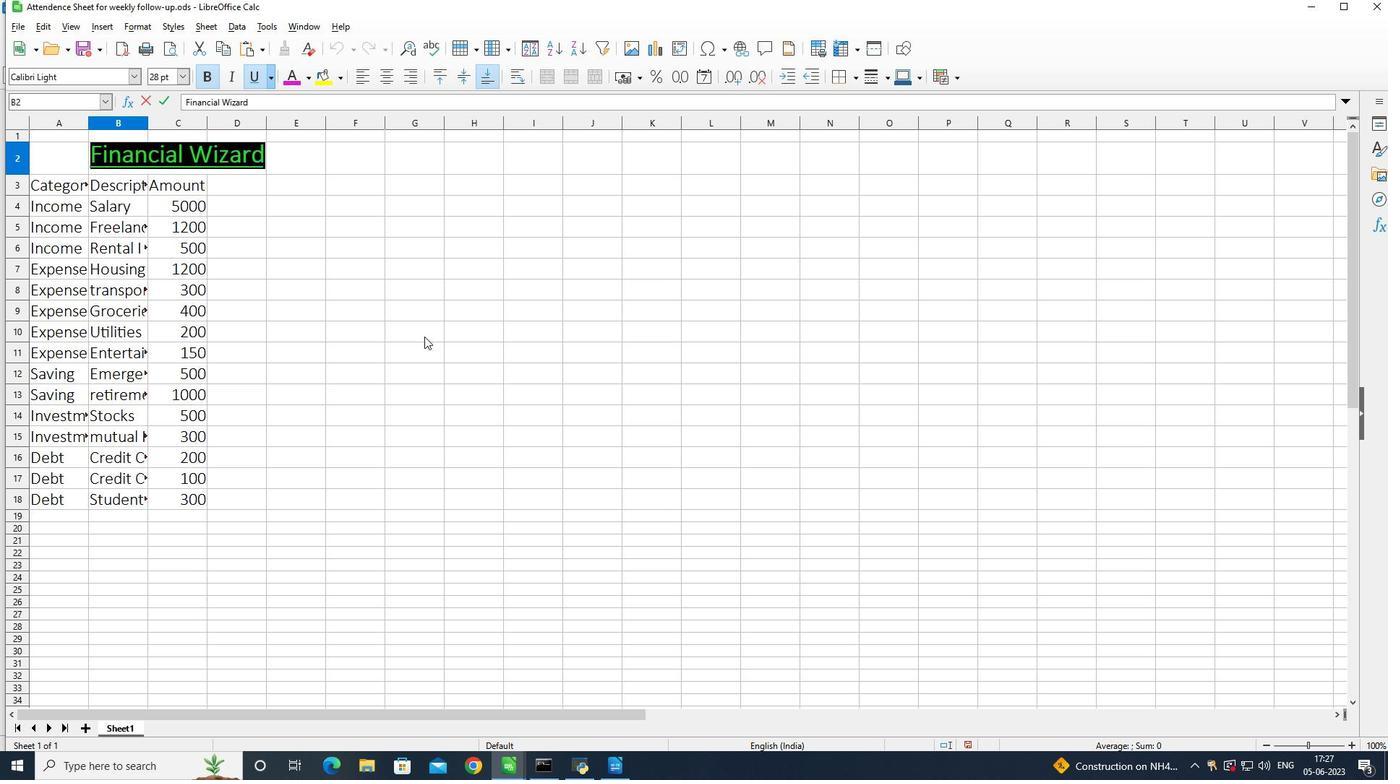 
Action: Mouse moved to (428, 334)
Screenshot: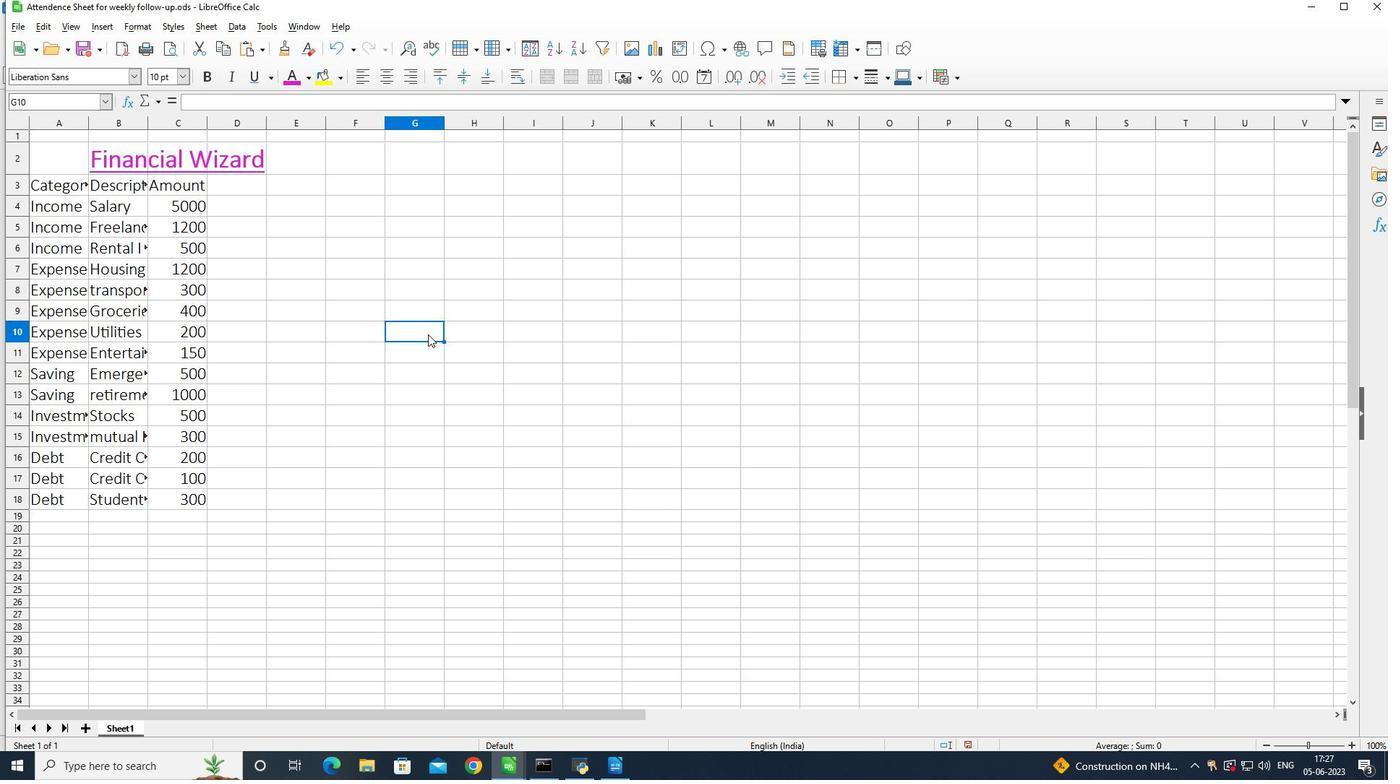 
